 Task: In the  document floraandfauna.txt, select heading and apply ' Italics' Use the "find feature" to find mentioned word and apply Strikethrough in: 'Wildflowers '. Insert smartchip (Place) on bottom of the page New York Insert the mentioned footnote for 11th word with font style Arial and font size 8: The data was collected in 2022
Action: Mouse moved to (437, 256)
Screenshot: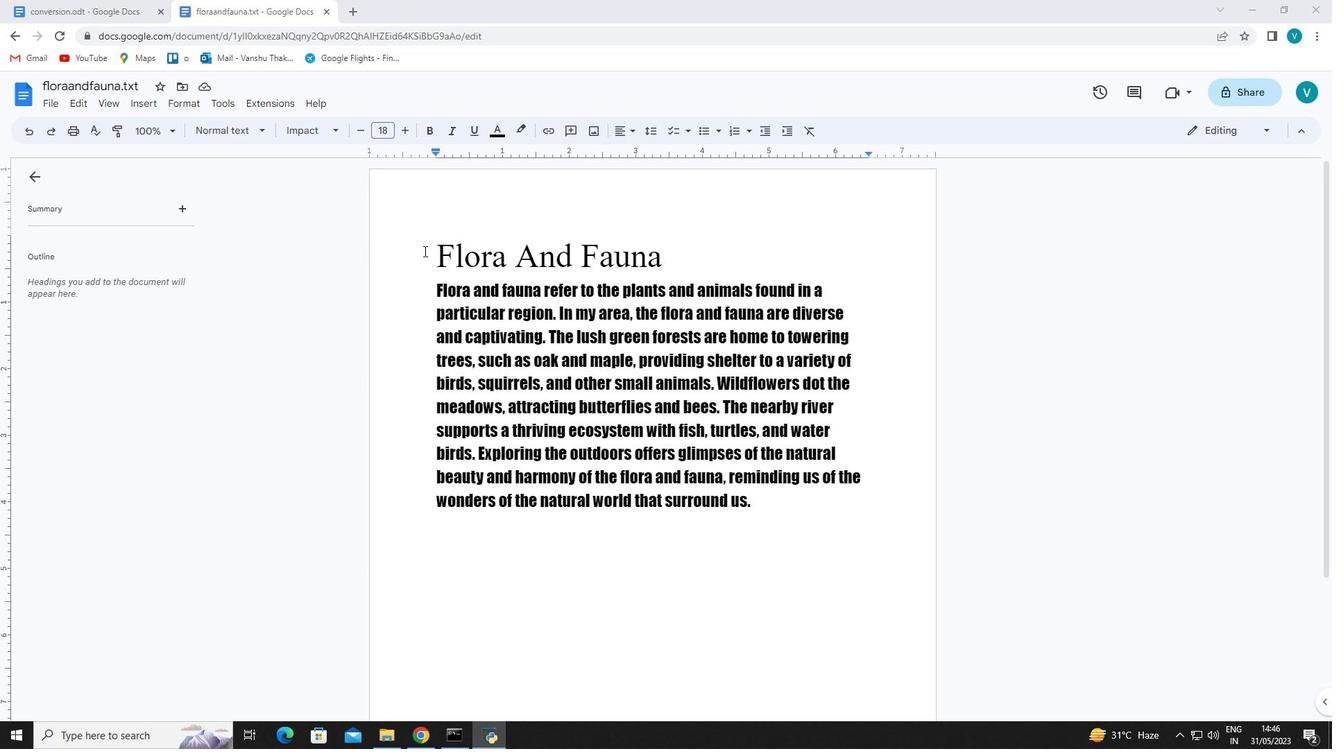 
Action: Mouse pressed left at (437, 256)
Screenshot: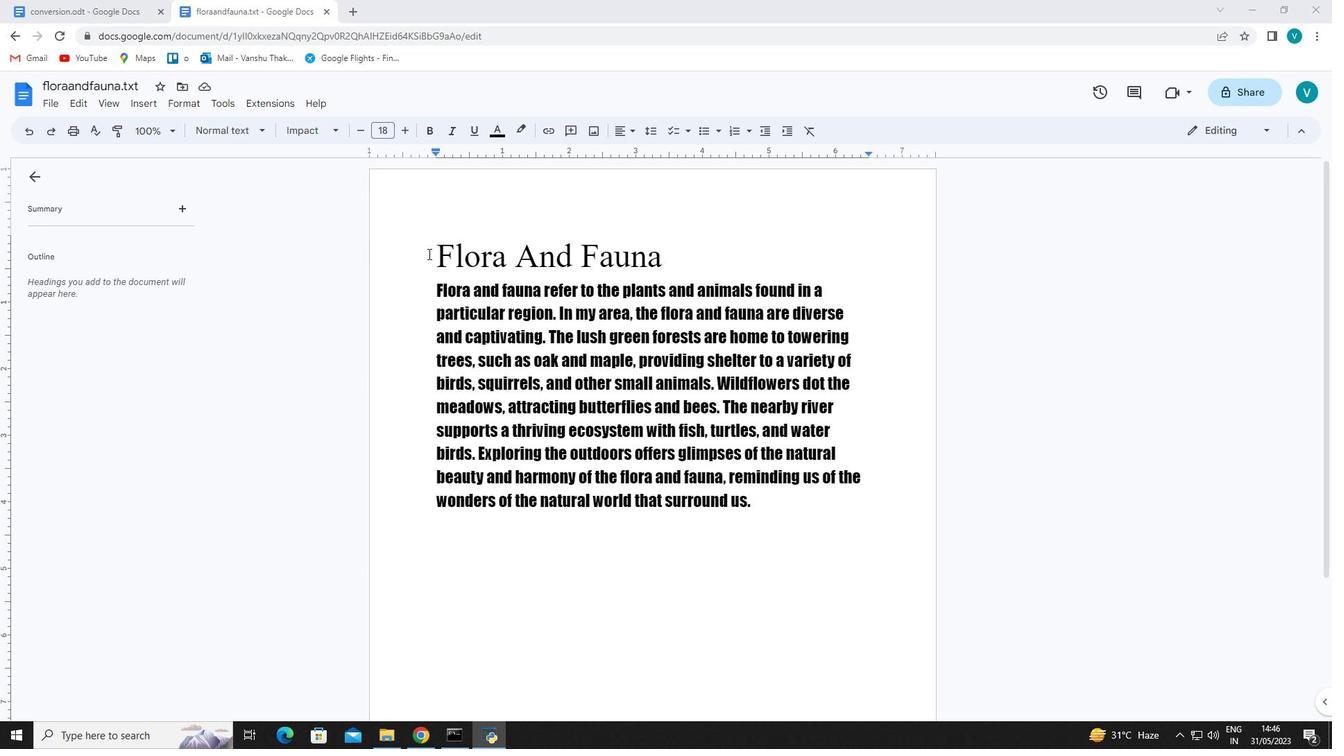 
Action: Mouse moved to (550, 259)
Screenshot: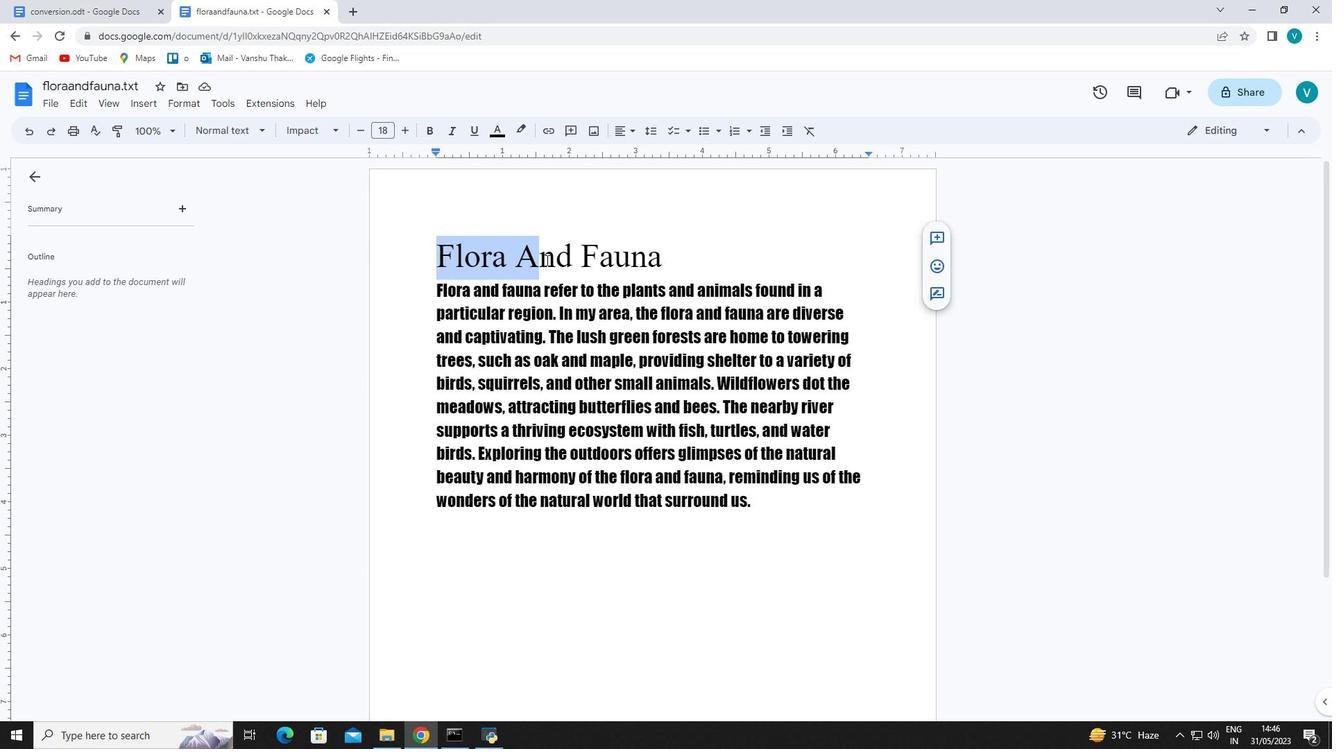 
Action: Mouse pressed left at (550, 259)
Screenshot: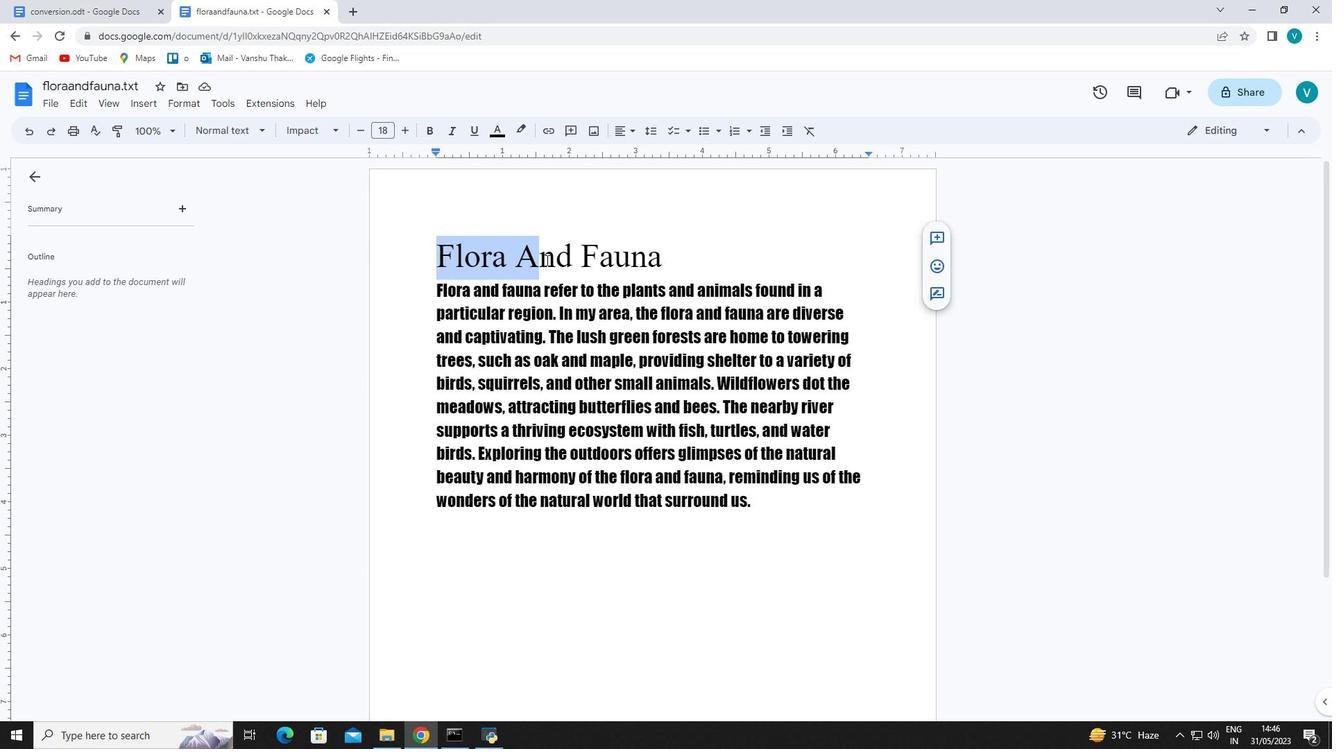 
Action: Mouse moved to (567, 256)
Screenshot: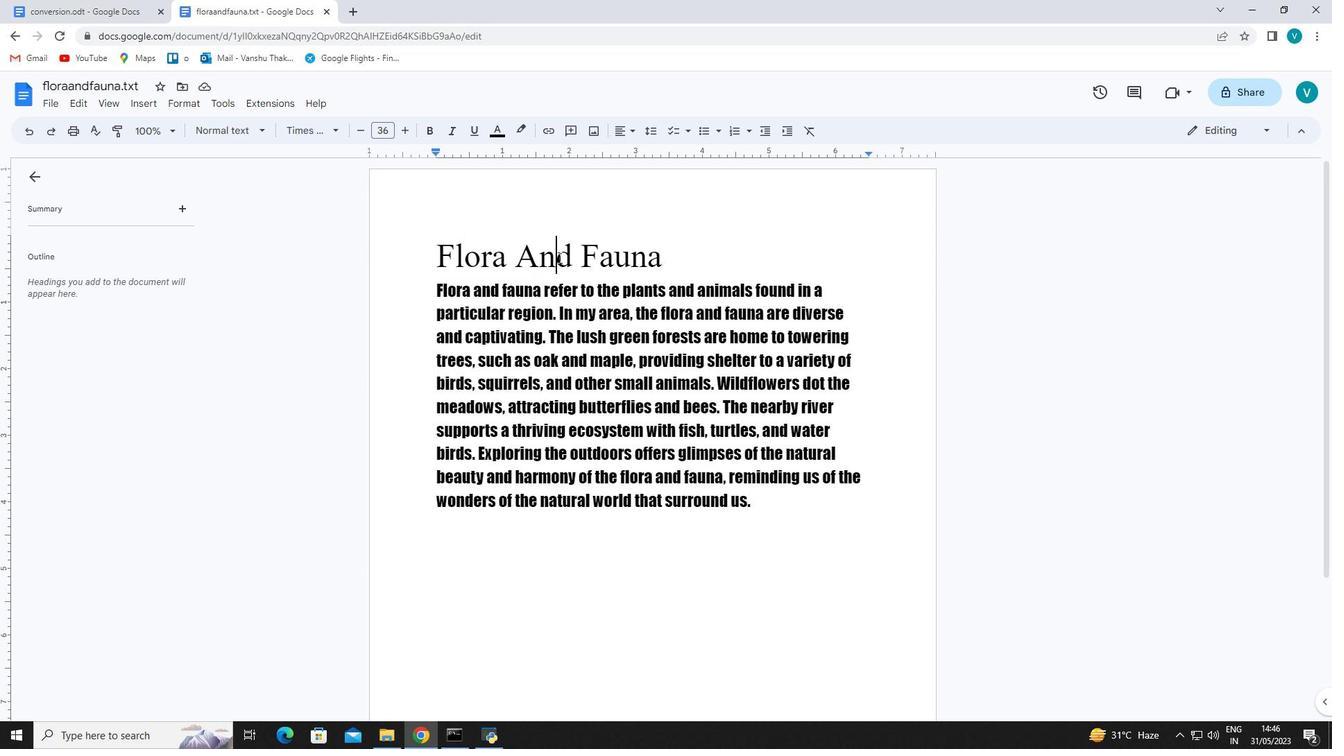 
Action: Mouse pressed left at (567, 256)
Screenshot: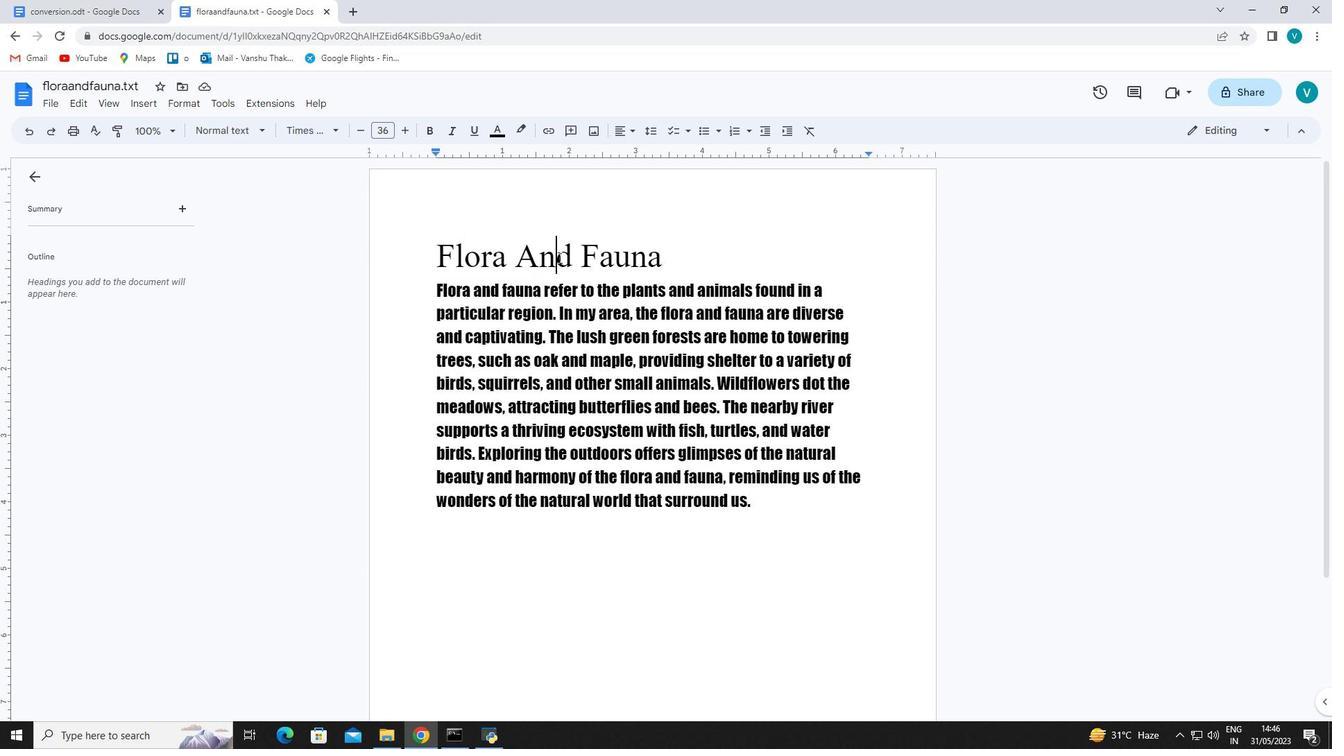 
Action: Mouse moved to (435, 246)
Screenshot: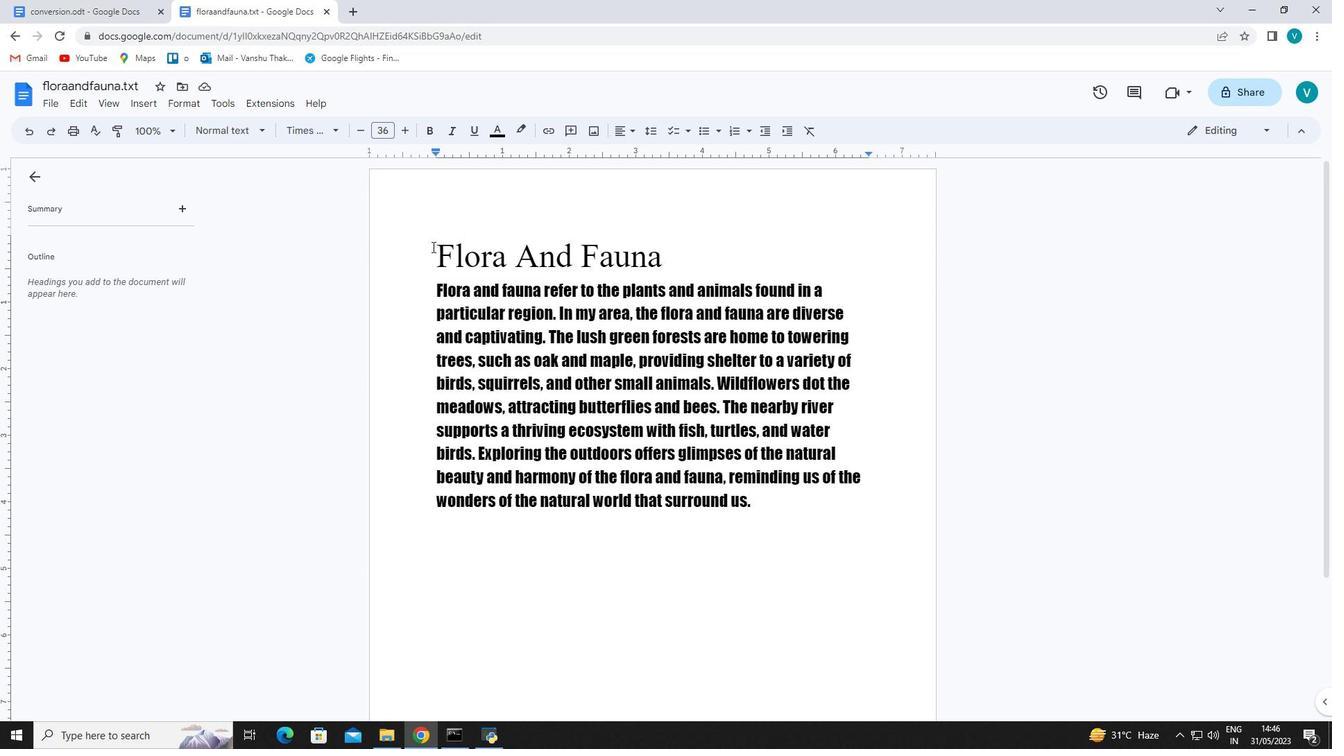 
Action: Mouse pressed left at (435, 246)
Screenshot: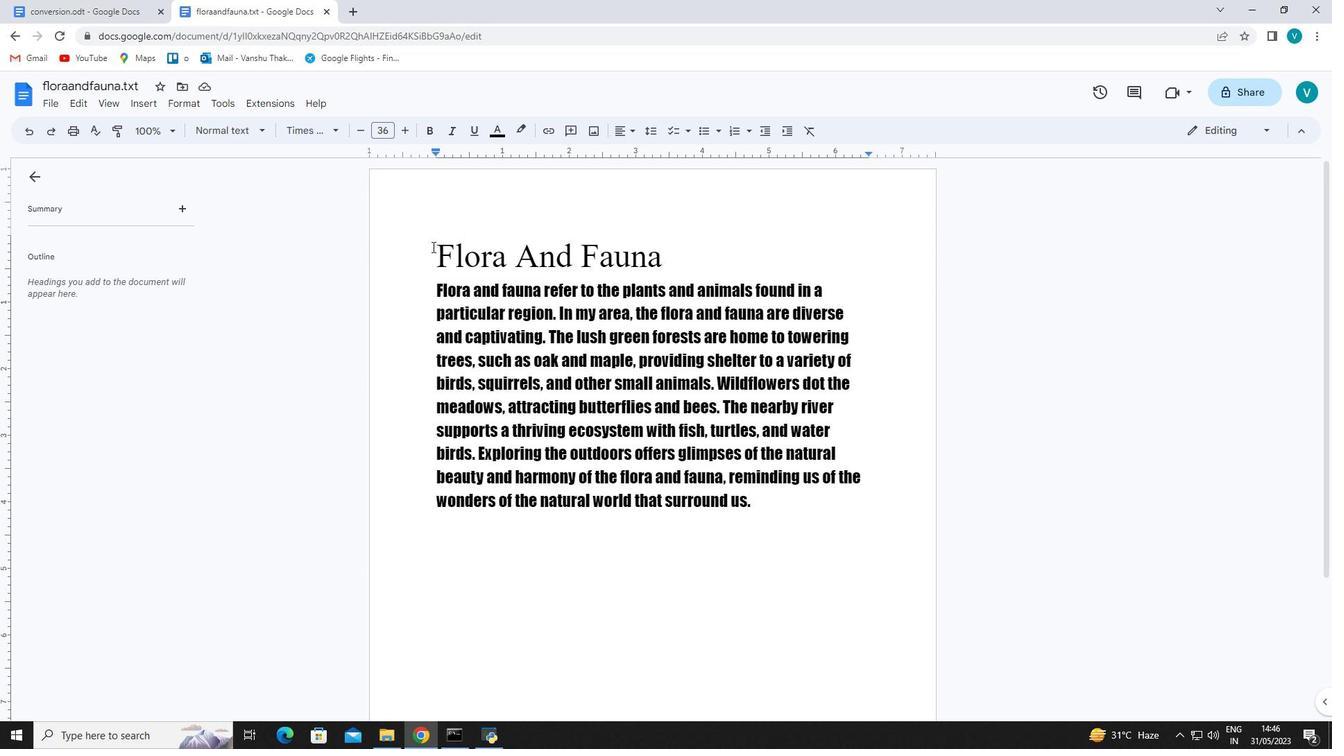 
Action: Mouse moved to (452, 130)
Screenshot: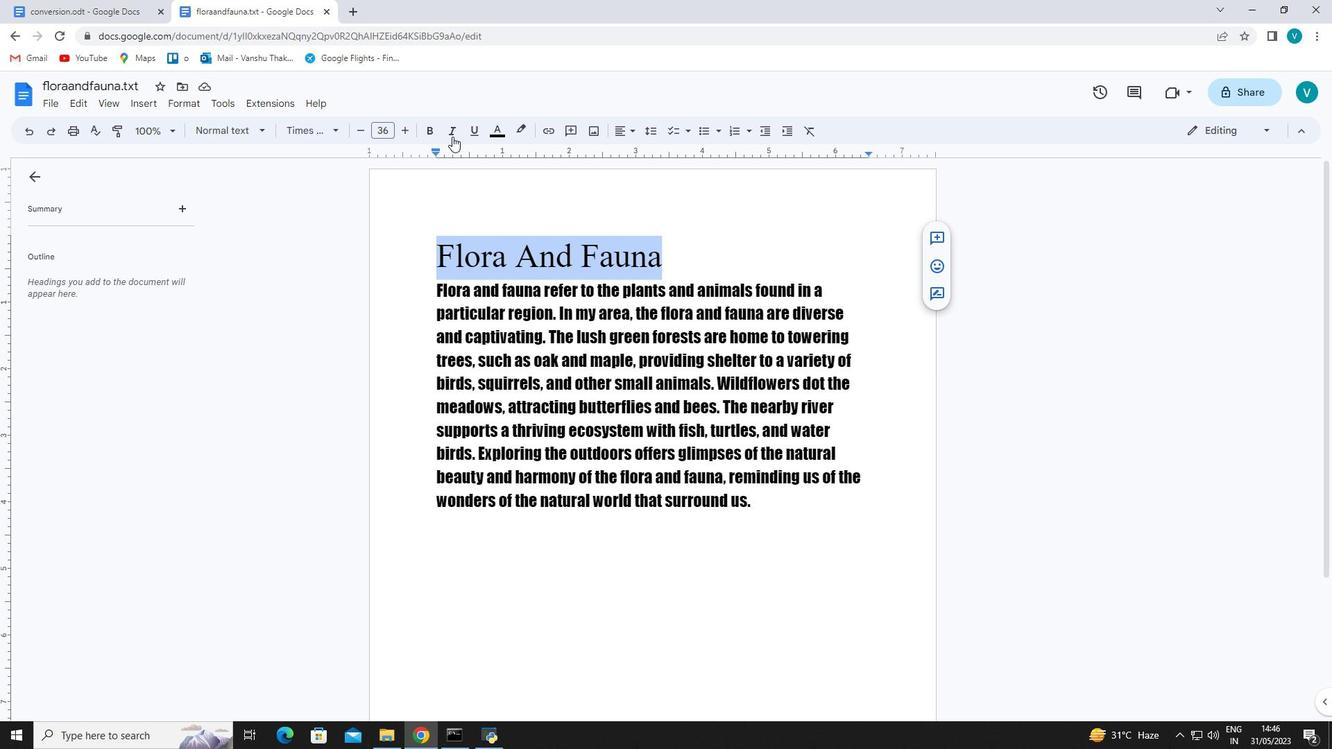 
Action: Mouse pressed left at (452, 130)
Screenshot: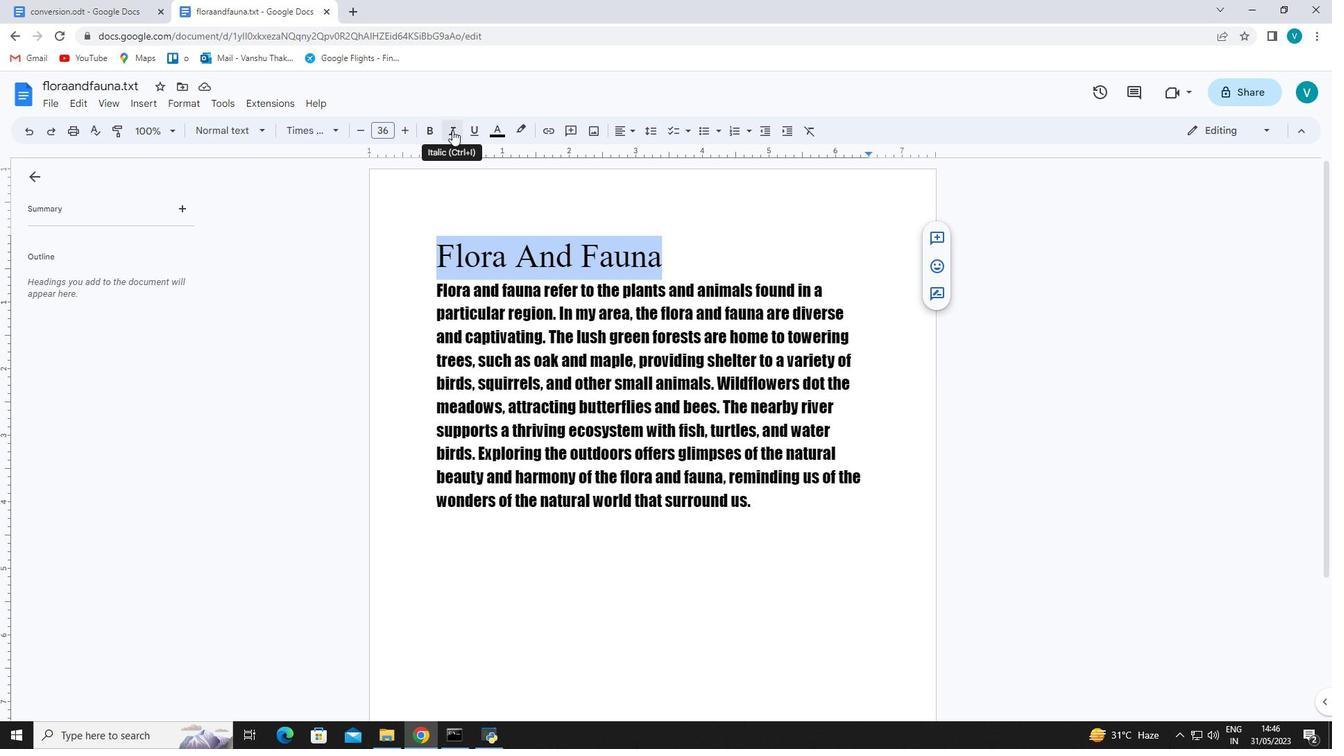 
Action: Mouse moved to (234, 104)
Screenshot: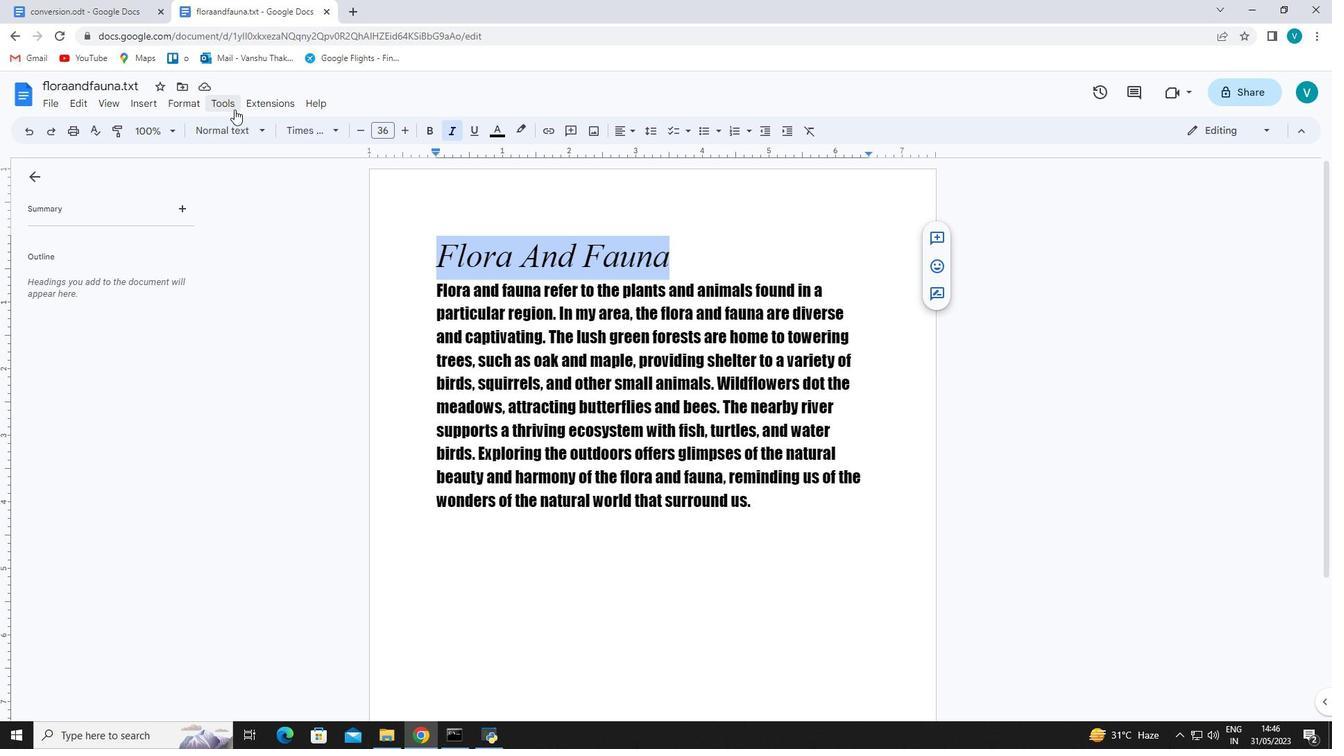 
Action: Mouse pressed left at (234, 104)
Screenshot: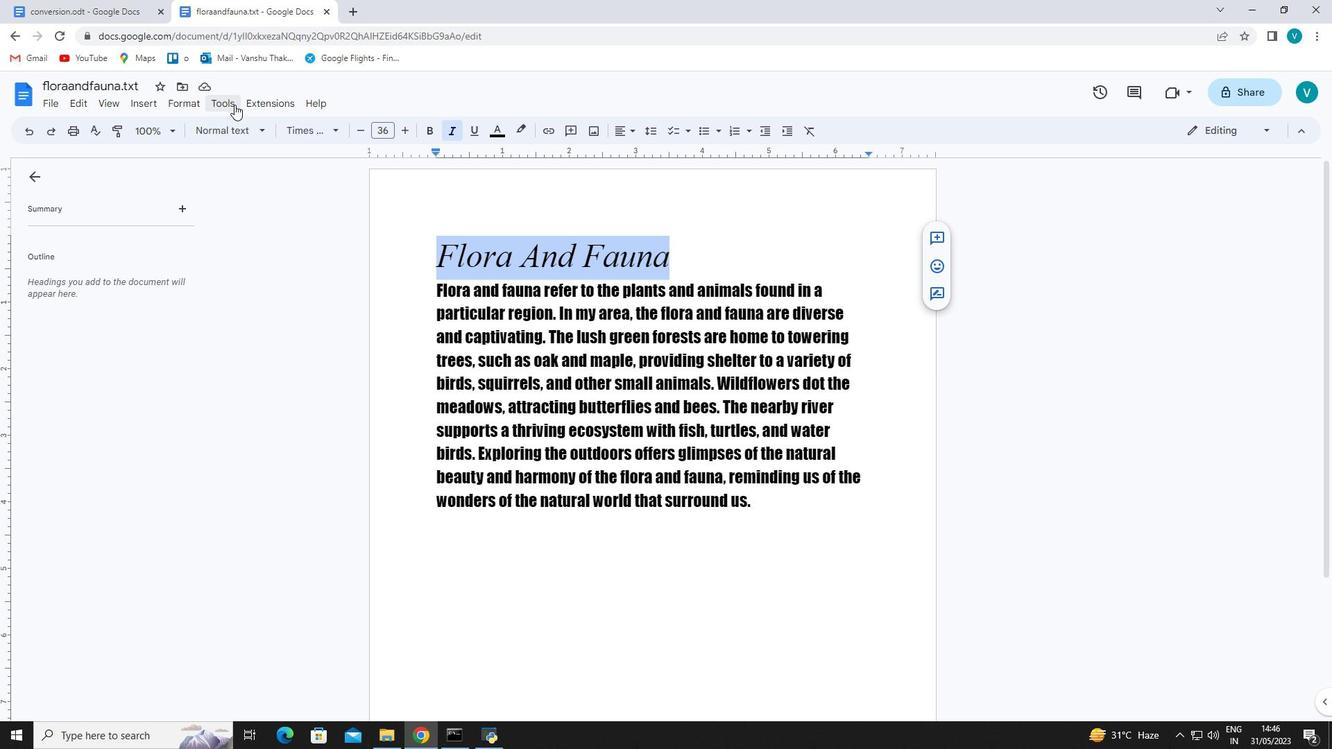 
Action: Mouse moved to (417, 242)
Screenshot: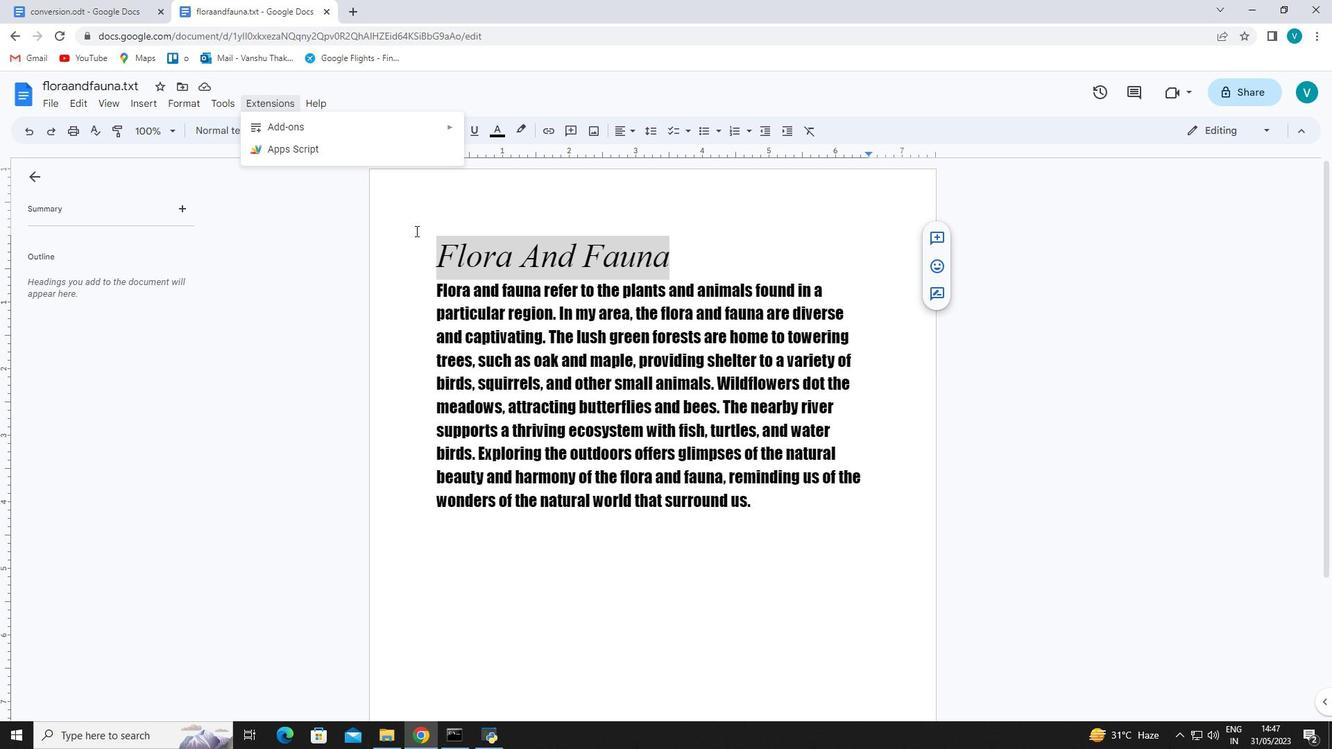 
Action: Mouse pressed left at (417, 242)
Screenshot: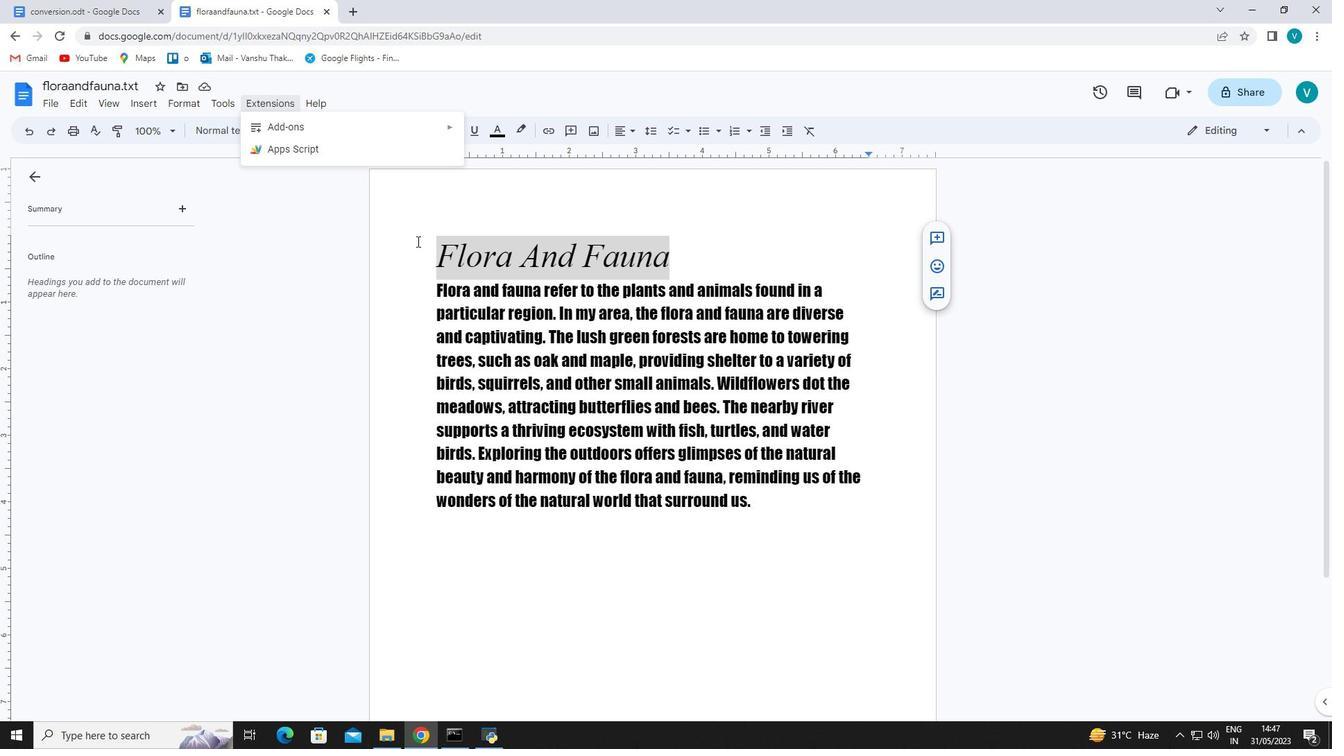 
Action: Mouse moved to (374, 367)
Screenshot: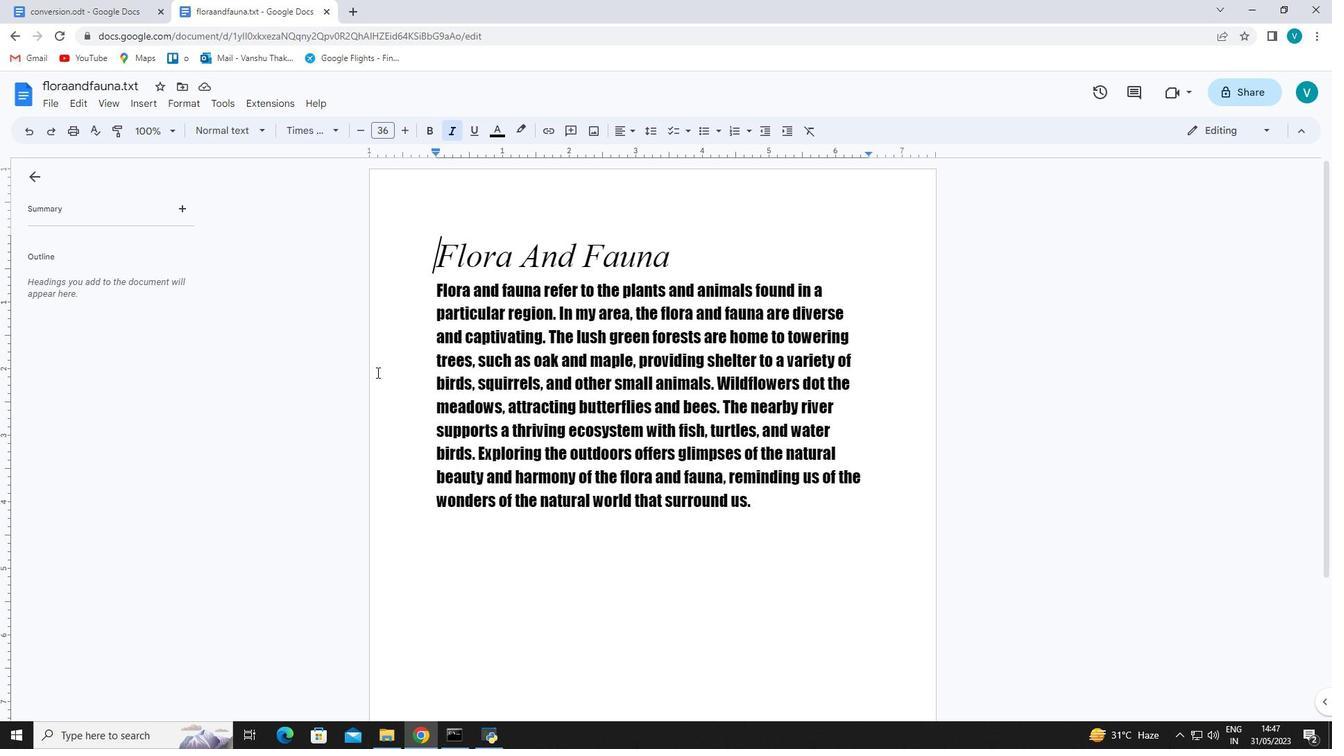 
Action: Key pressed ctrl+F
Screenshot: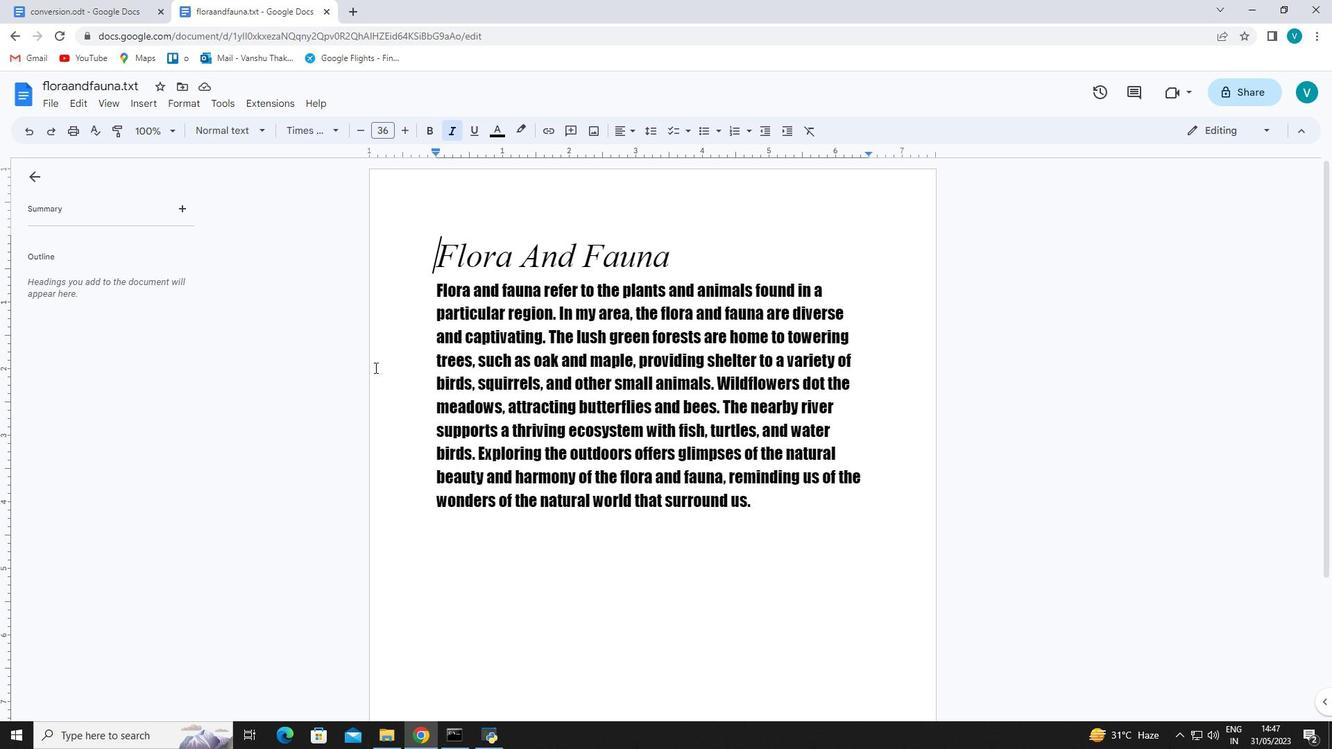 
Action: Mouse moved to (1147, 177)
Screenshot: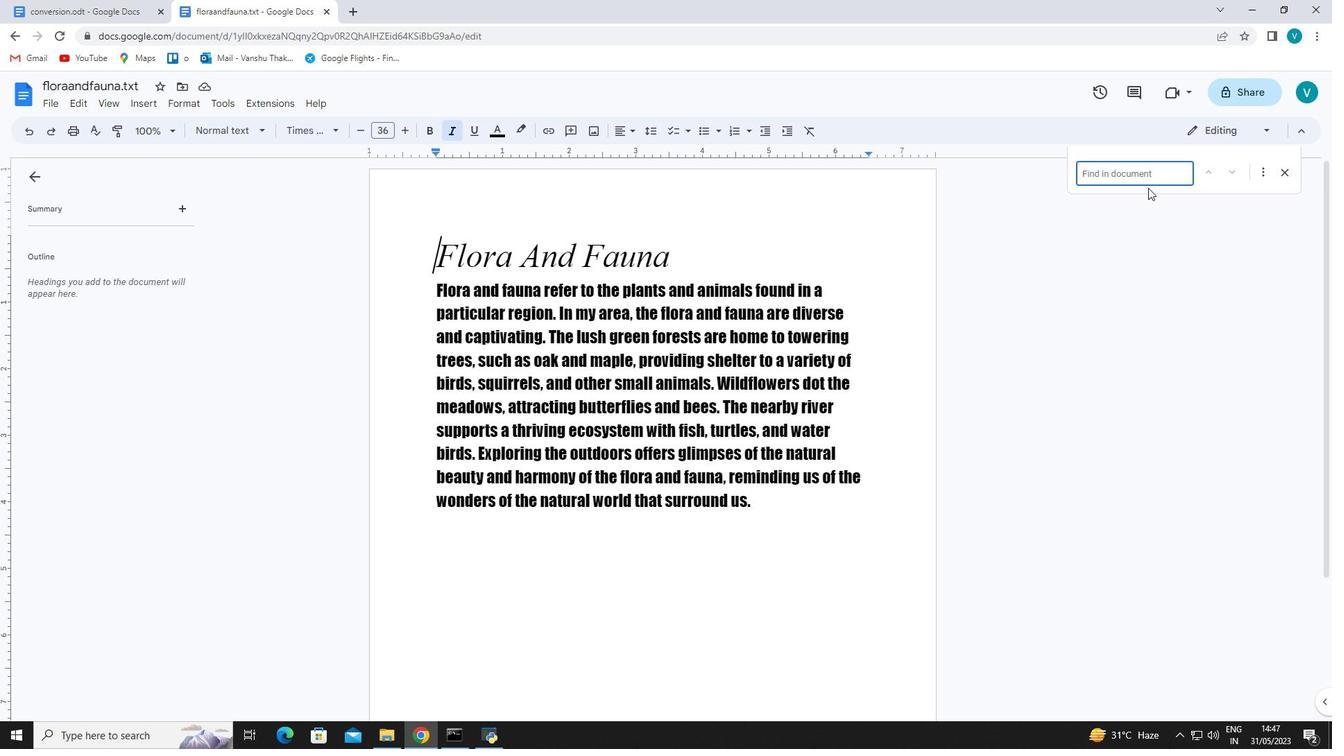 
Action: Mouse pressed left at (1147, 177)
Screenshot: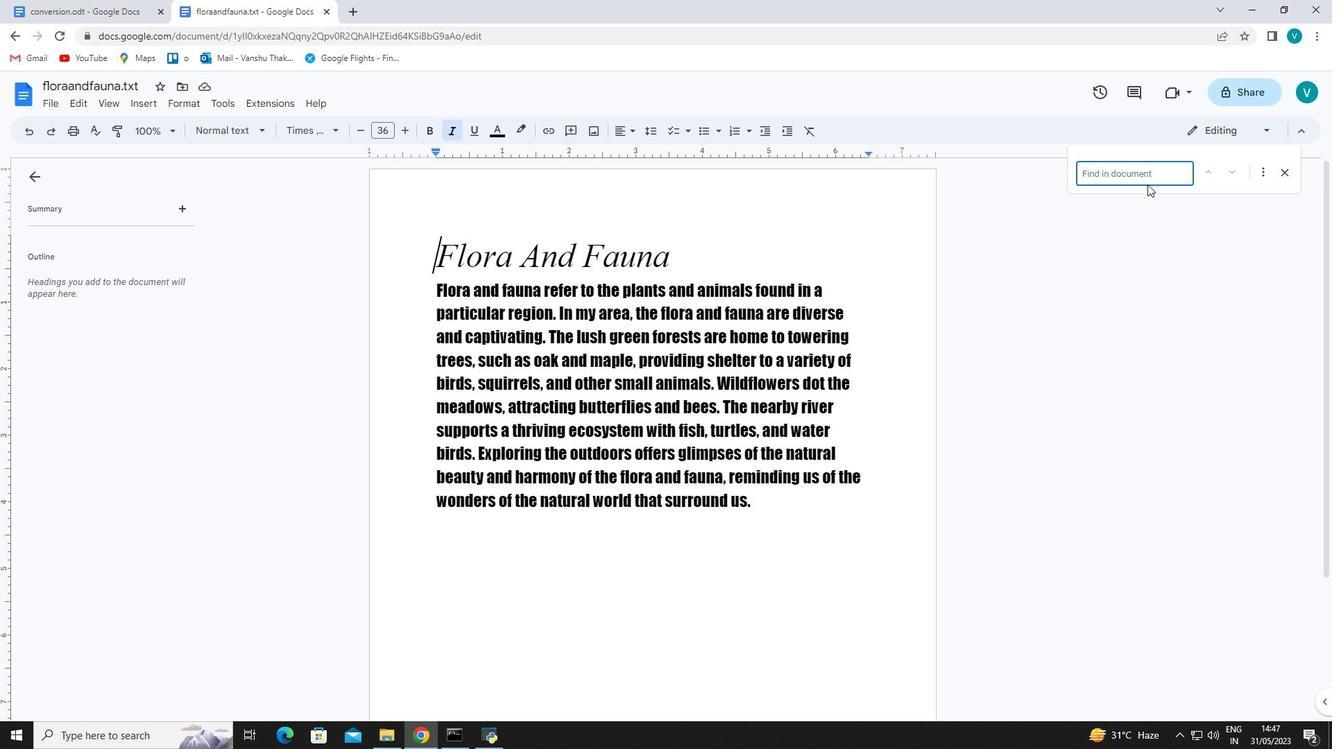 
Action: Mouse moved to (932, 54)
Screenshot: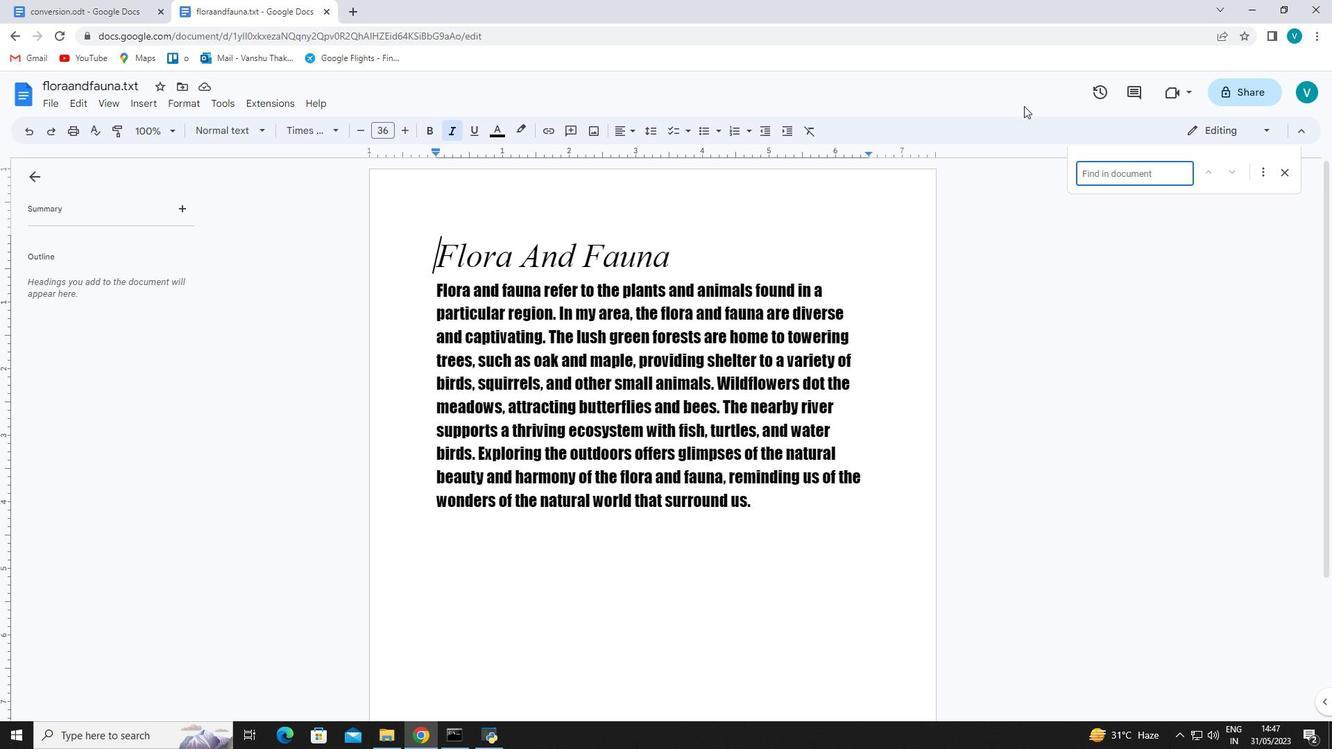 
Action: Key pressed <Key.shift><Key.shift><Key.shift>Wildflowers<Key.enter>
Screenshot: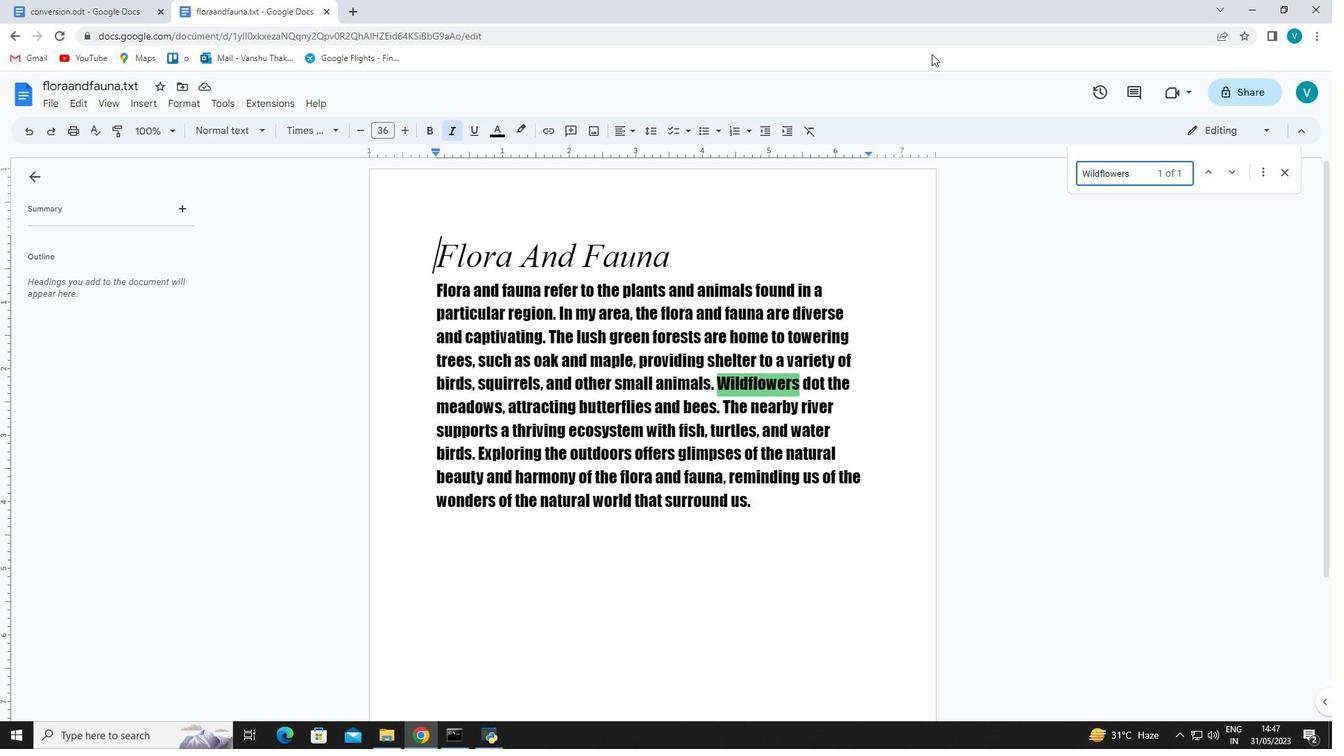
Action: Mouse moved to (183, 99)
Screenshot: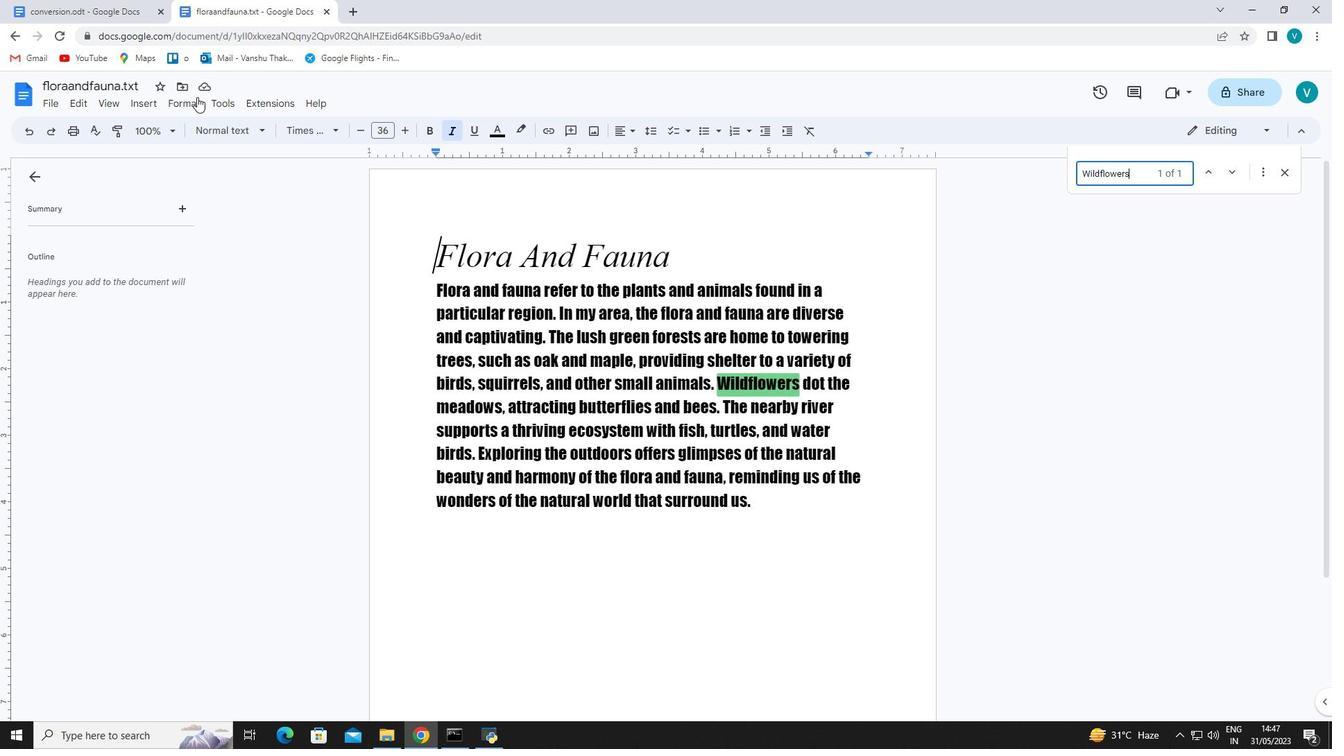 
Action: Mouse pressed left at (183, 99)
Screenshot: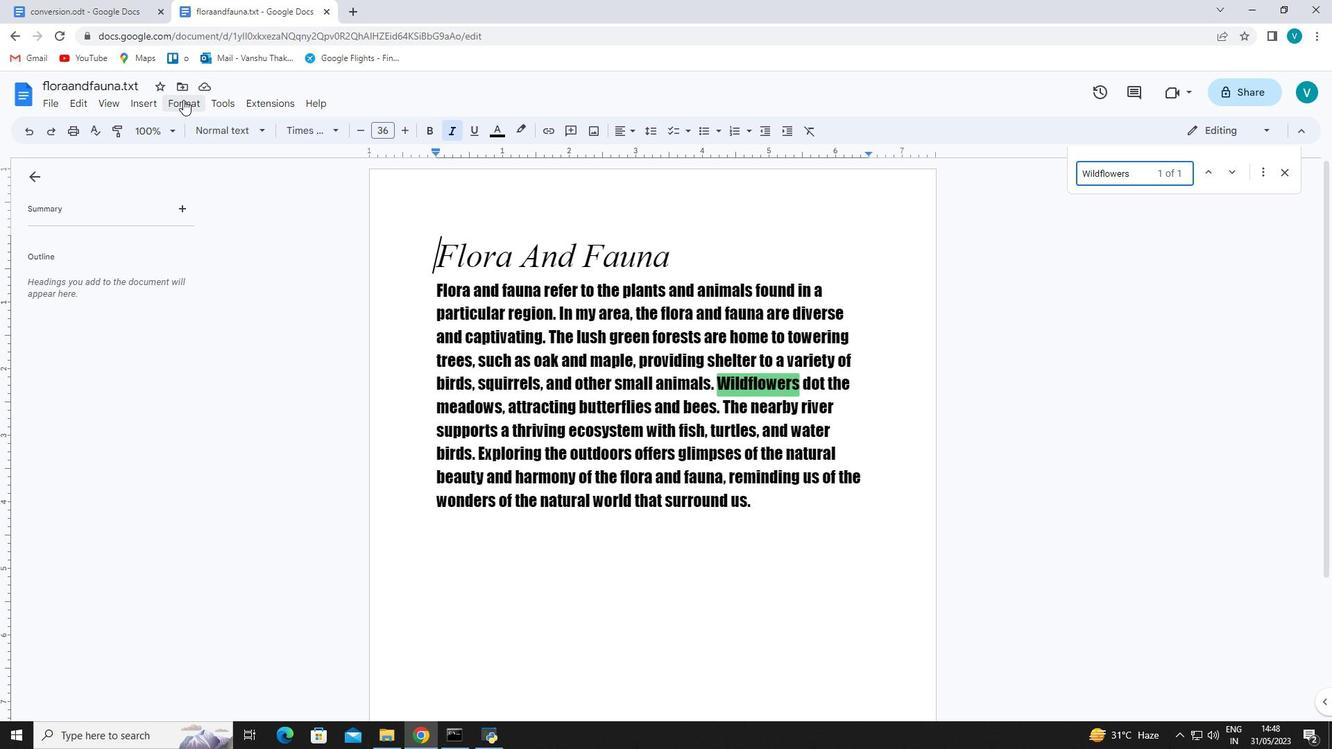 
Action: Mouse moved to (460, 193)
Screenshot: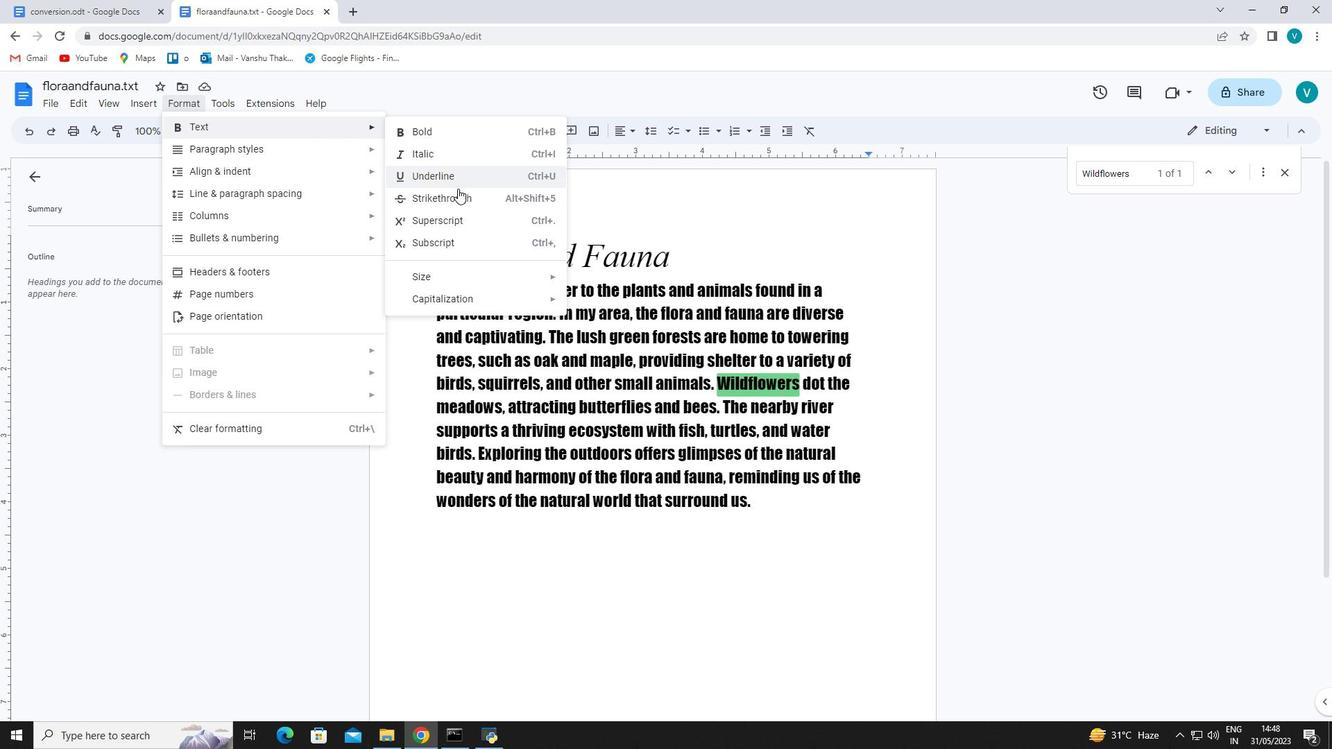 
Action: Mouse pressed left at (460, 193)
Screenshot: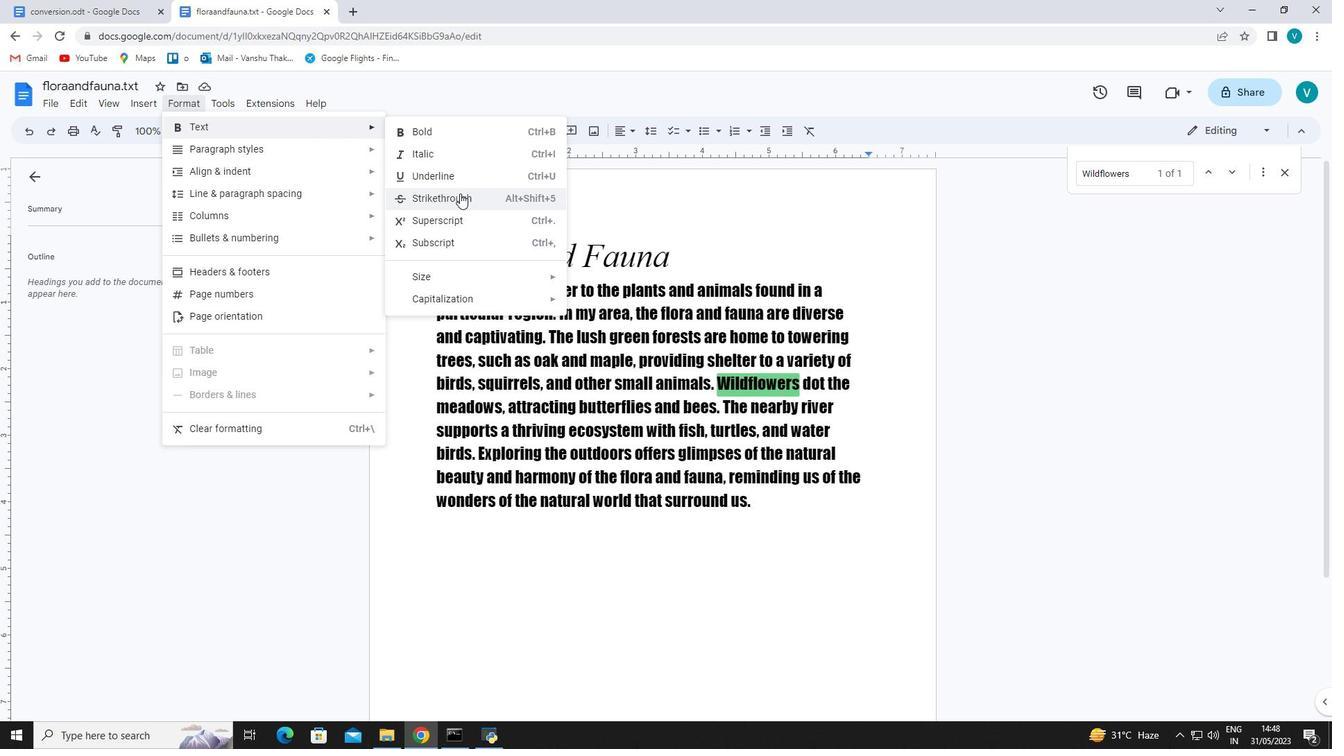 
Action: Mouse moved to (156, 109)
Screenshot: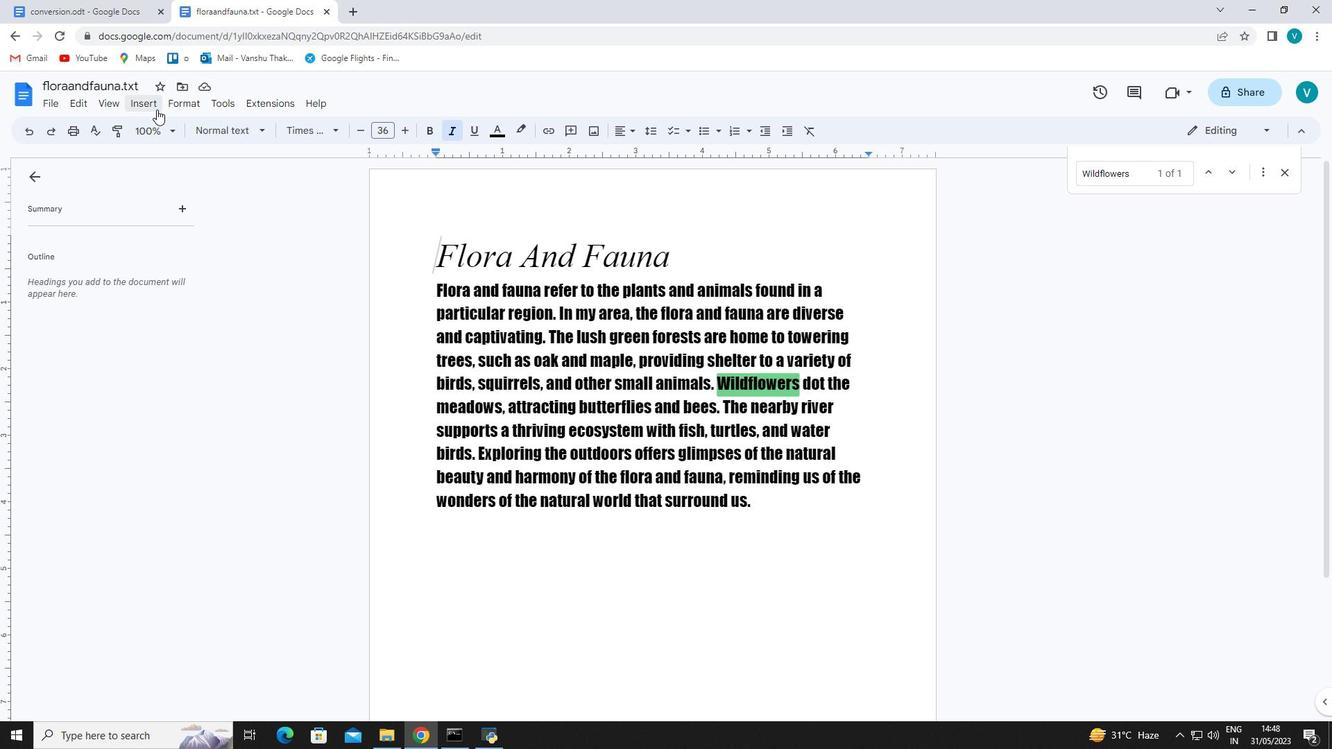 
Action: Mouse pressed left at (156, 109)
Screenshot: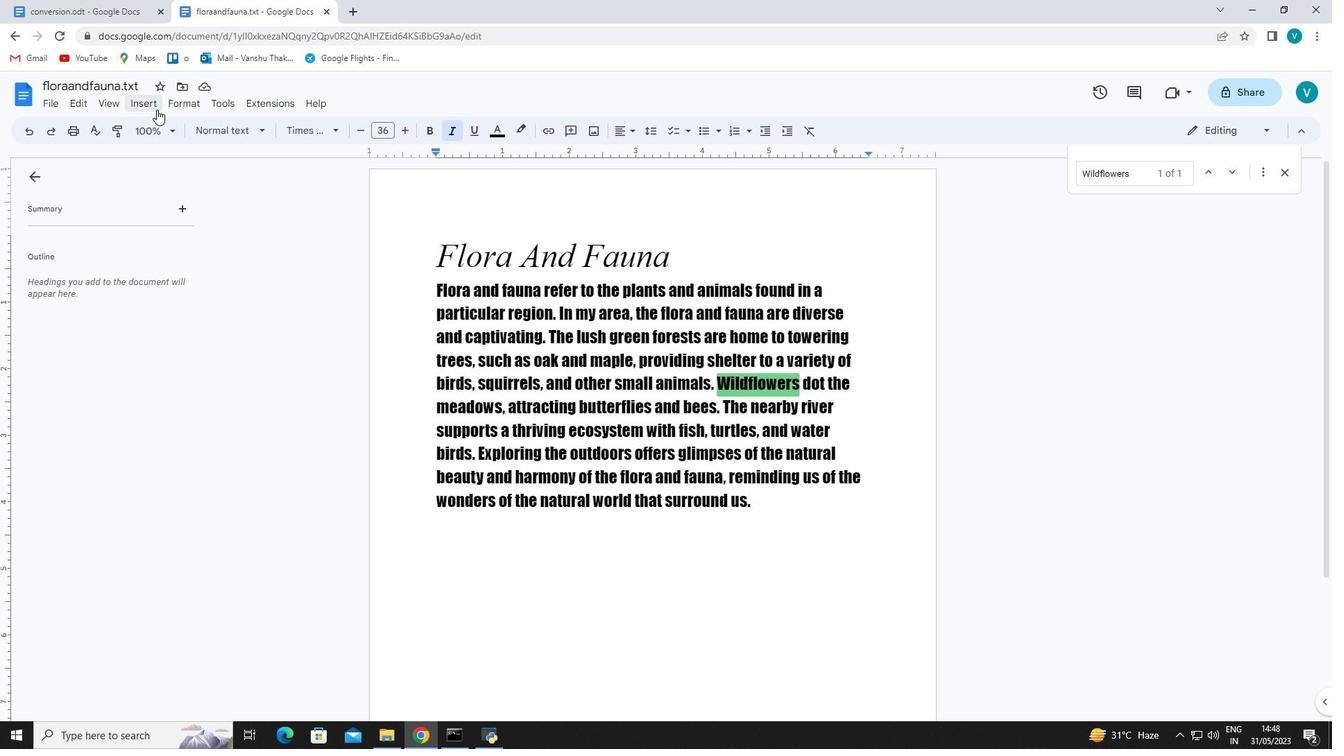 
Action: Mouse moved to (782, 516)
Screenshot: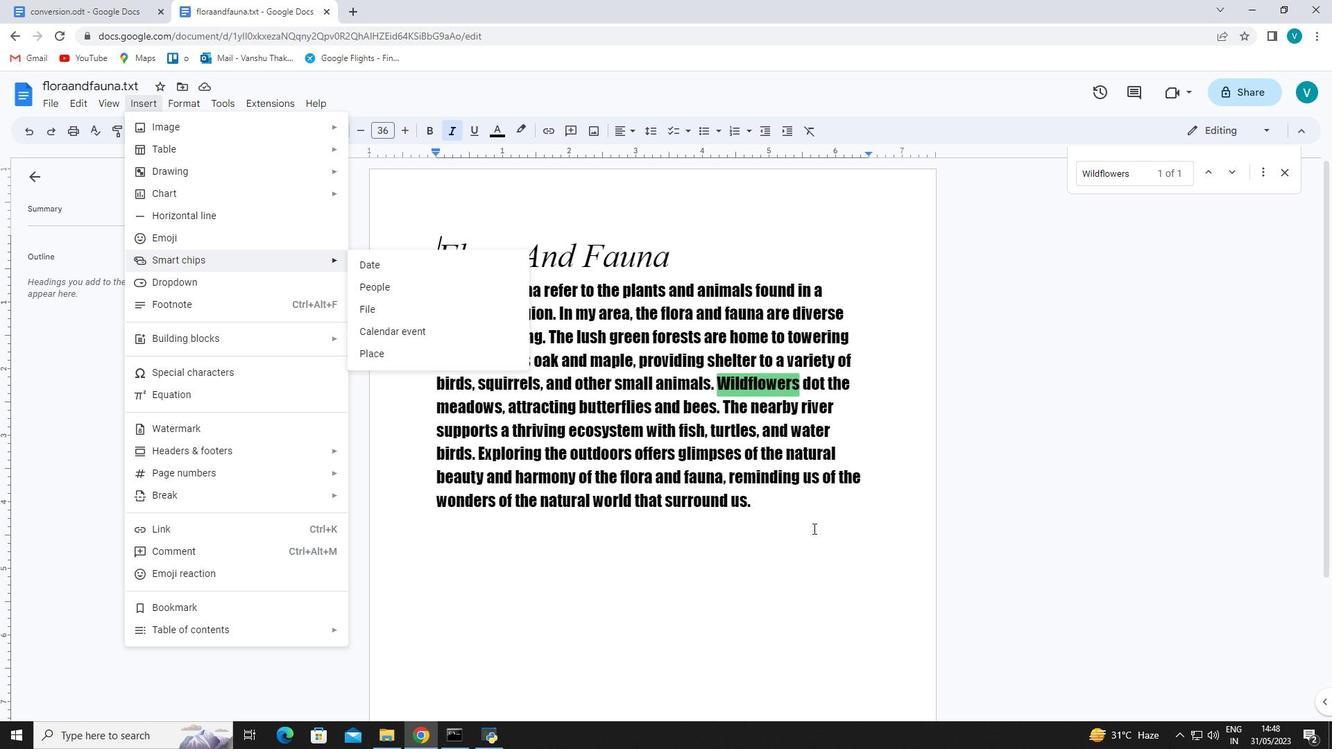 
Action: Mouse pressed left at (782, 516)
Screenshot: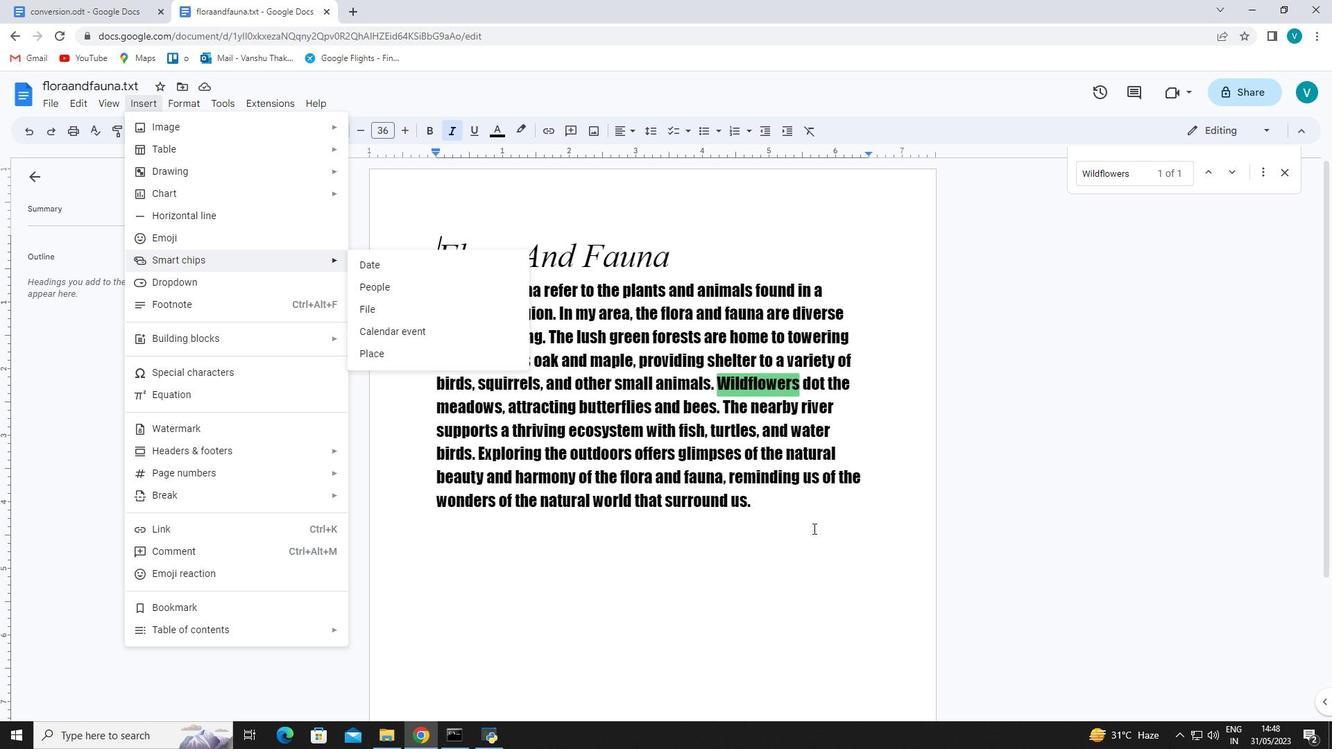 
Action: Mouse moved to (458, 327)
Screenshot: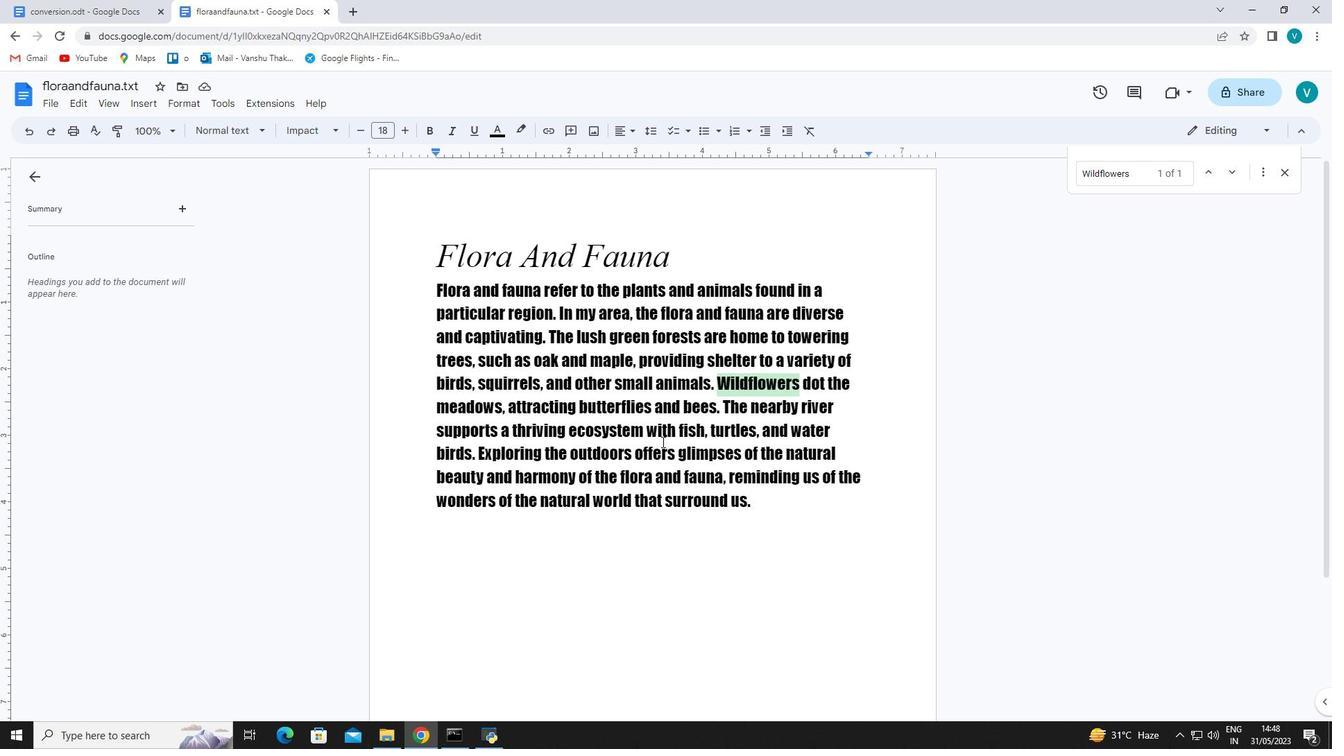 
Action: Key pressed <Key.enter><Key.enter><Key.enter><Key.enter><Key.enter><Key.enter>
Screenshot: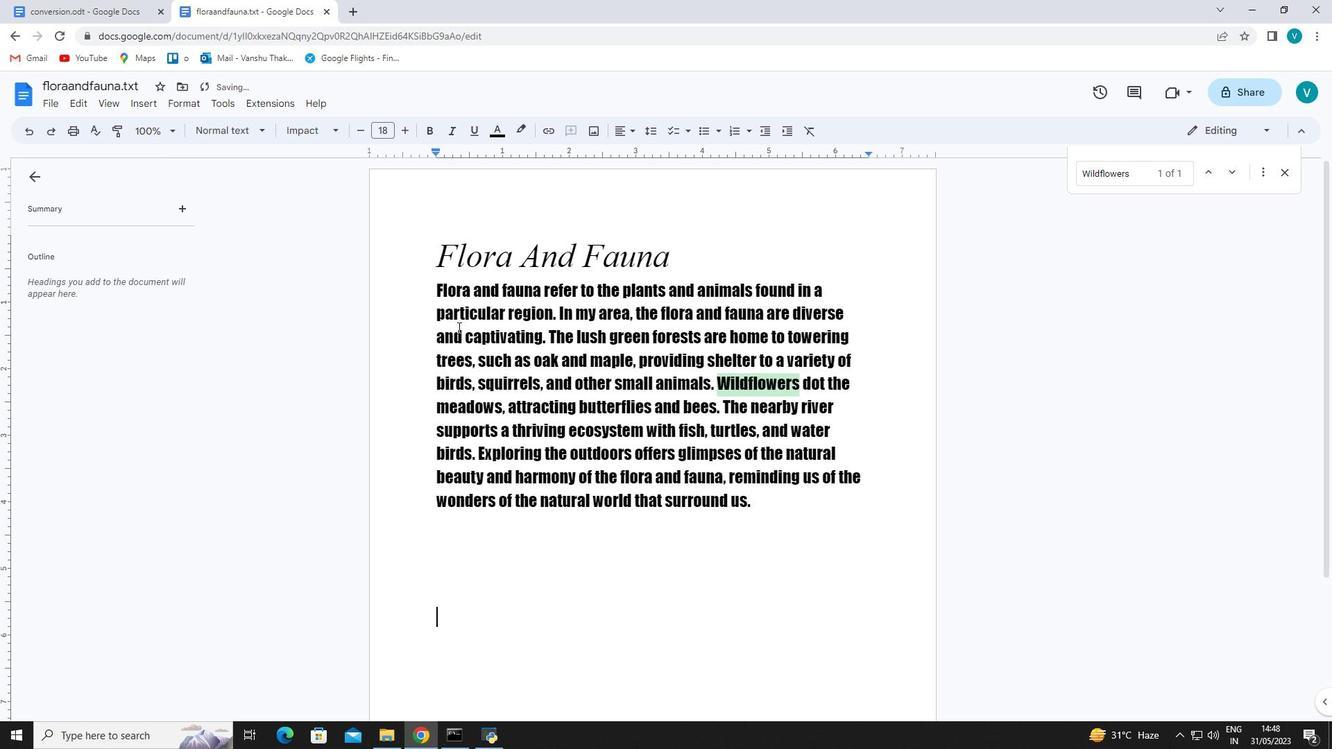 
Action: Mouse moved to (473, 327)
Screenshot: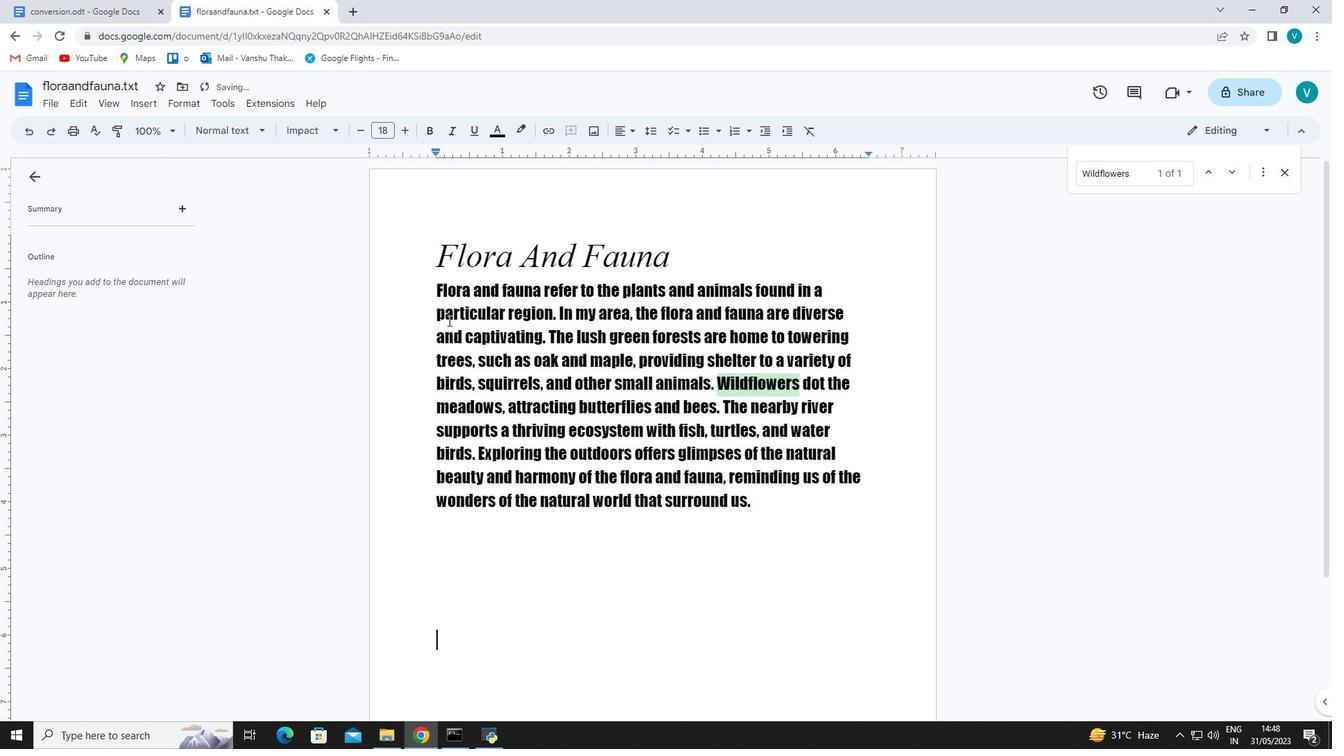 
Action: Mouse scrolled (473, 326) with delta (0, 0)
Screenshot: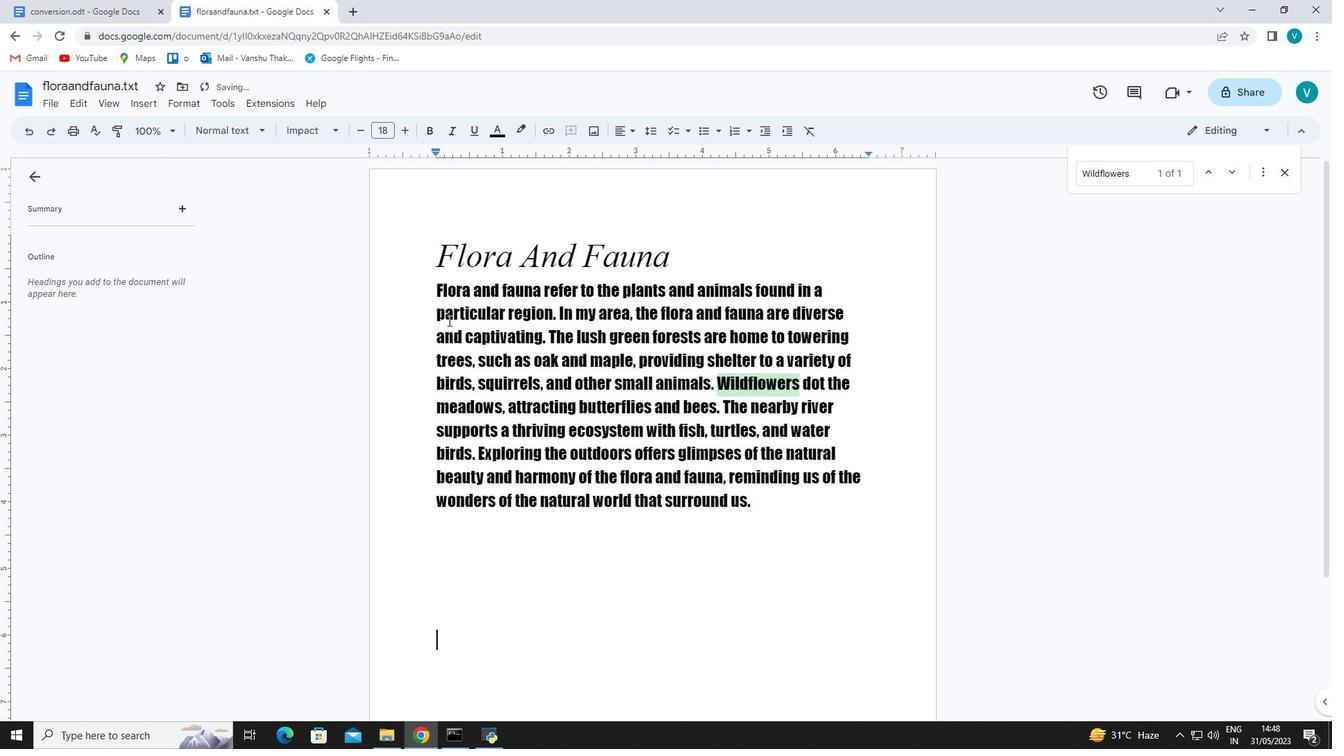 
Action: Mouse scrolled (473, 326) with delta (0, 0)
Screenshot: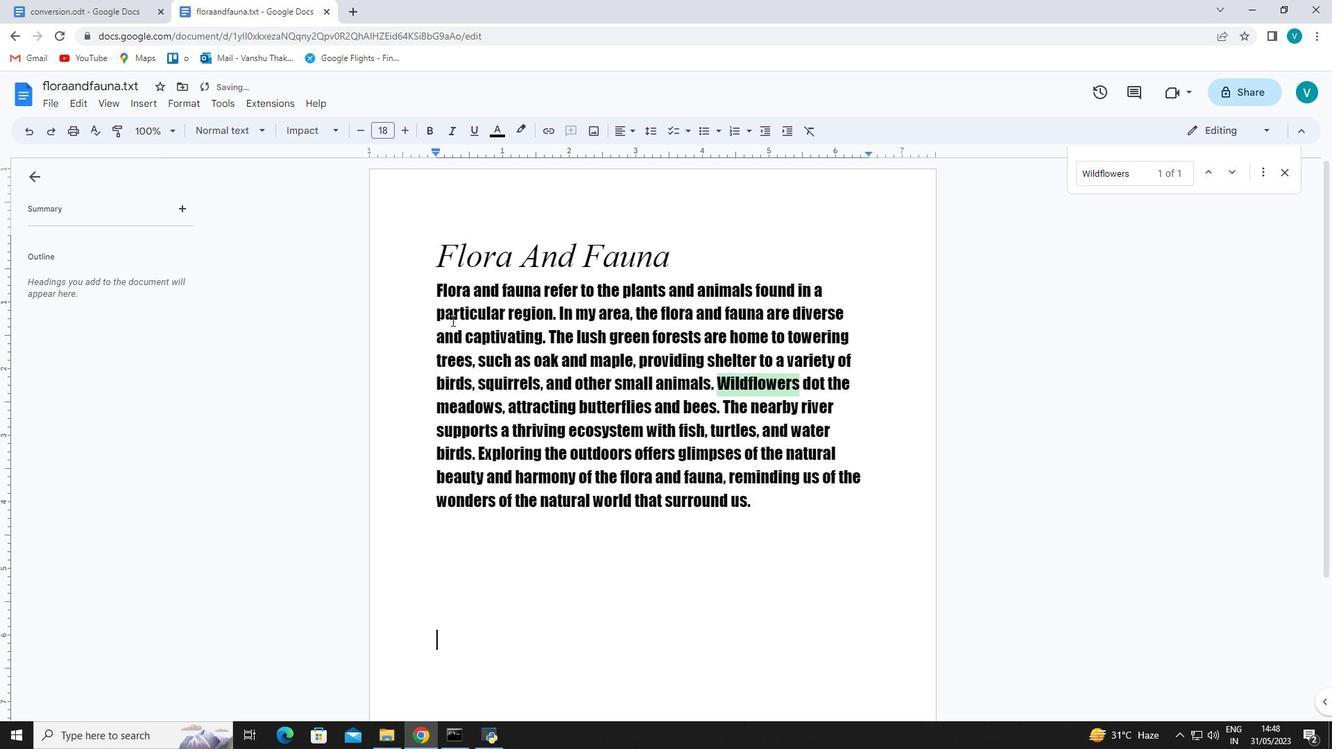 
Action: Mouse scrolled (473, 326) with delta (0, 0)
Screenshot: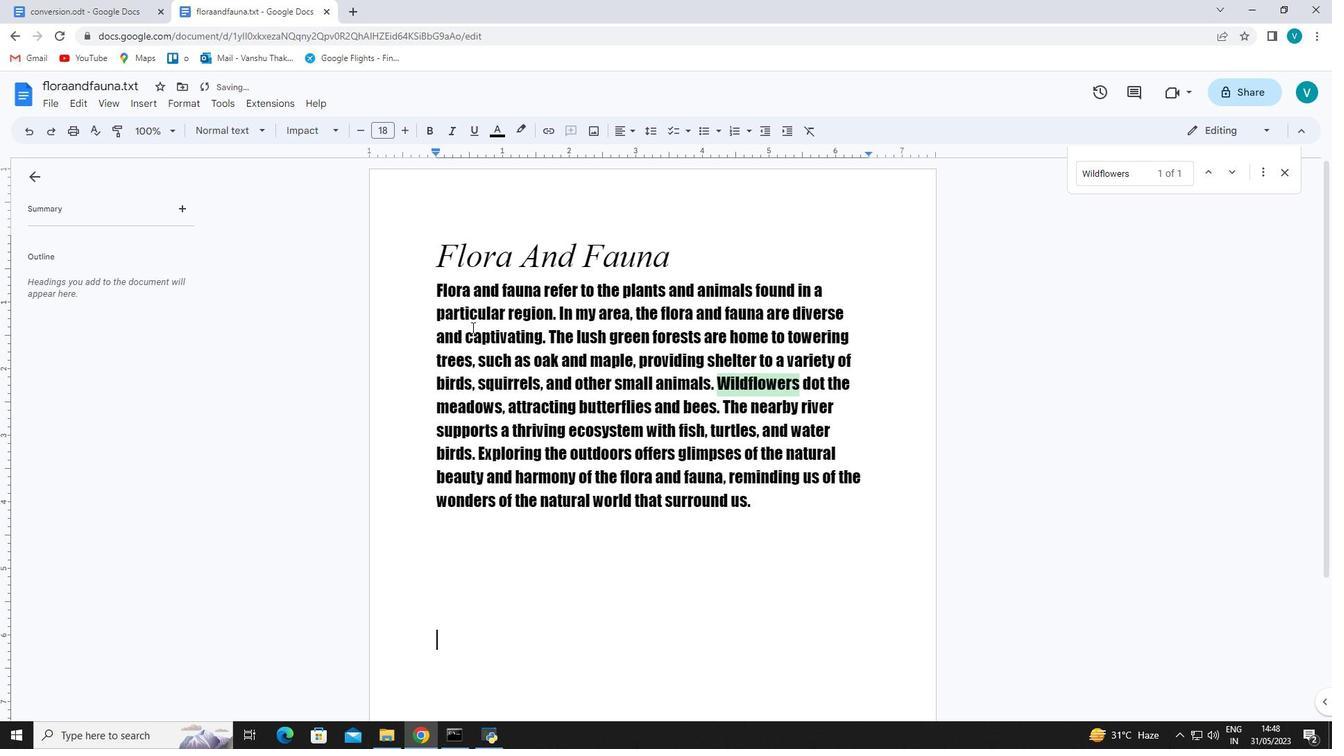 
Action: Mouse scrolled (473, 326) with delta (0, 0)
Screenshot: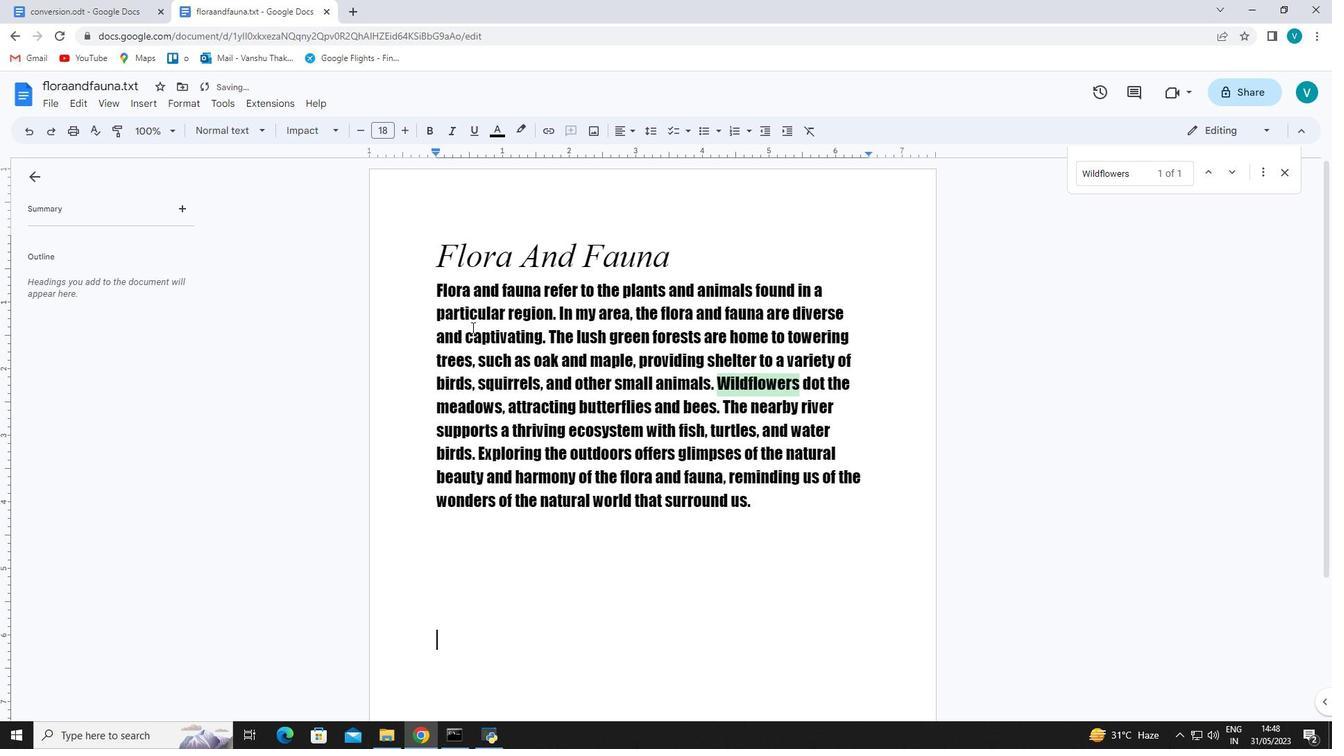 
Action: Mouse moved to (480, 333)
Screenshot: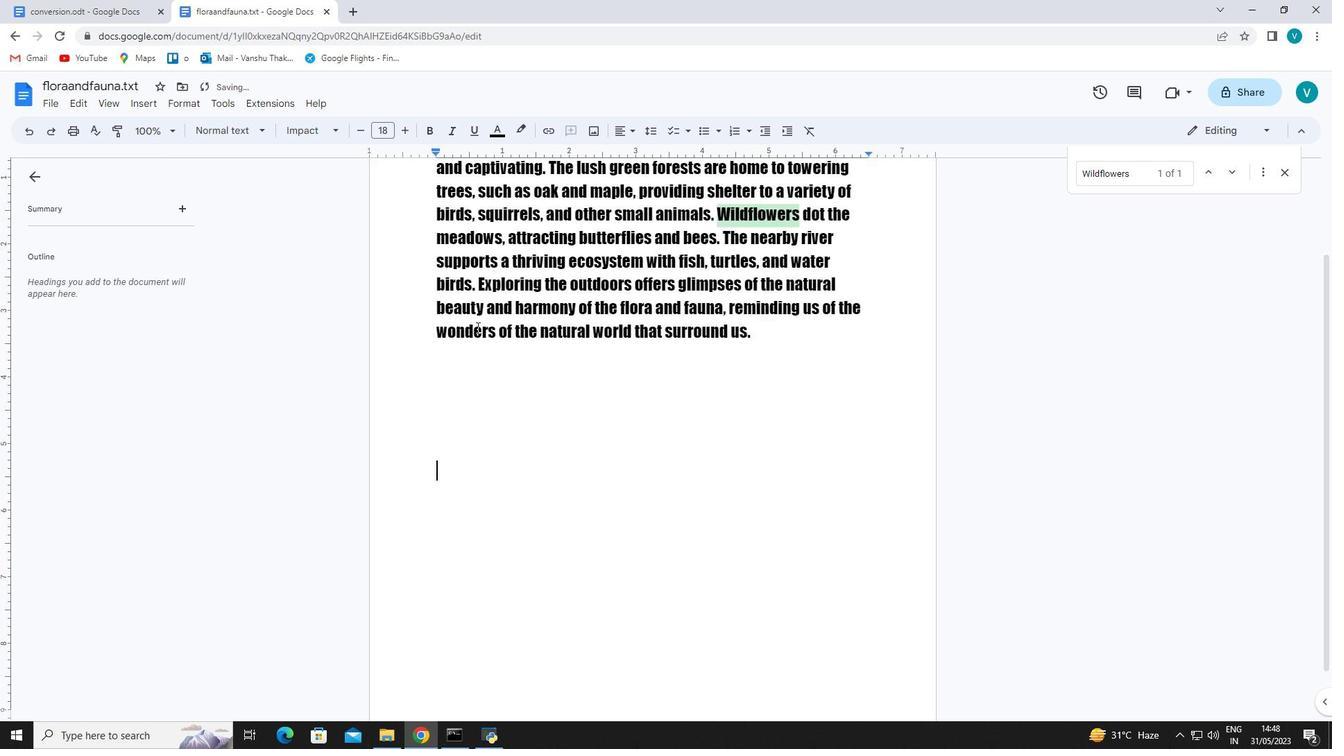 
Action: Mouse scrolled (477, 326) with delta (0, 0)
Screenshot: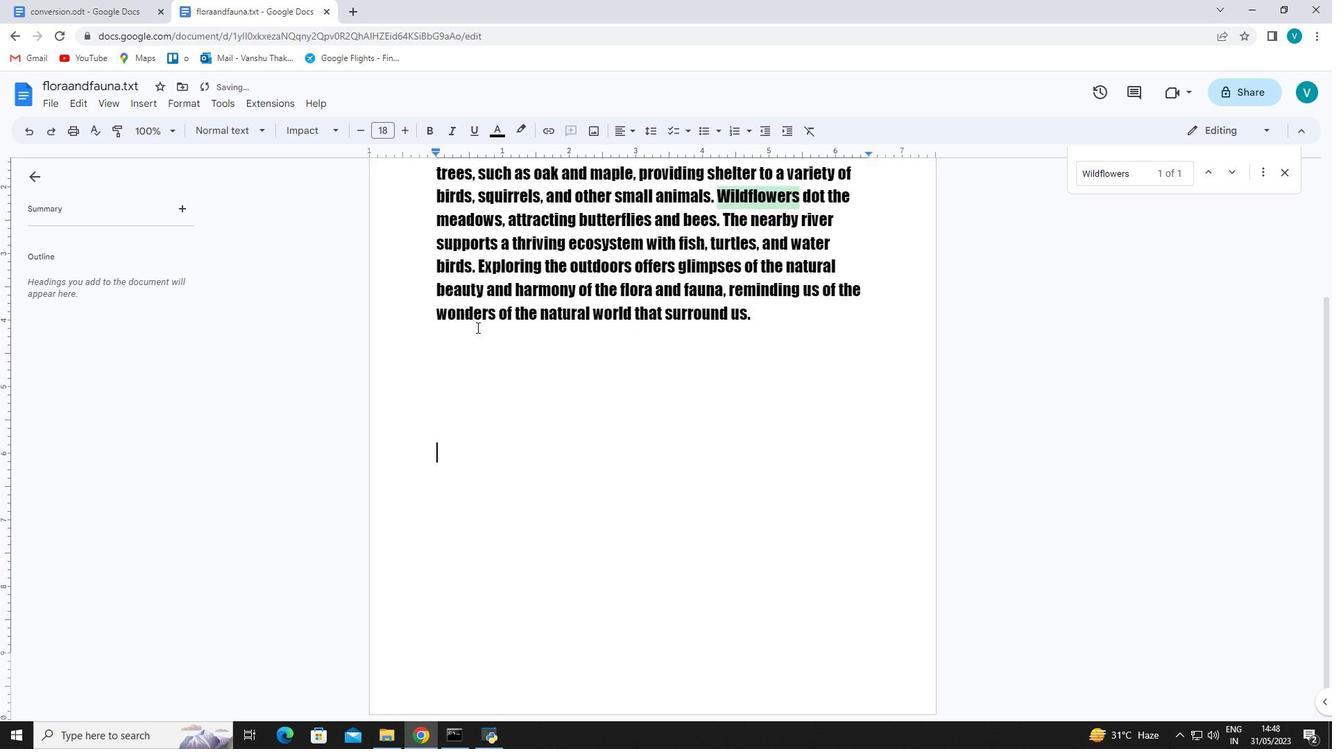 
Action: Mouse moved to (483, 344)
Screenshot: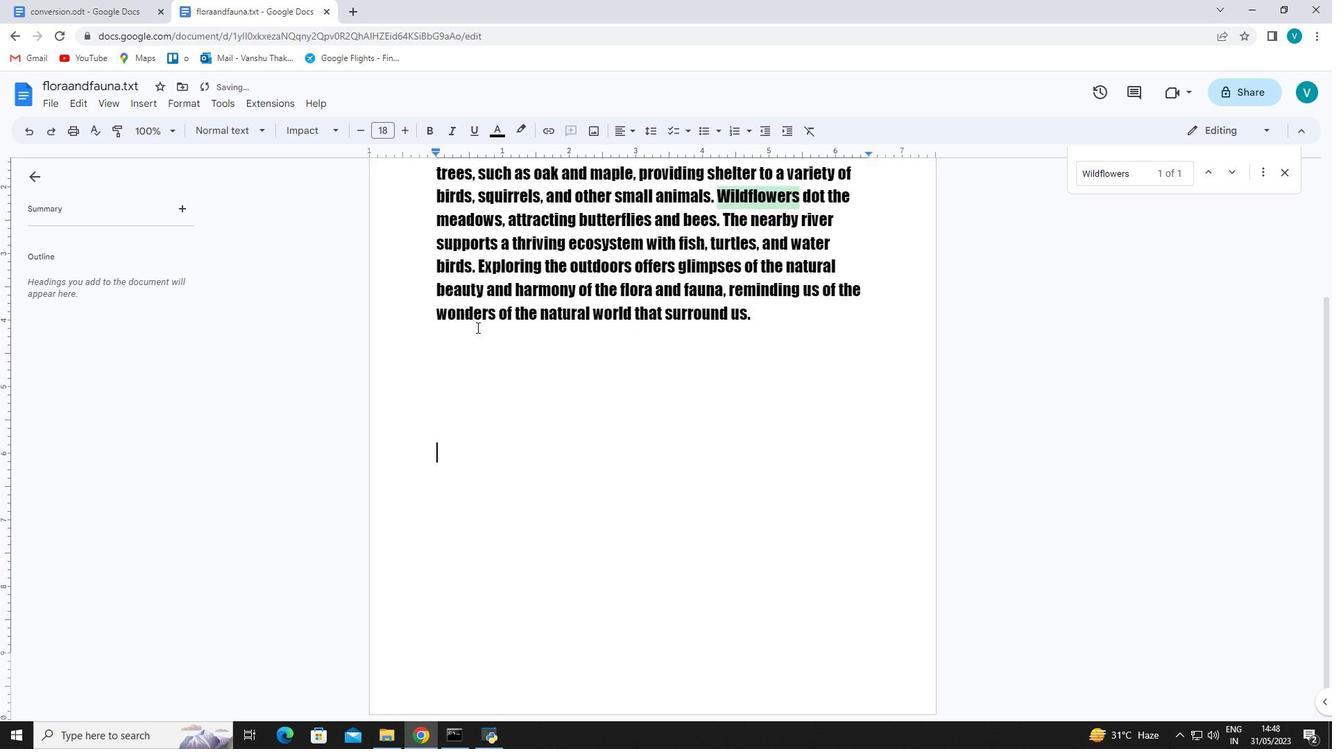 
Action: Mouse scrolled (480, 335) with delta (0, 0)
Screenshot: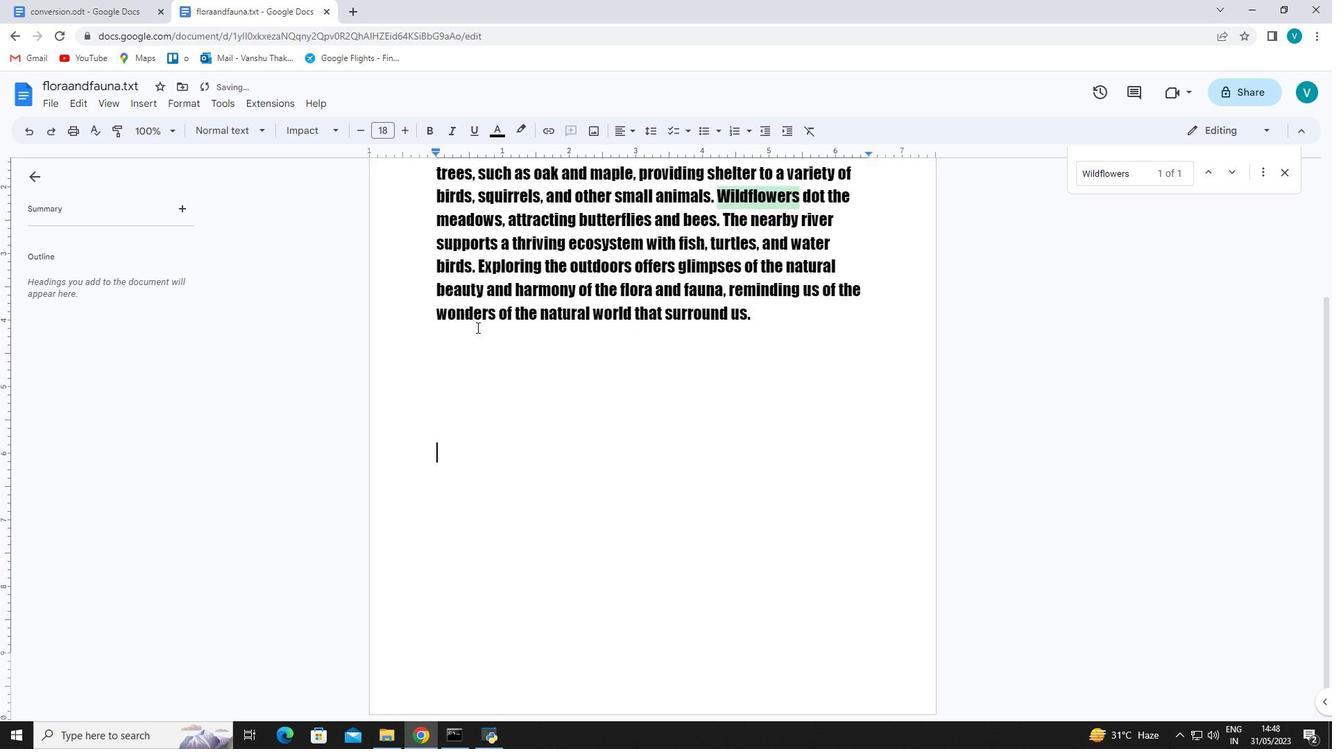 
Action: Mouse moved to (484, 347)
Screenshot: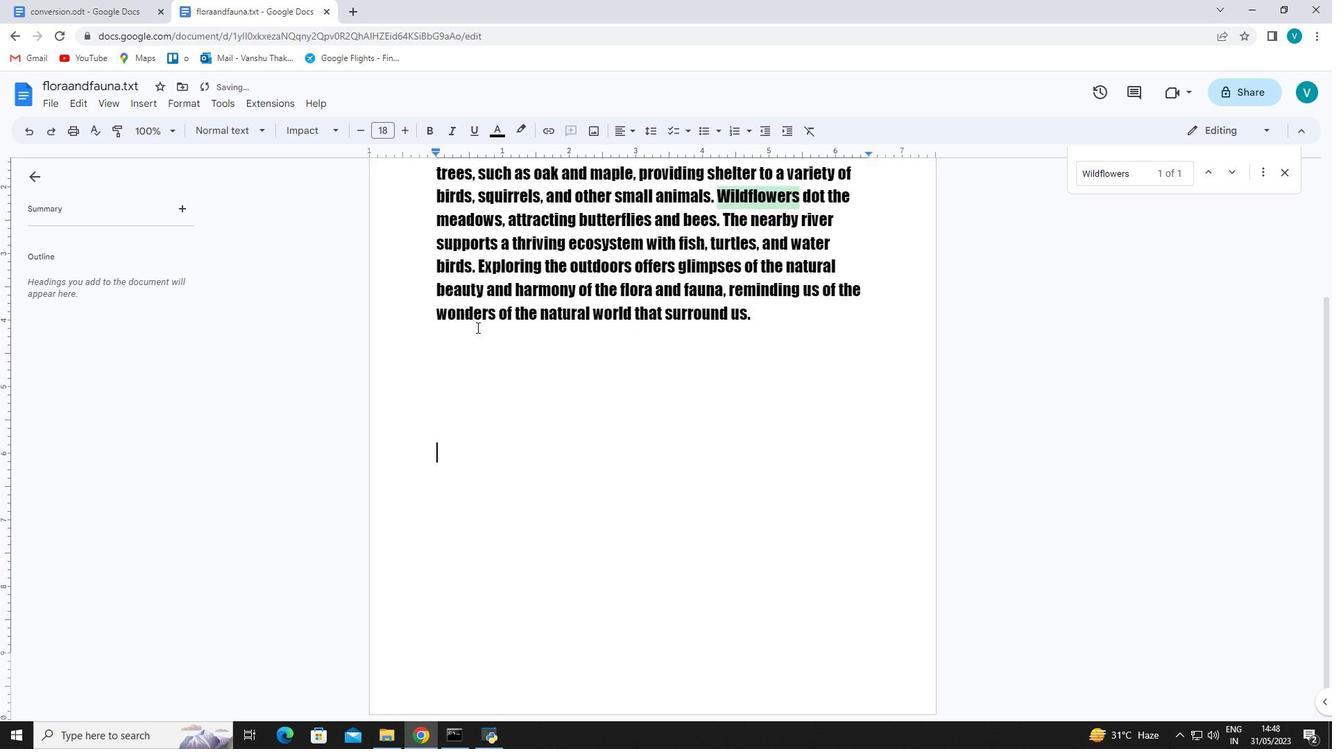
Action: Mouse scrolled (484, 346) with delta (0, 0)
Screenshot: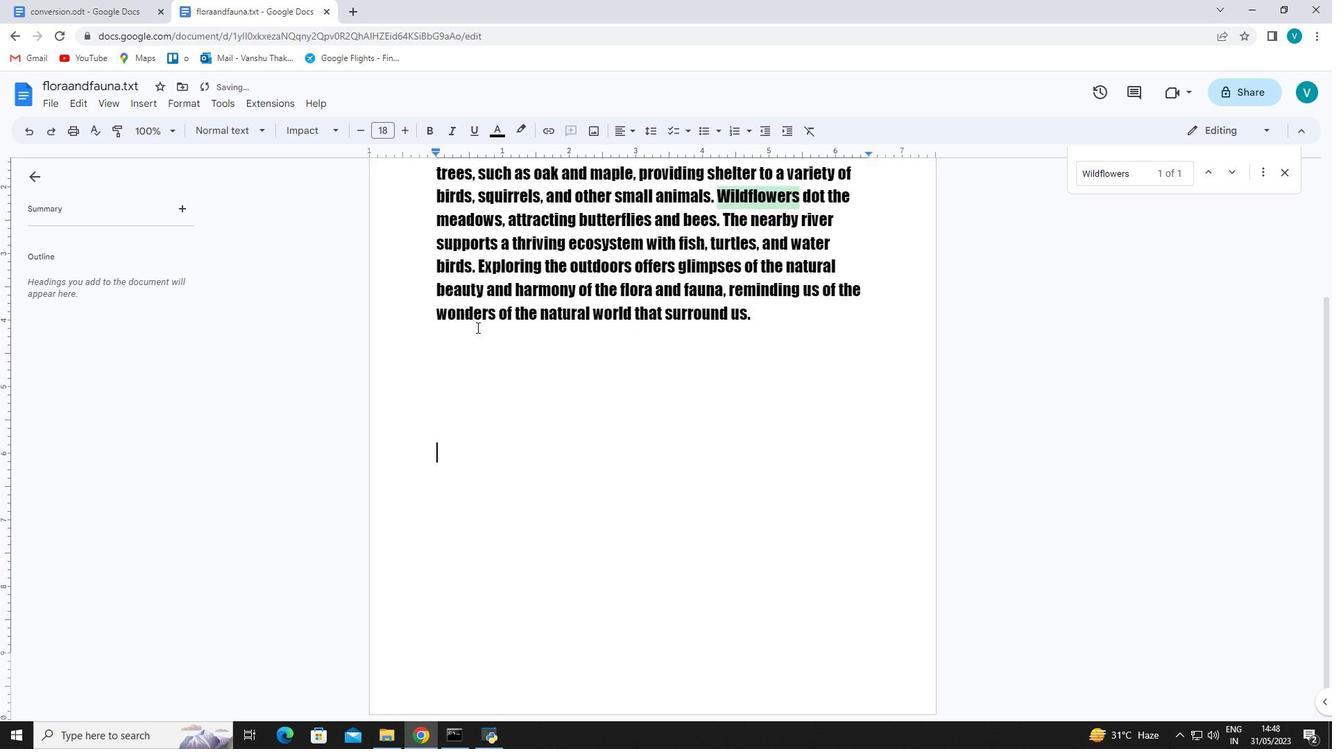 
Action: Mouse moved to (484, 349)
Screenshot: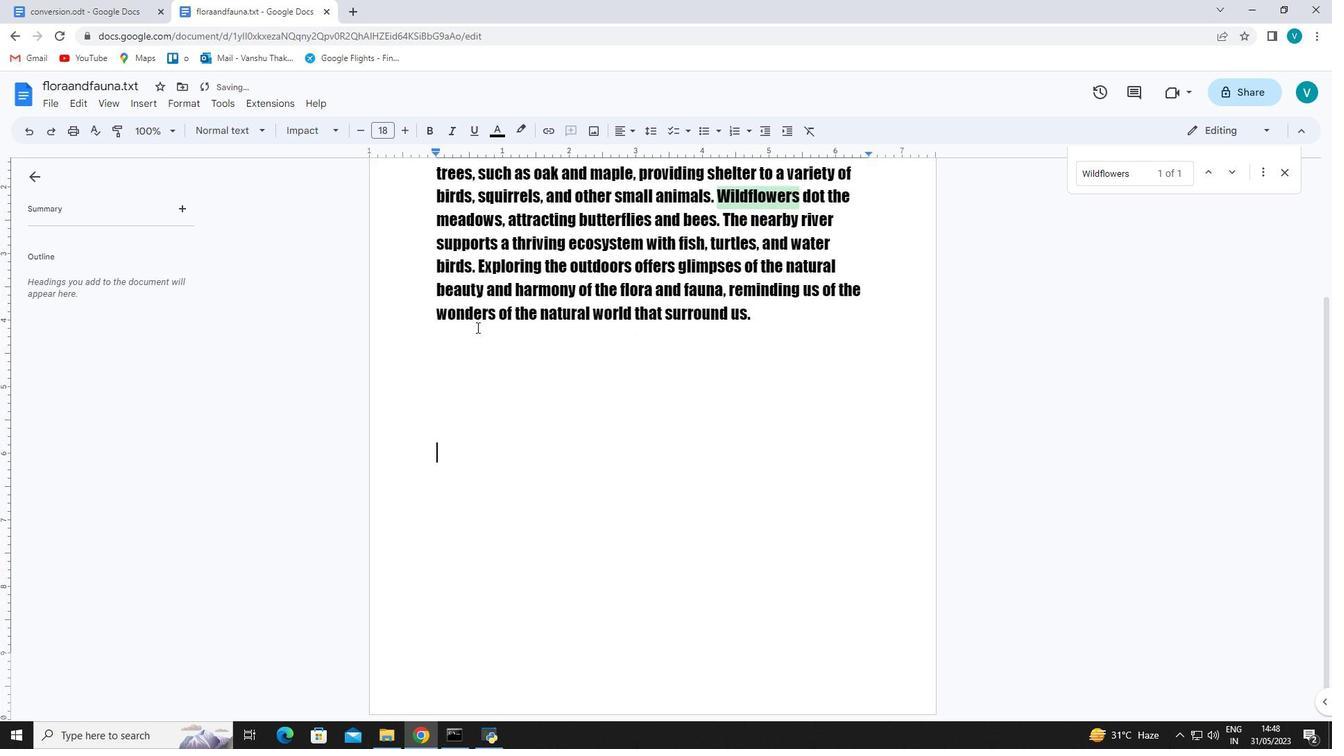 
Action: Mouse scrolled (484, 348) with delta (0, 0)
Screenshot: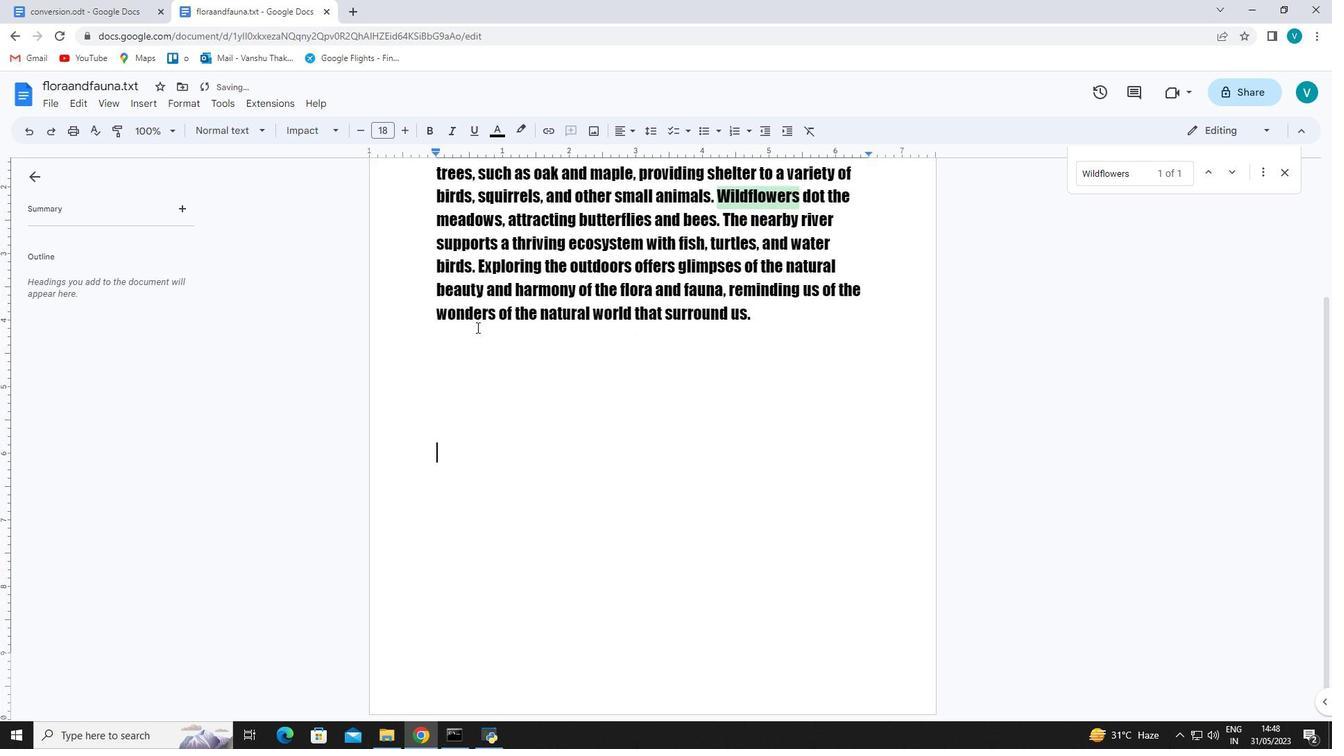 
Action: Mouse moved to (489, 376)
Screenshot: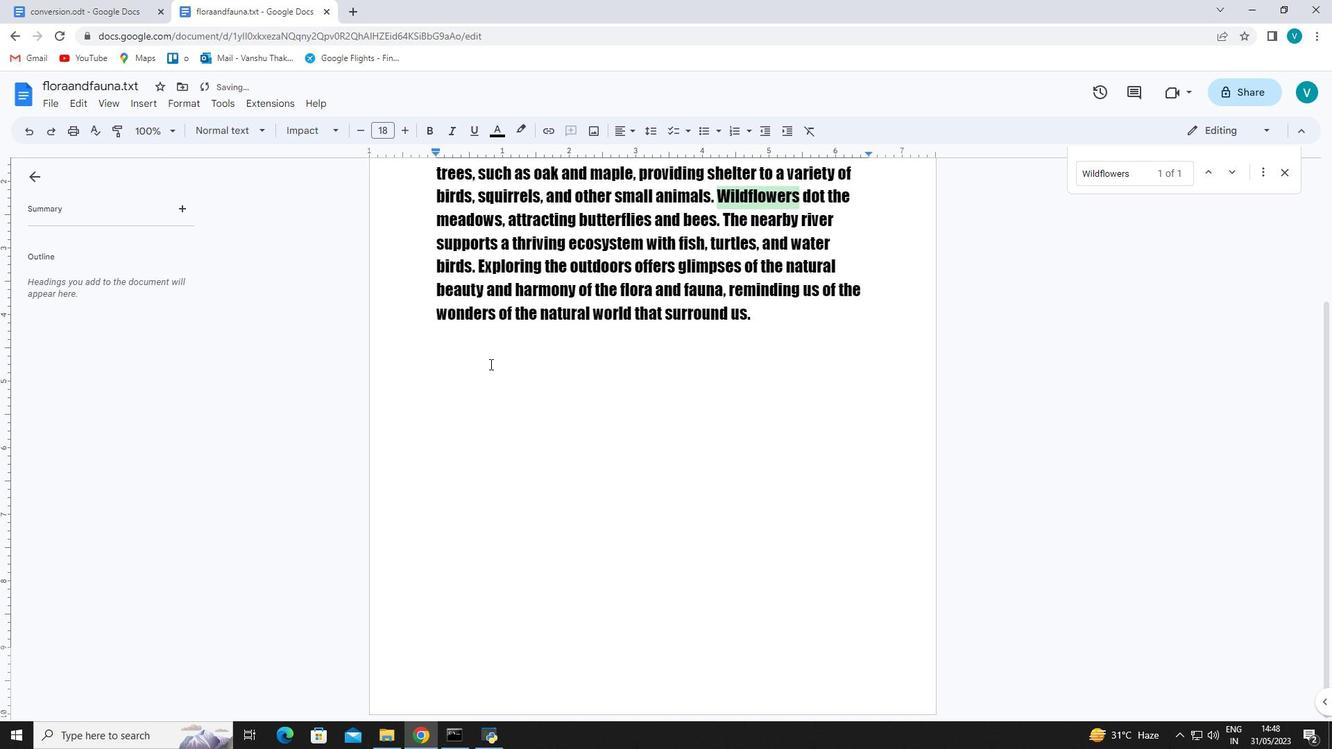 
Action: Mouse scrolled (489, 375) with delta (0, 0)
Screenshot: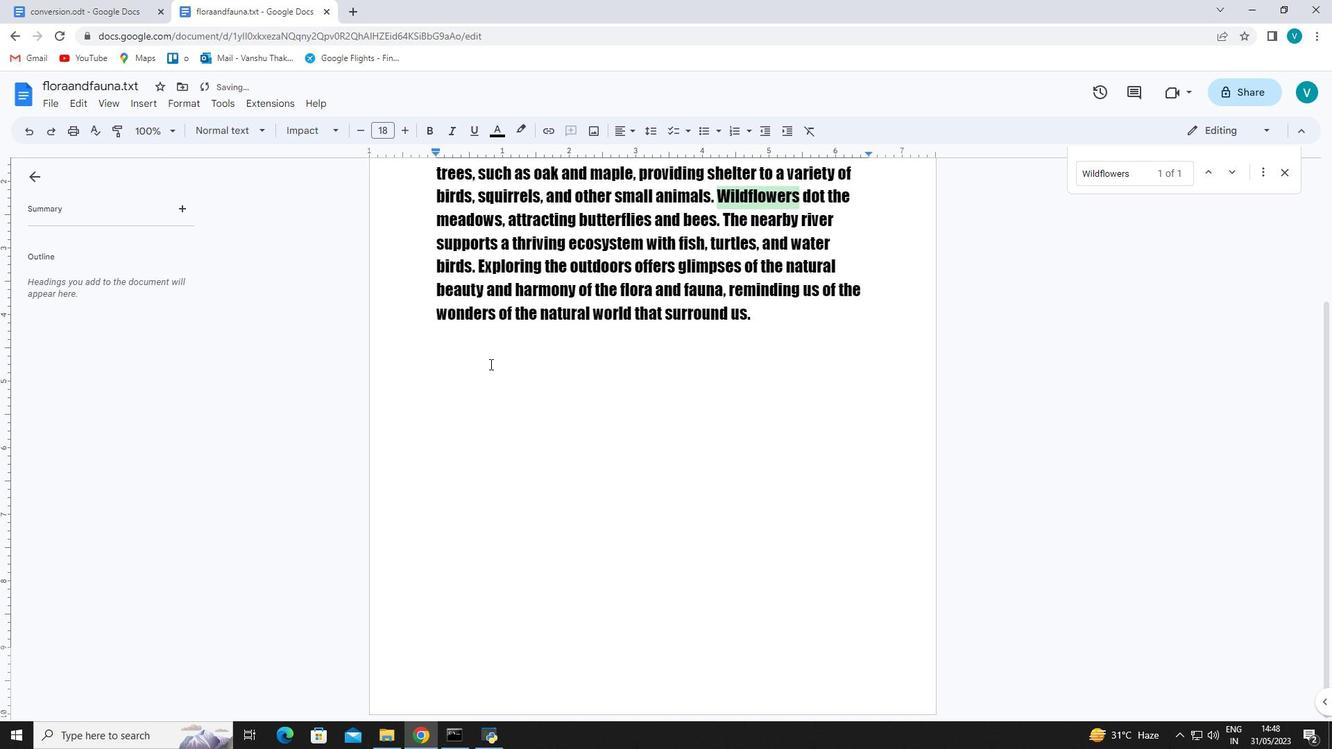 
Action: Mouse scrolled (489, 375) with delta (0, 0)
Screenshot: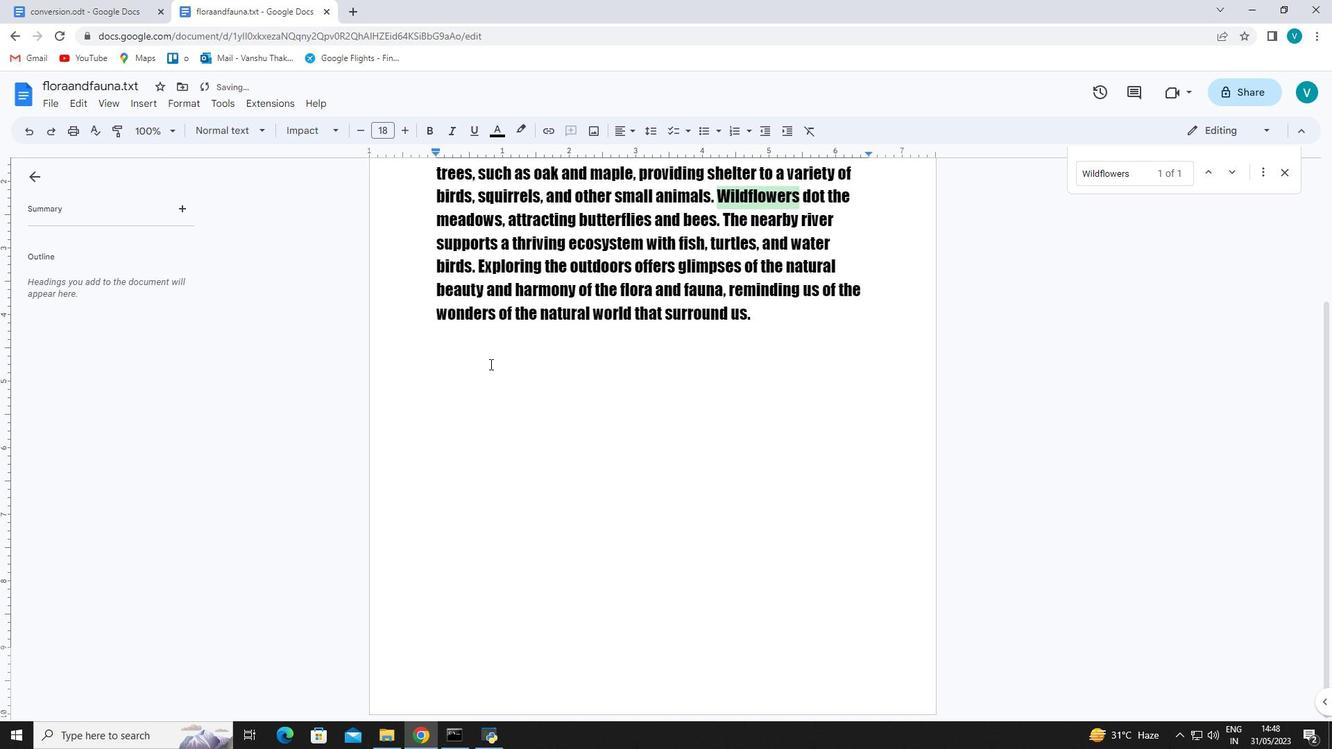 
Action: Mouse moved to (489, 376)
Screenshot: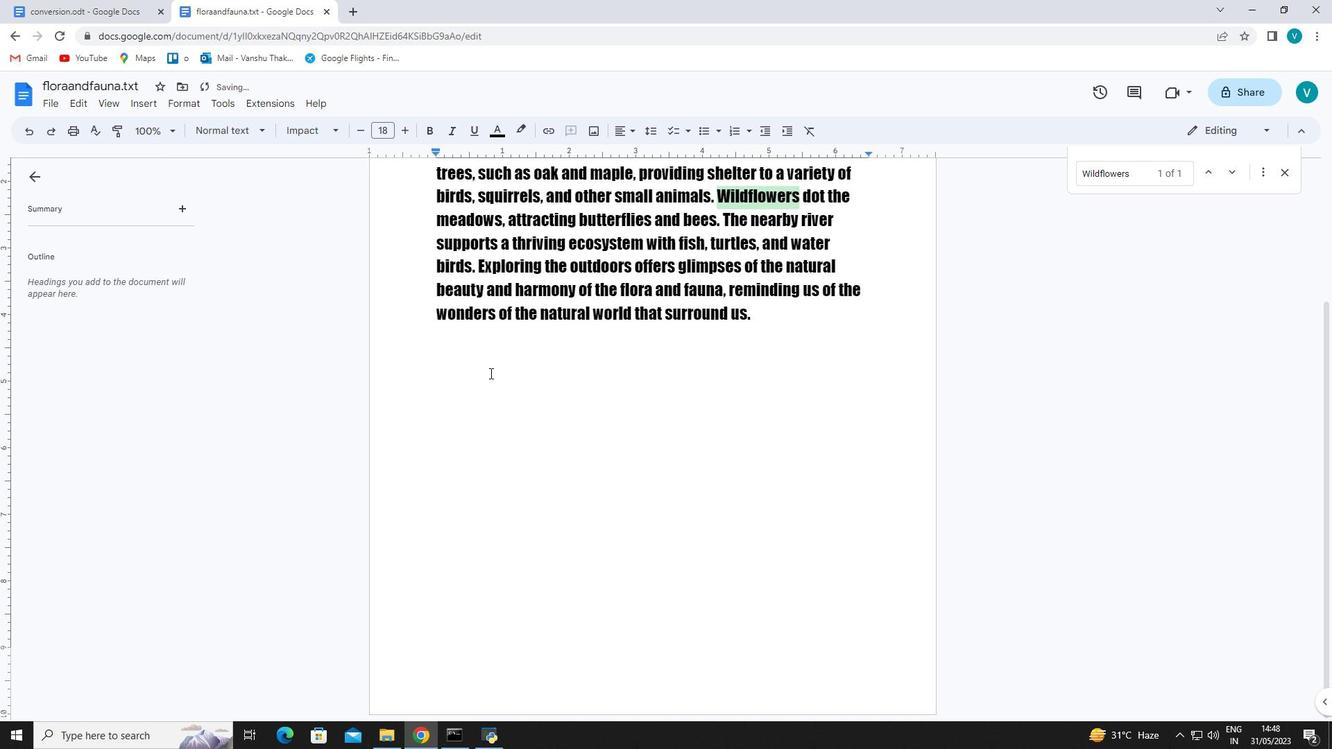 
Action: Mouse scrolled (489, 375) with delta (0, 0)
Screenshot: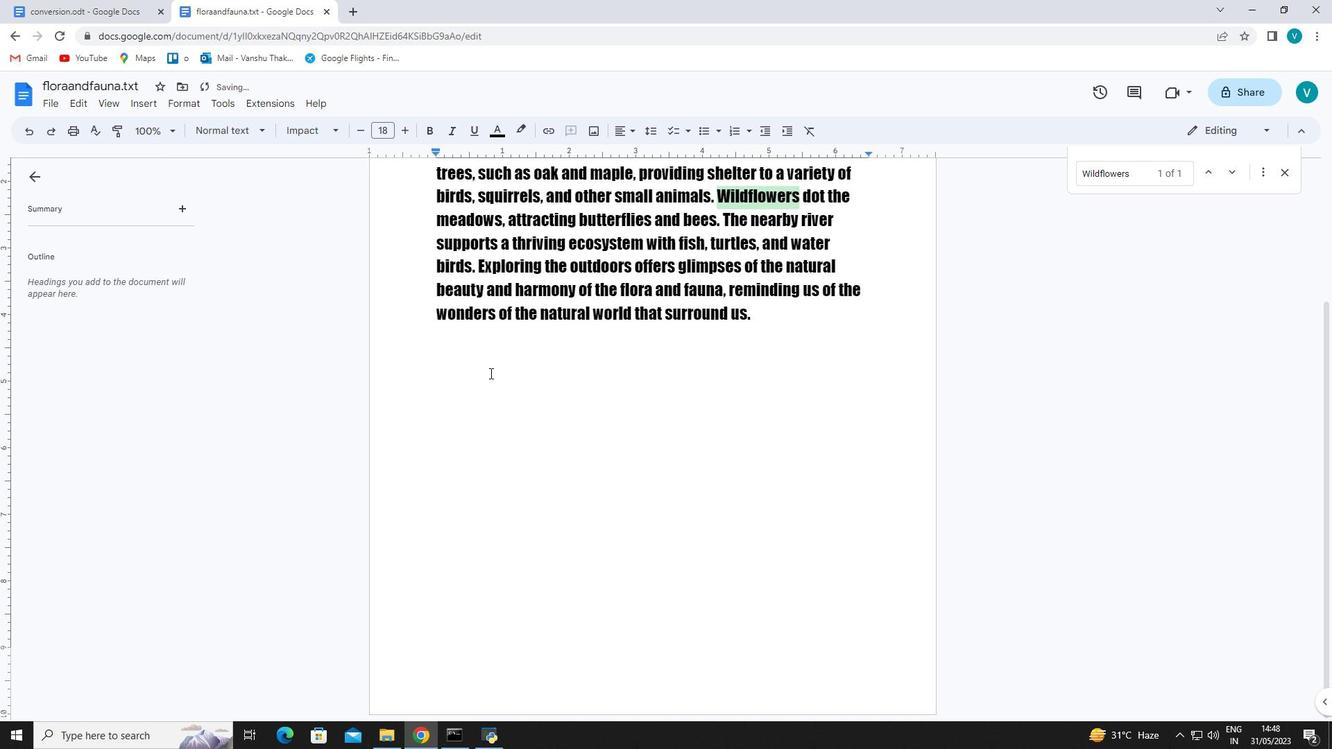 
Action: Mouse moved to (490, 377)
Screenshot: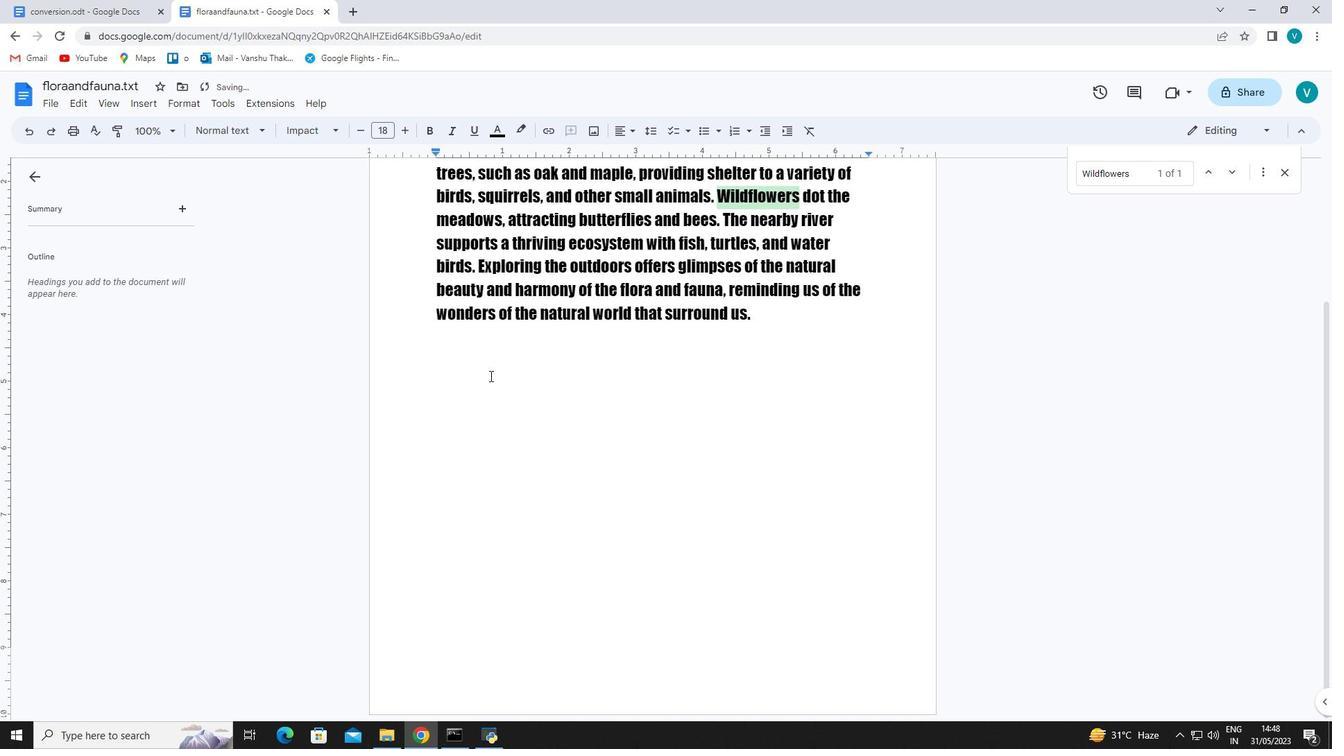 
Action: Mouse scrolled (490, 376) with delta (0, 0)
Screenshot: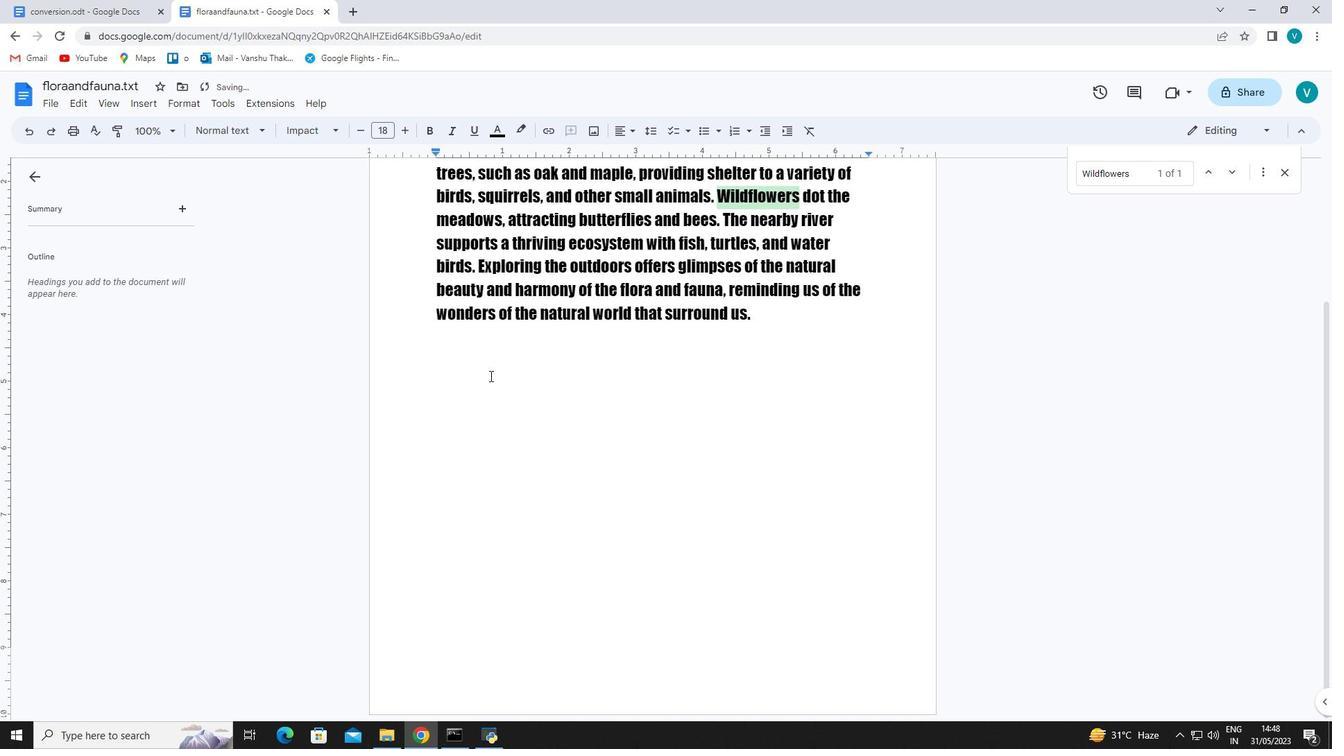 
Action: Key pressed <Key.enter><Key.enter><Key.enter><Key.enter><Key.enter><Key.enter><Key.enter><Key.enter>
Screenshot: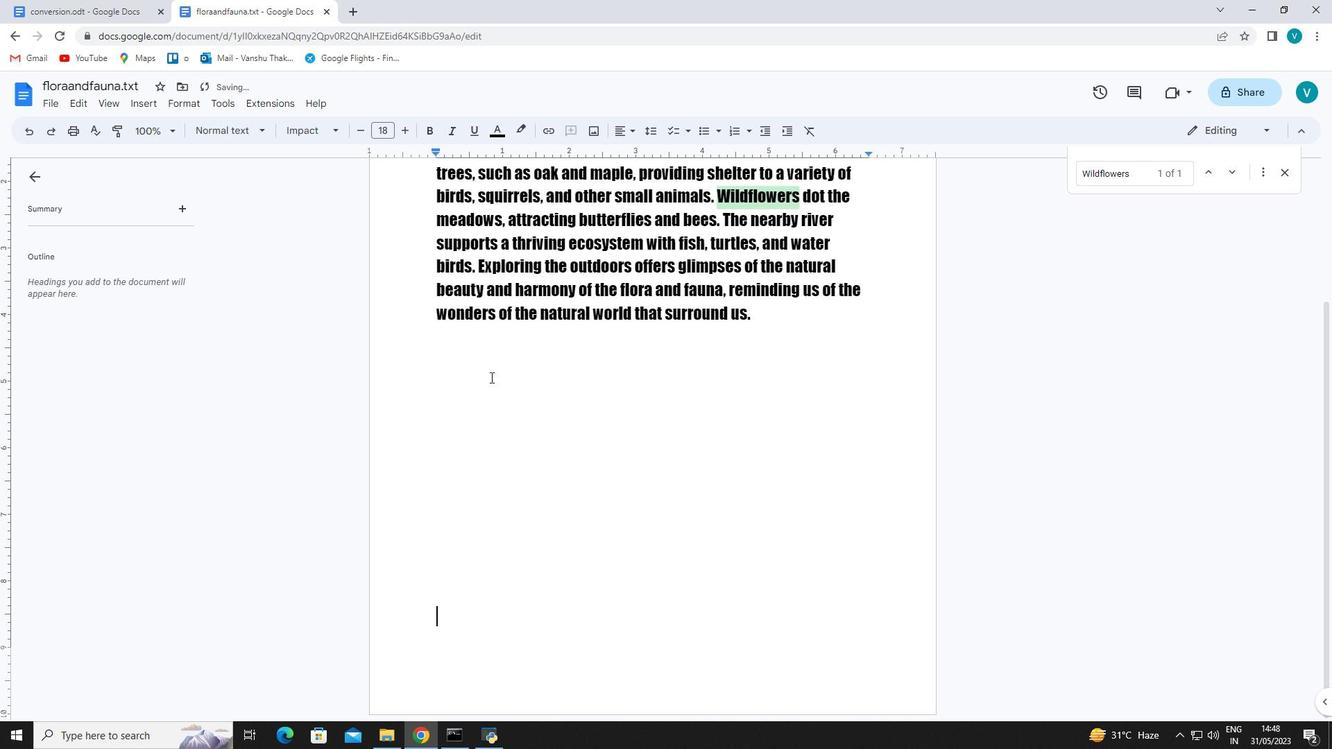 
Action: Mouse moved to (491, 377)
Screenshot: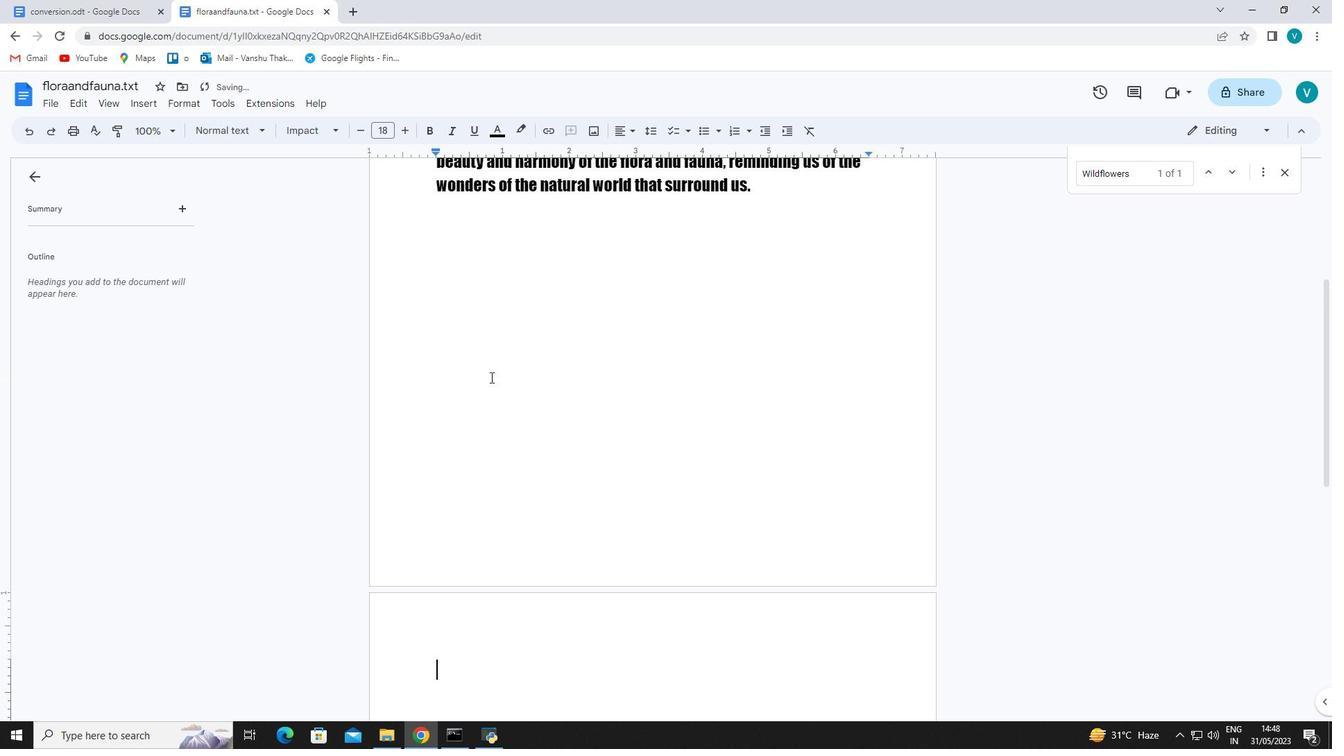 
Action: Key pressed <Key.backspace>
Screenshot: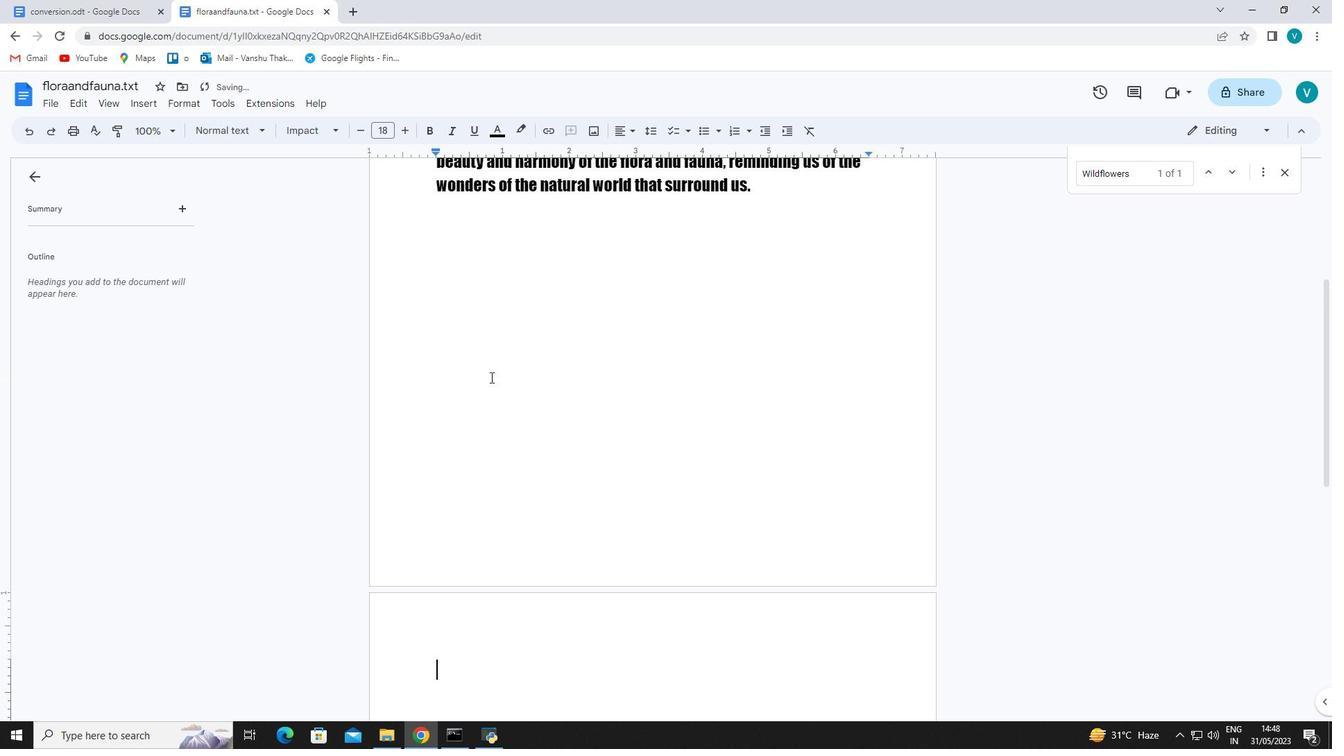 
Action: Mouse moved to (170, 102)
Screenshot: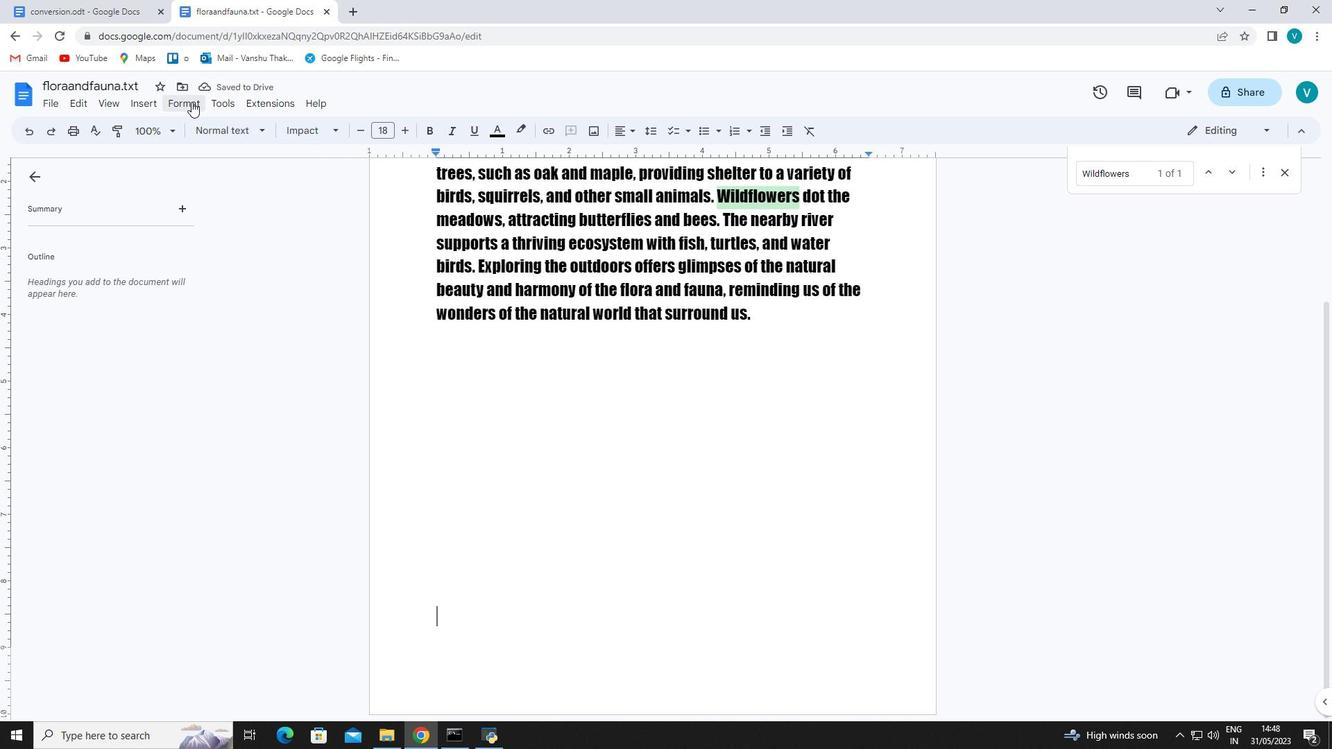 
Action: Mouse pressed left at (170, 102)
Screenshot: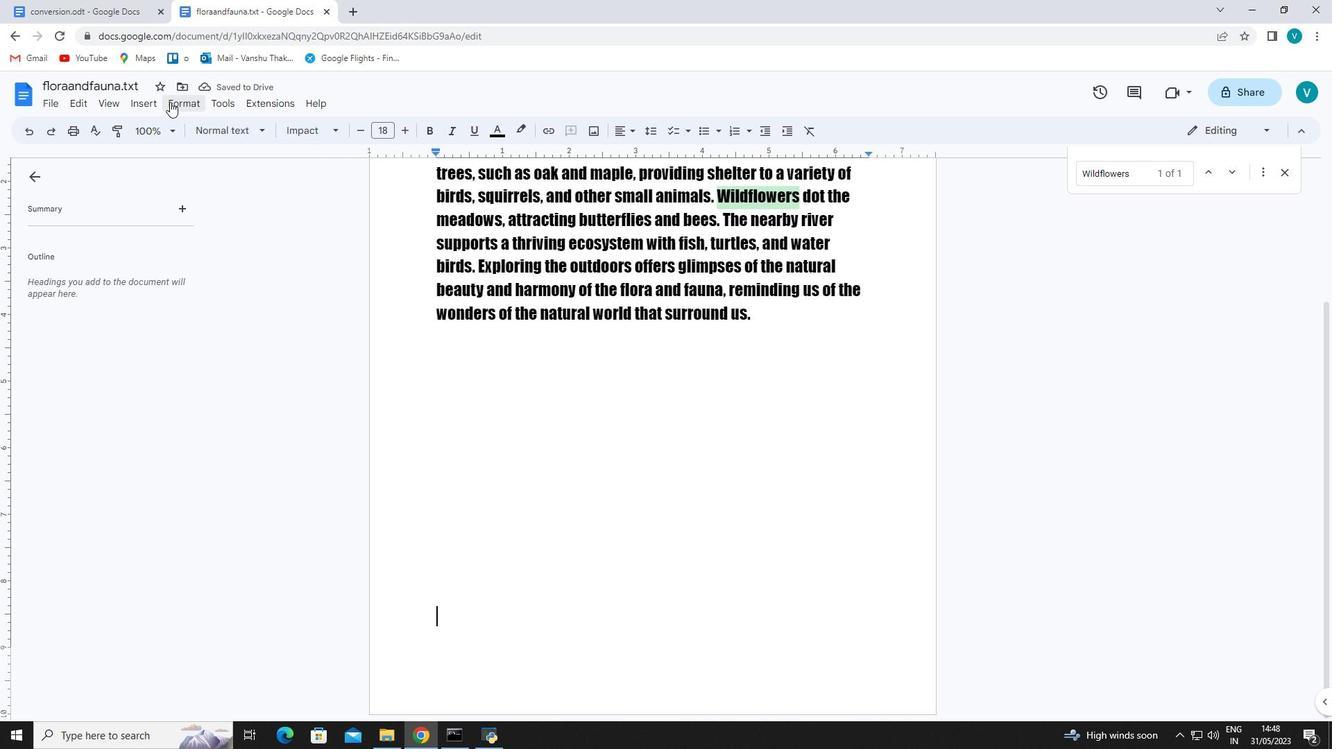 
Action: Mouse moved to (410, 196)
Screenshot: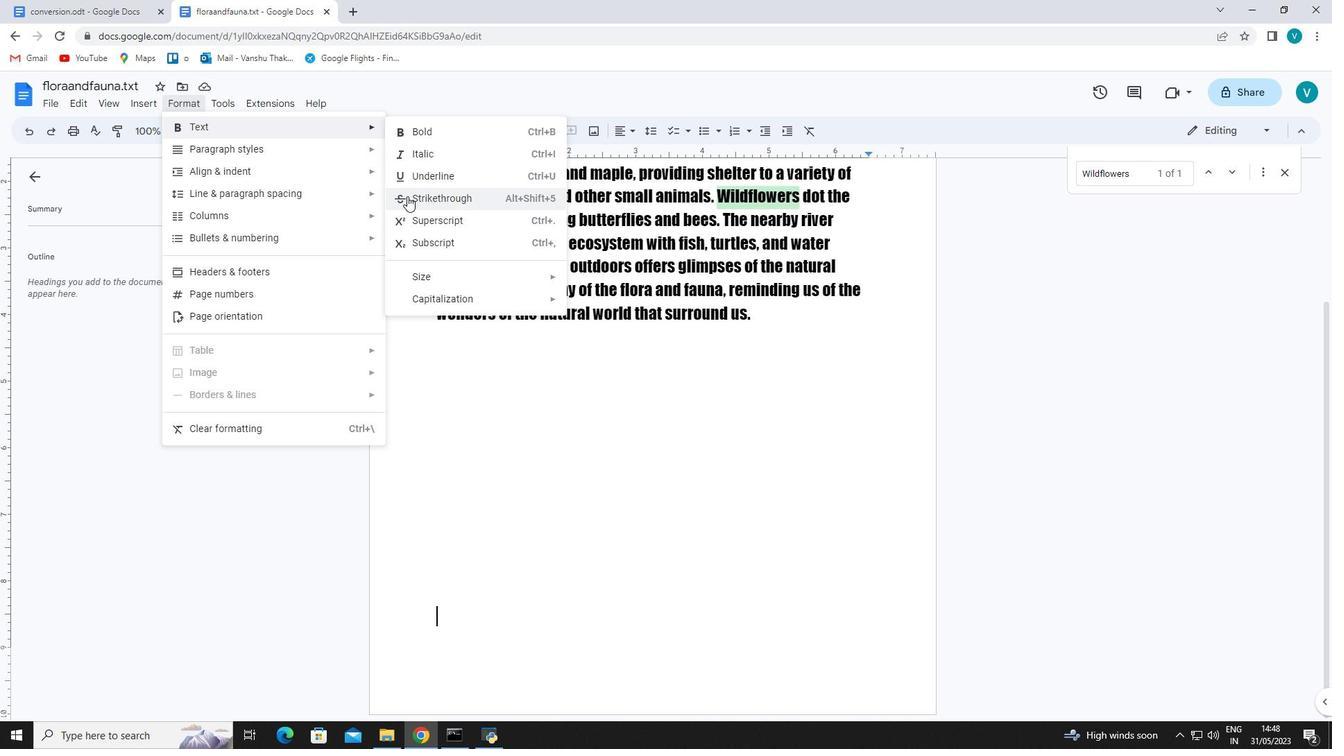 
Action: Mouse pressed left at (410, 196)
Screenshot: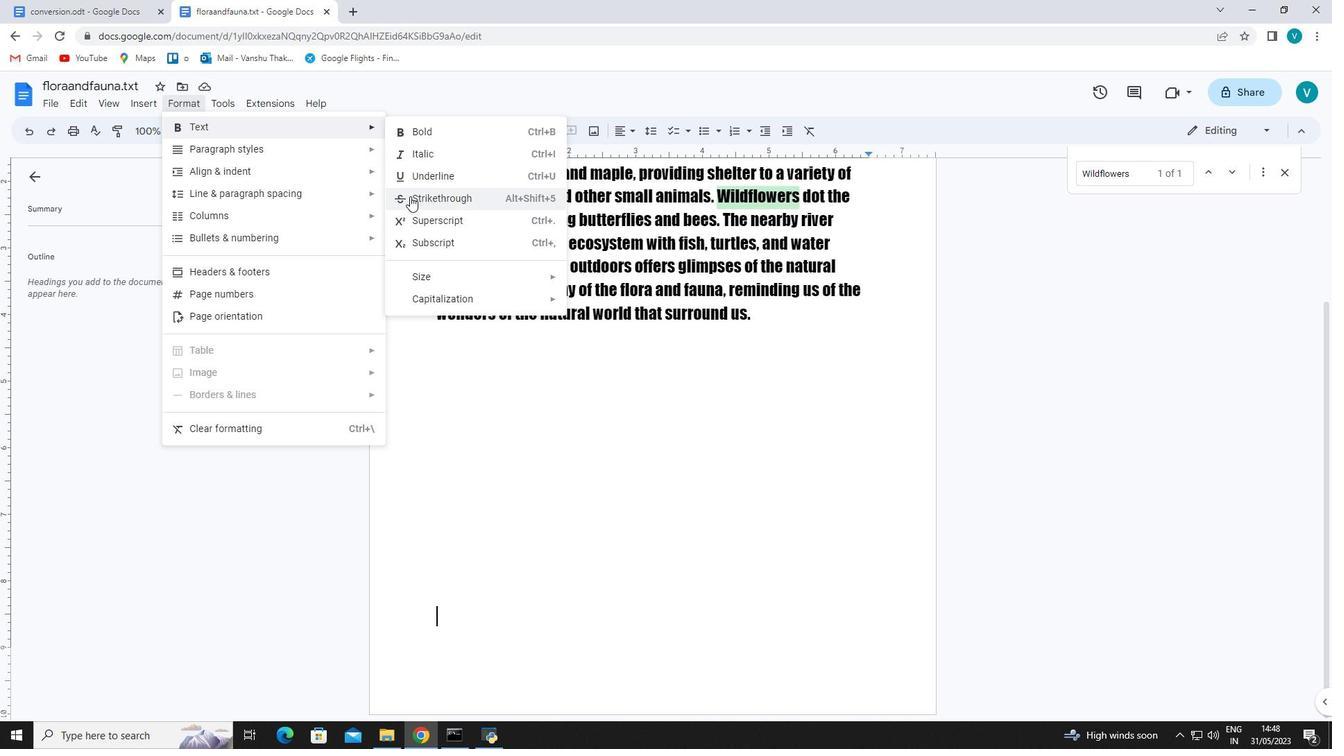 
Action: Mouse moved to (183, 104)
Screenshot: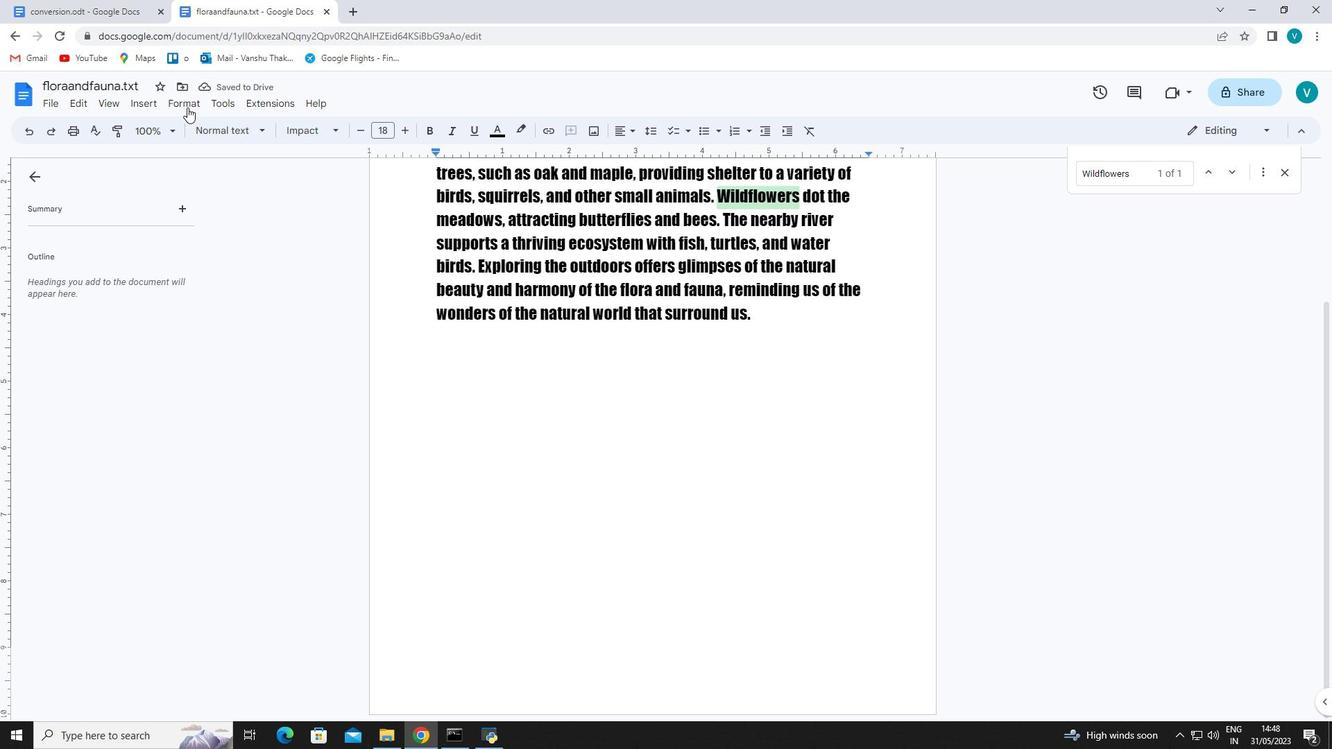 
Action: Mouse pressed left at (183, 104)
Screenshot: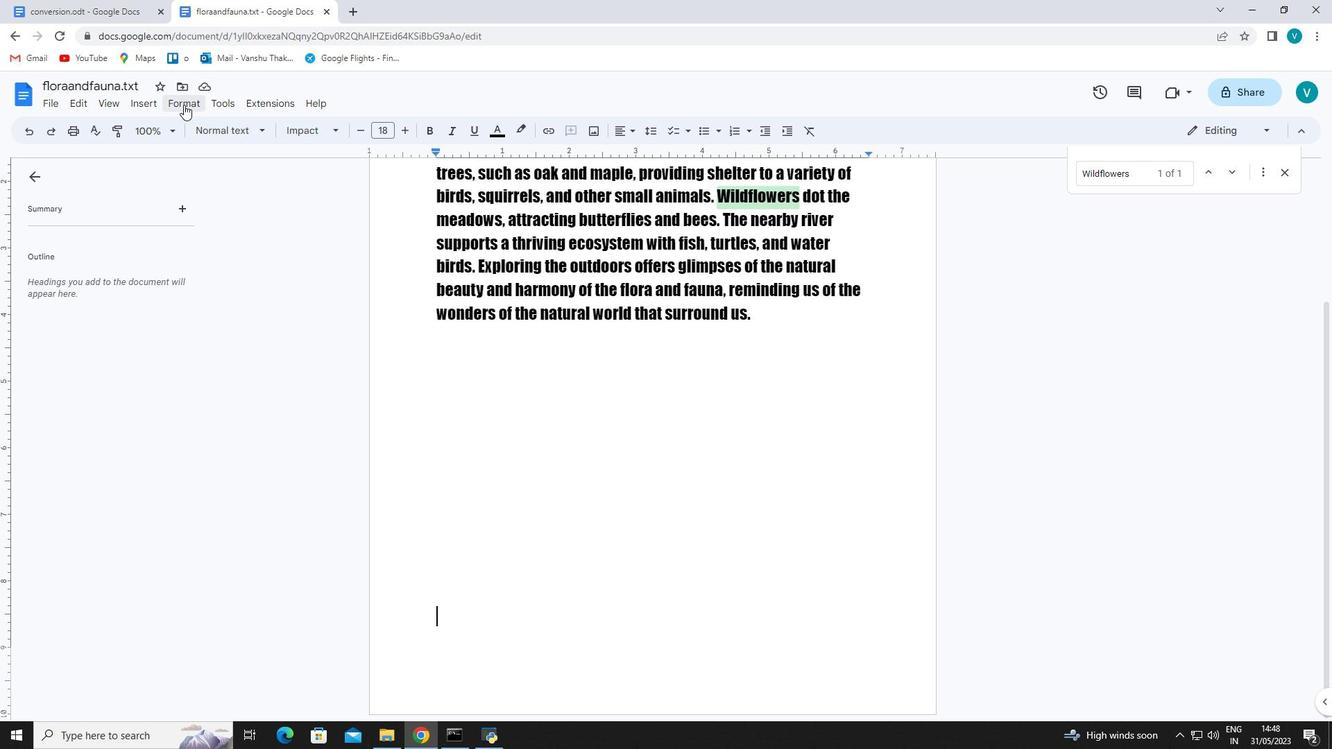 
Action: Mouse moved to (375, 352)
Screenshot: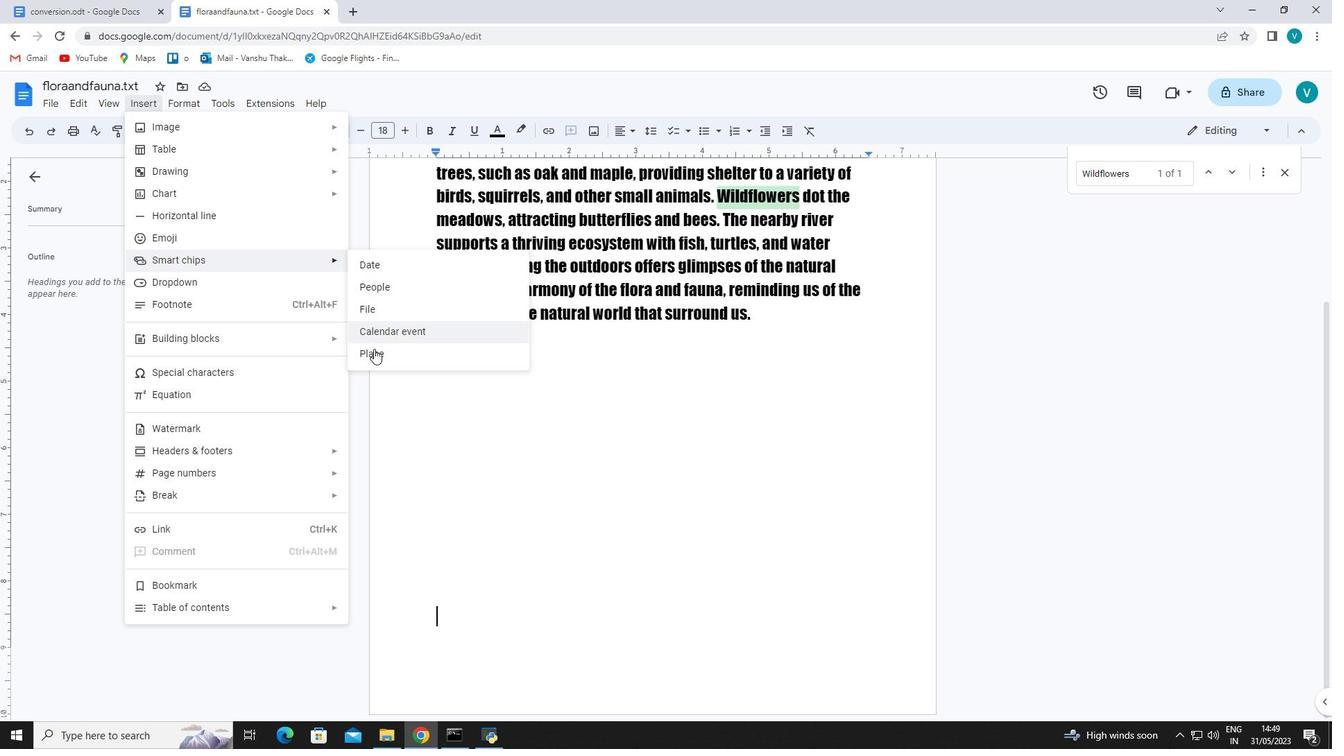 
Action: Mouse pressed left at (375, 352)
Screenshot: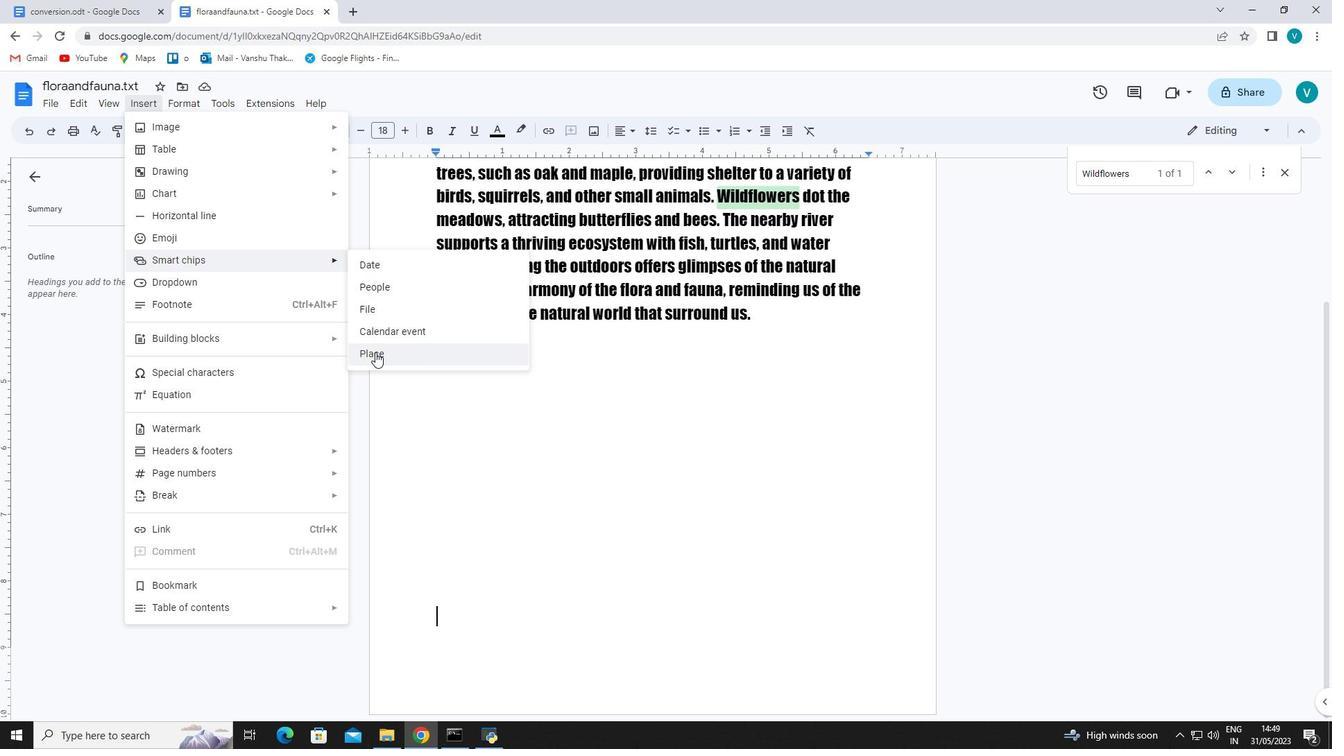 
Action: Mouse moved to (270, 394)
Screenshot: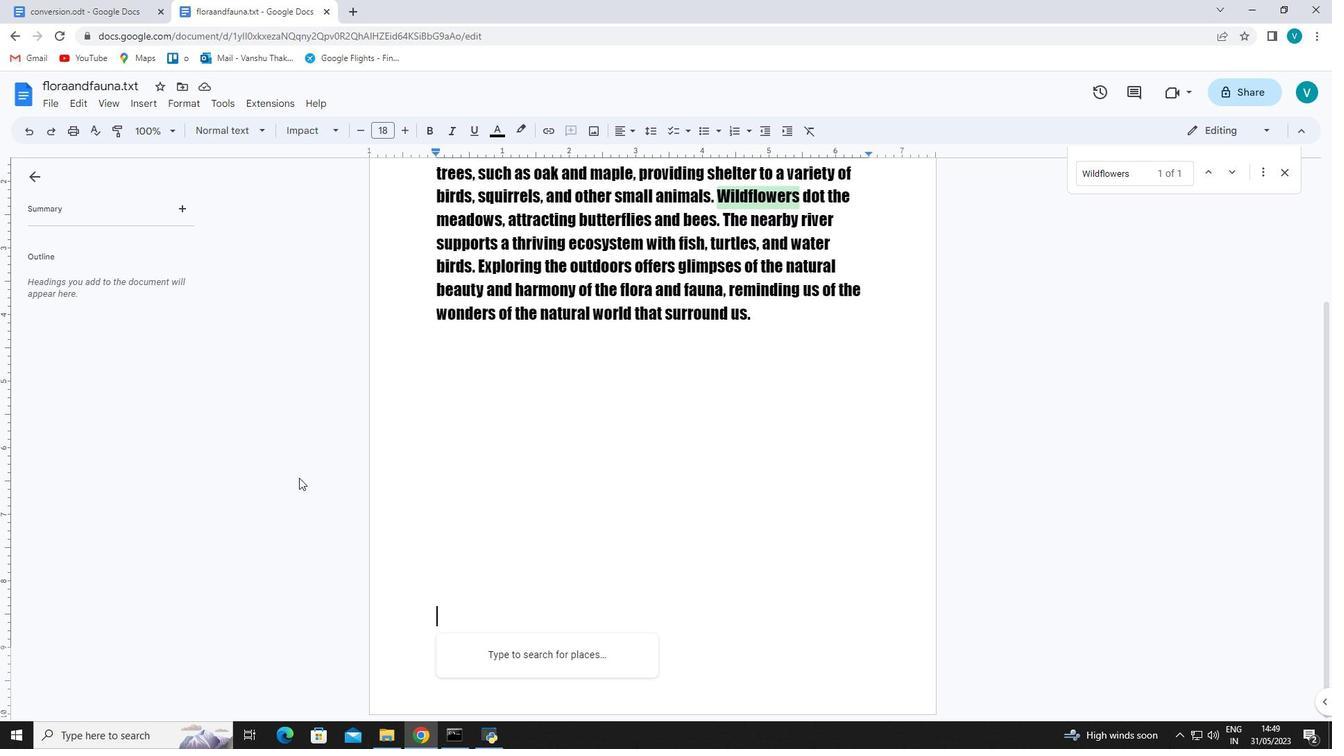 
Action: Key pressed <Key.shift>New
Screenshot: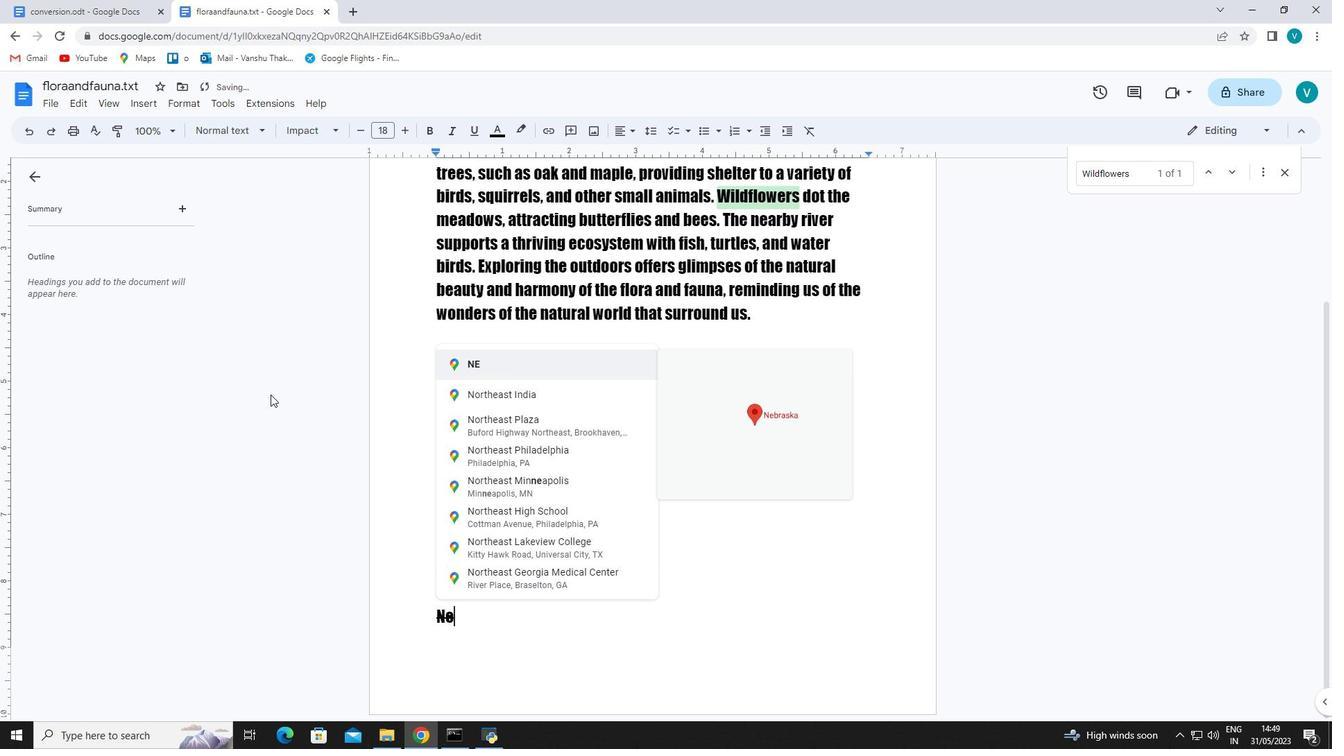
Action: Mouse moved to (497, 365)
Screenshot: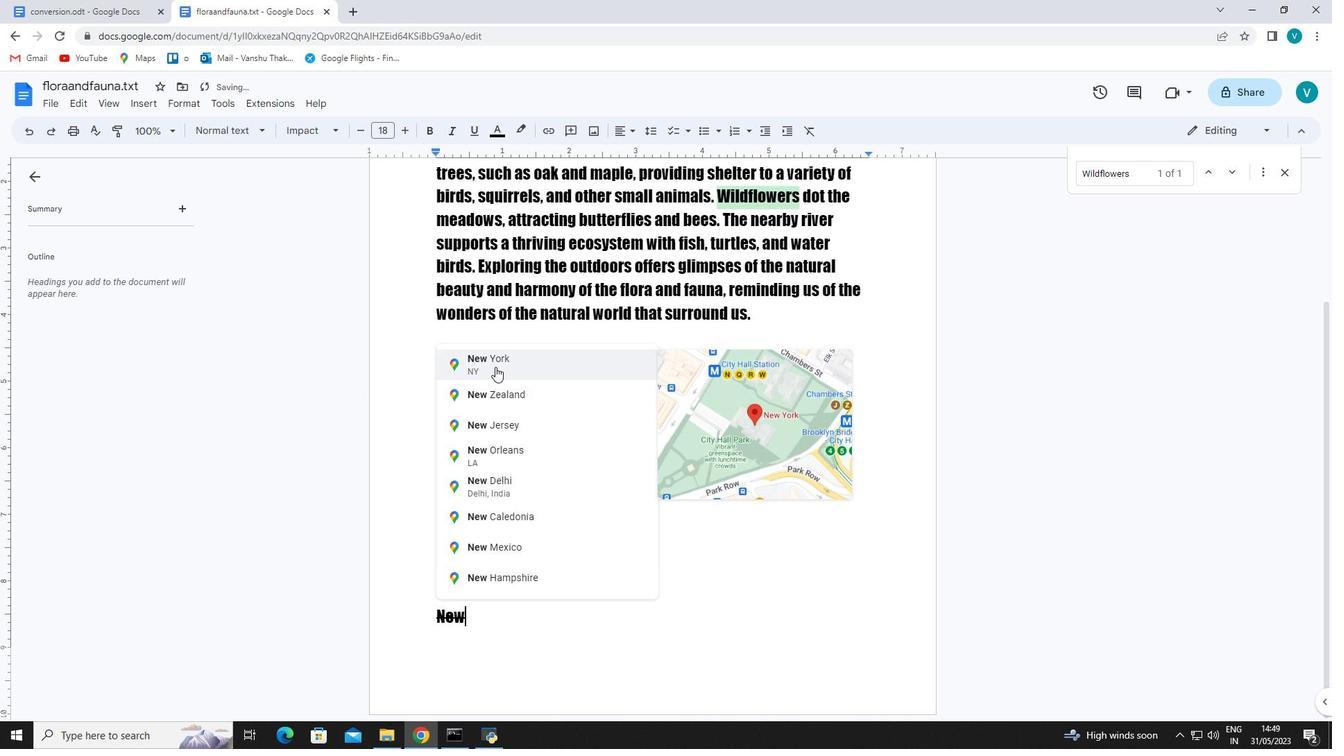 
Action: Mouse pressed left at (497, 365)
Screenshot: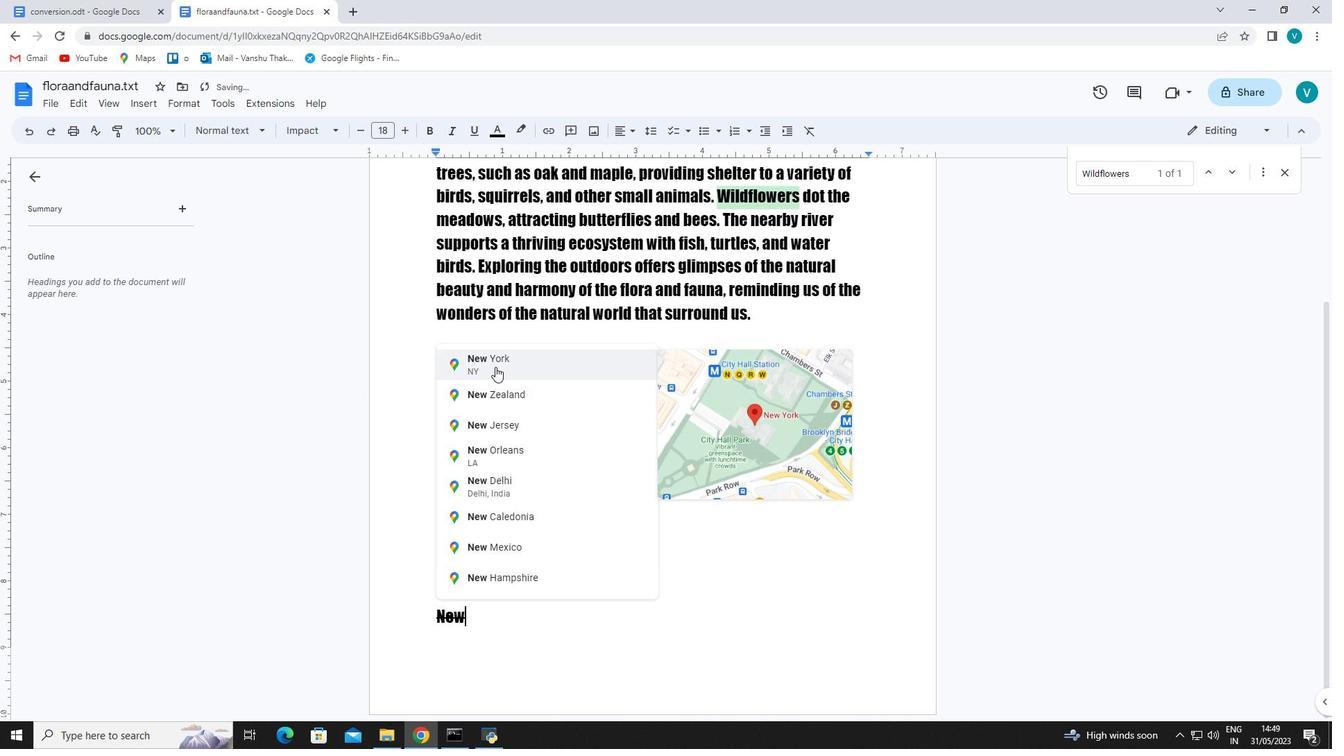 
Action: Mouse moved to (503, 358)
Screenshot: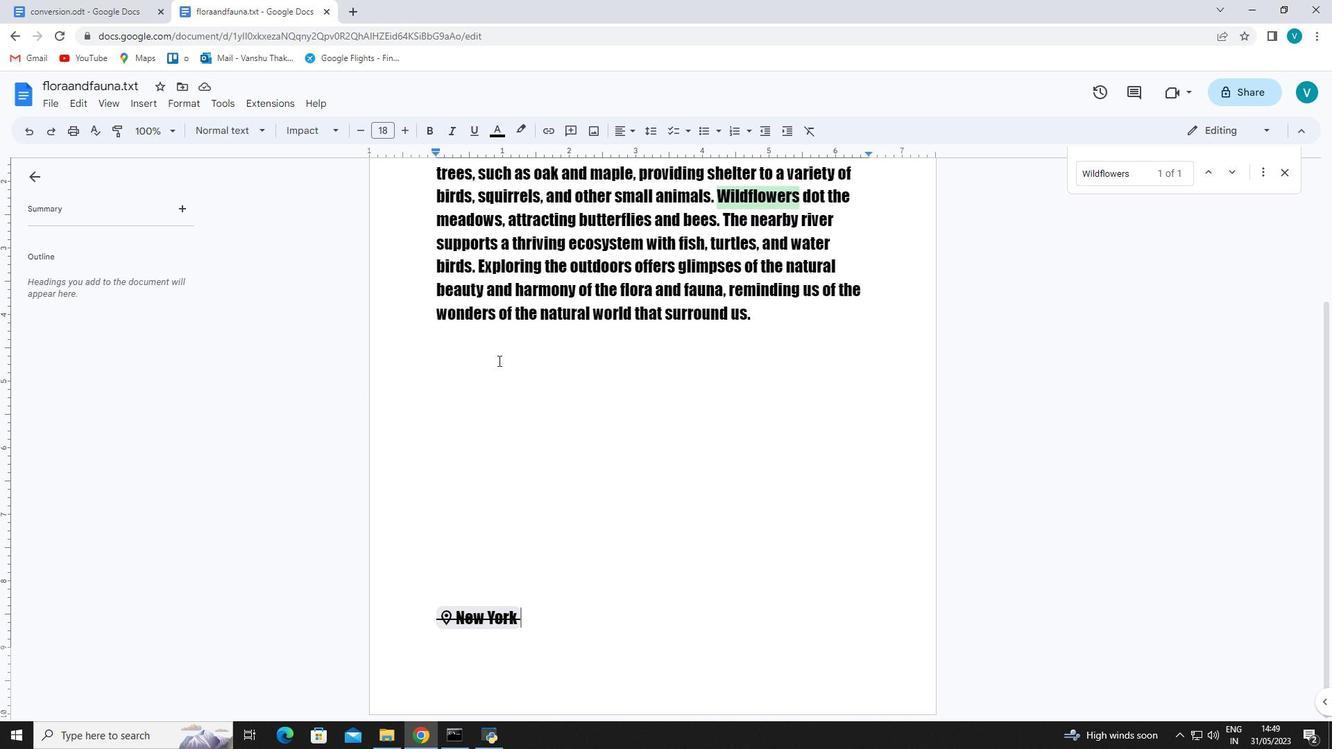 
Action: Mouse scrolled (503, 358) with delta (0, 0)
Screenshot: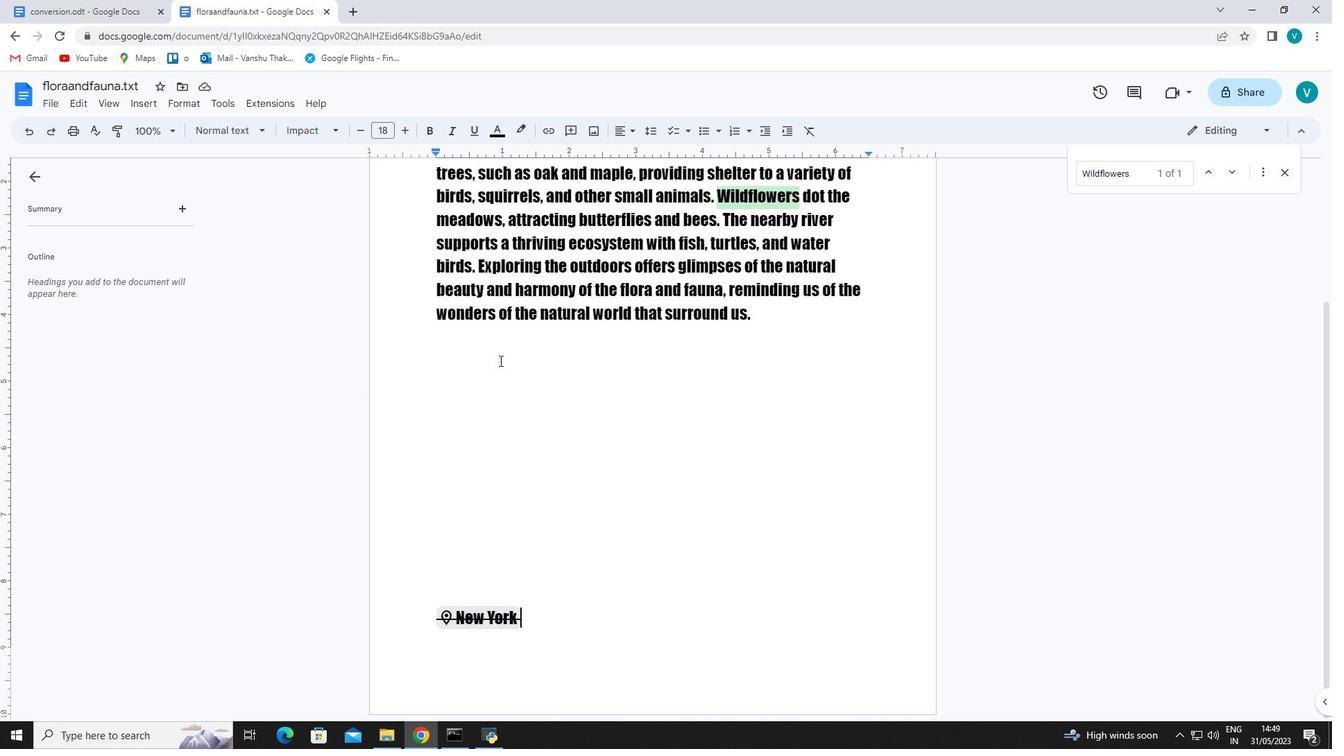 
Action: Mouse scrolled (503, 358) with delta (0, 0)
Screenshot: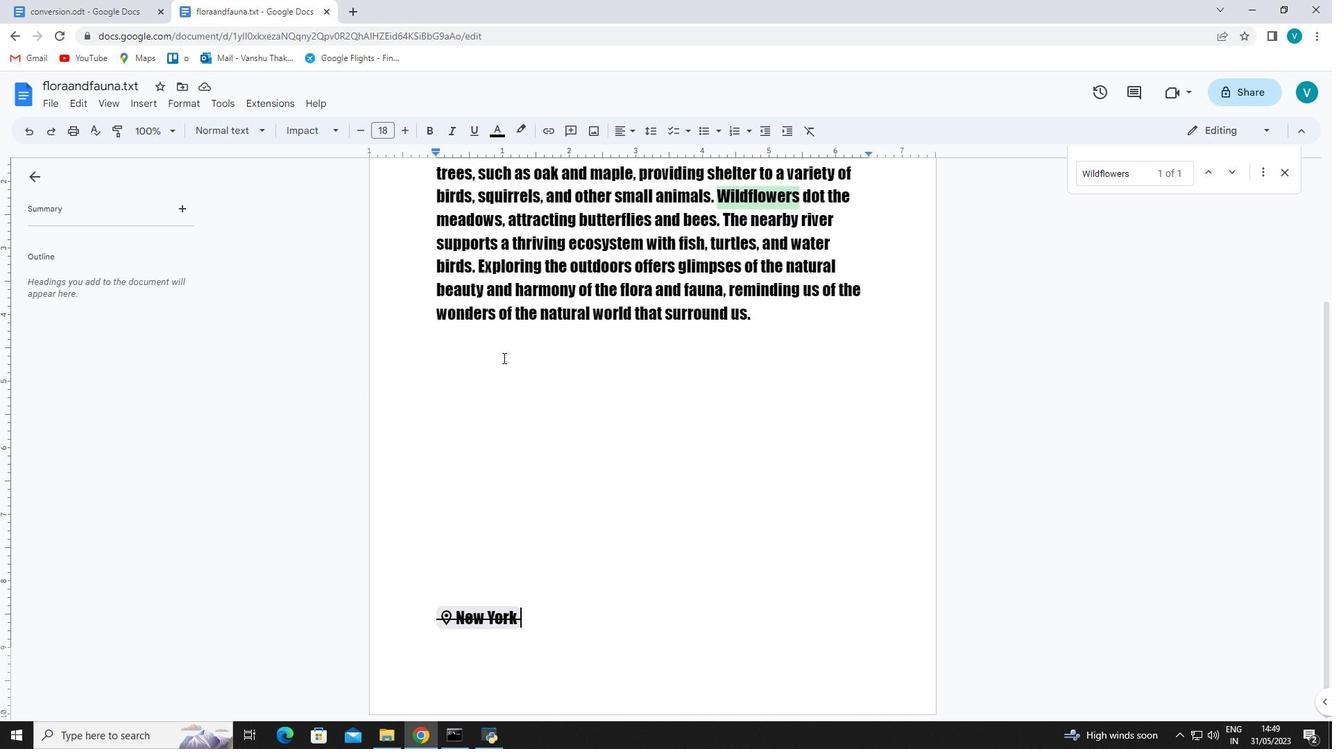 
Action: Mouse scrolled (503, 358) with delta (0, 0)
Screenshot: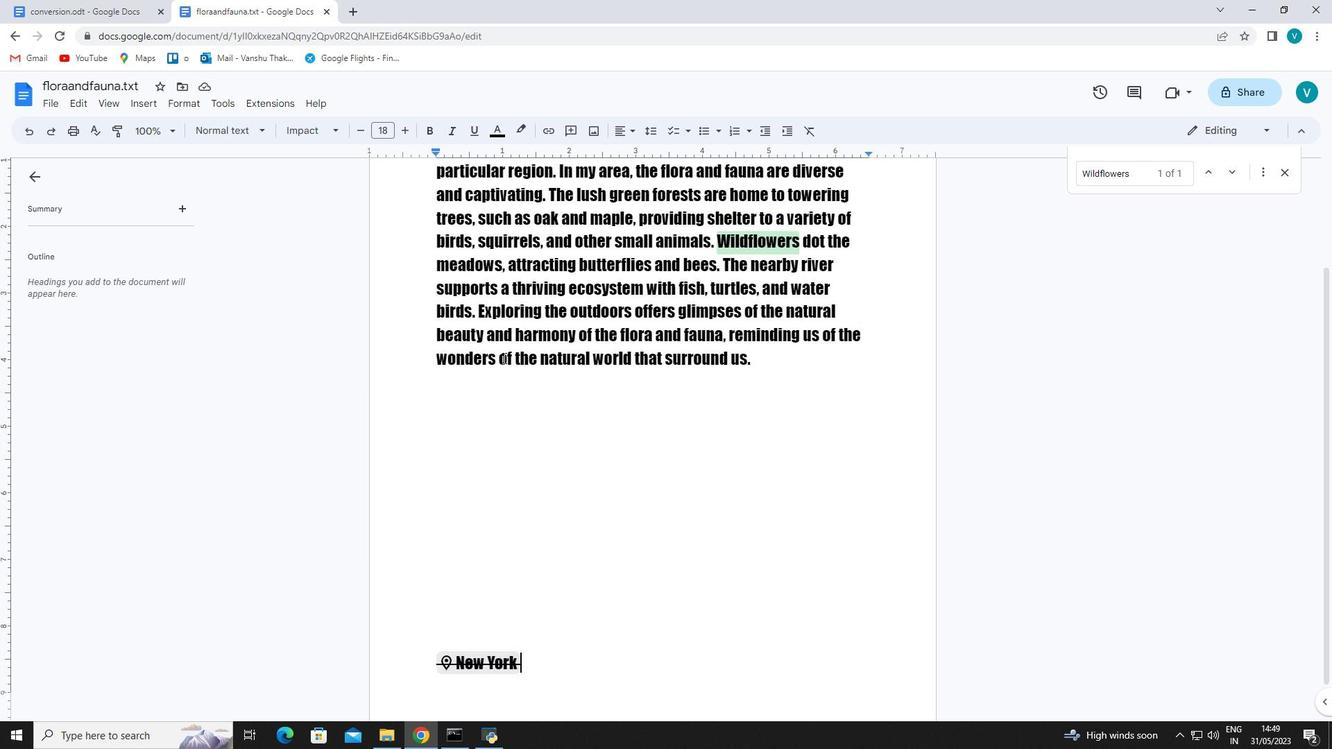 
Action: Mouse scrolled (503, 358) with delta (0, 0)
Screenshot: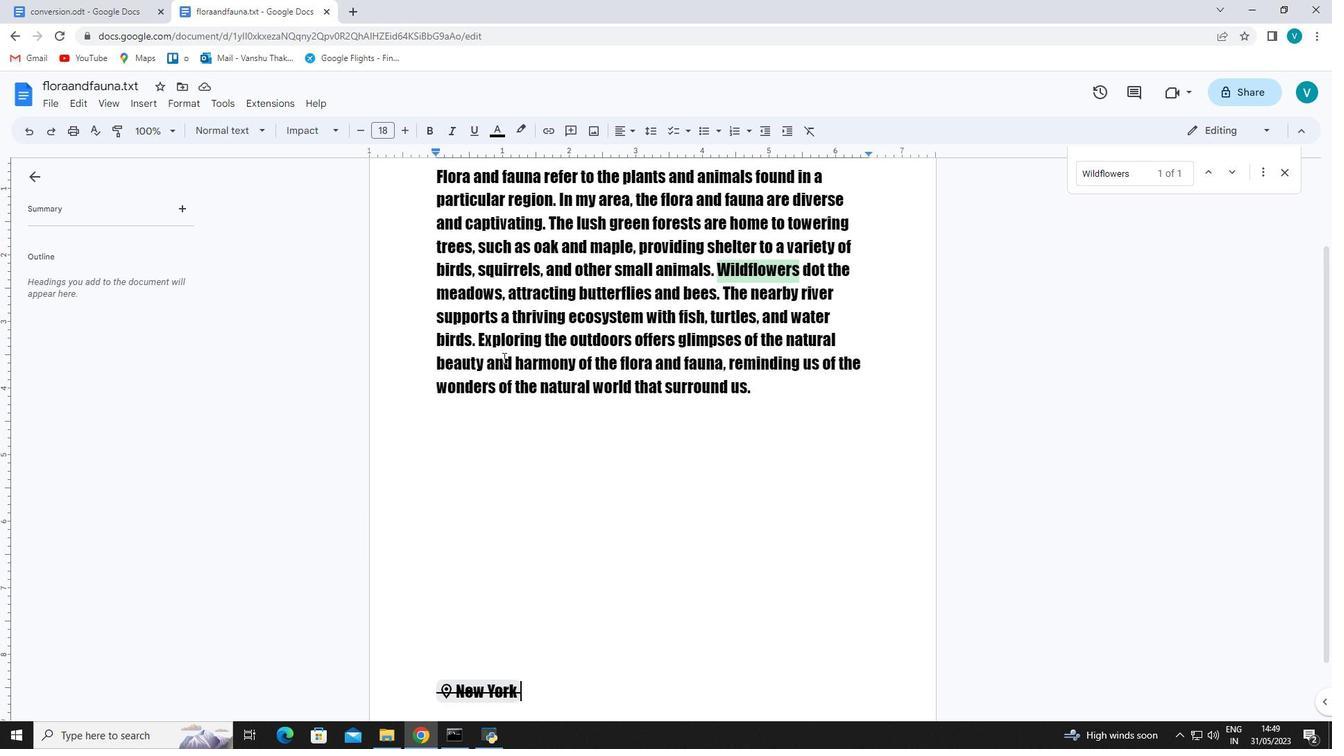 
Action: Mouse moved to (810, 288)
Screenshot: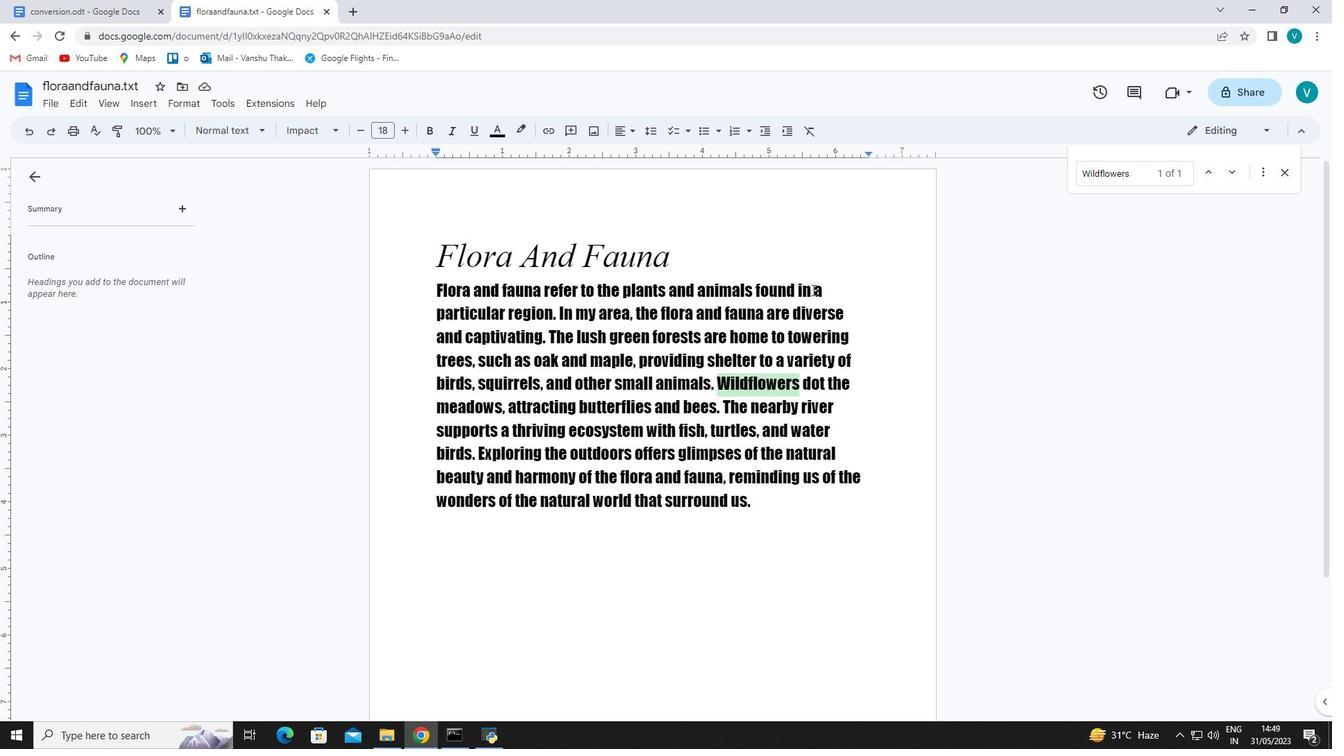 
Action: Mouse pressed left at (810, 288)
Screenshot: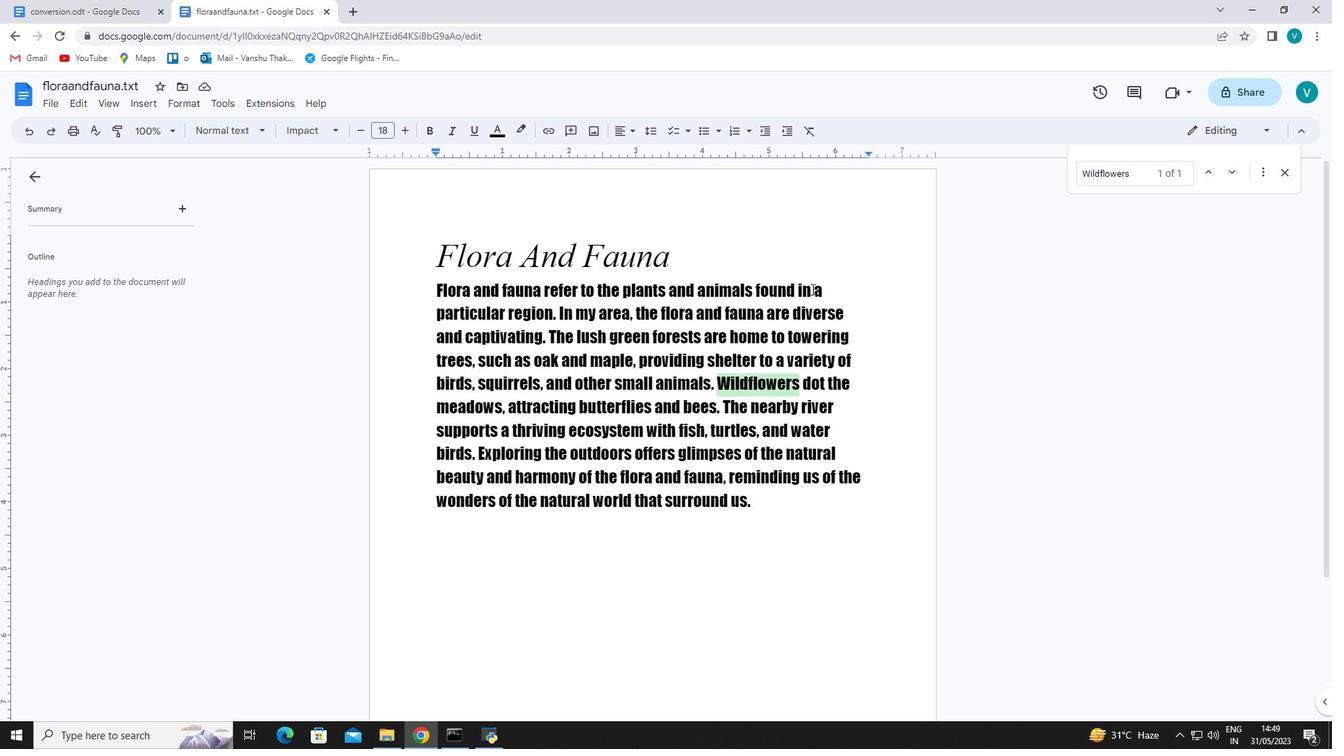 
Action: Mouse moved to (148, 104)
Screenshot: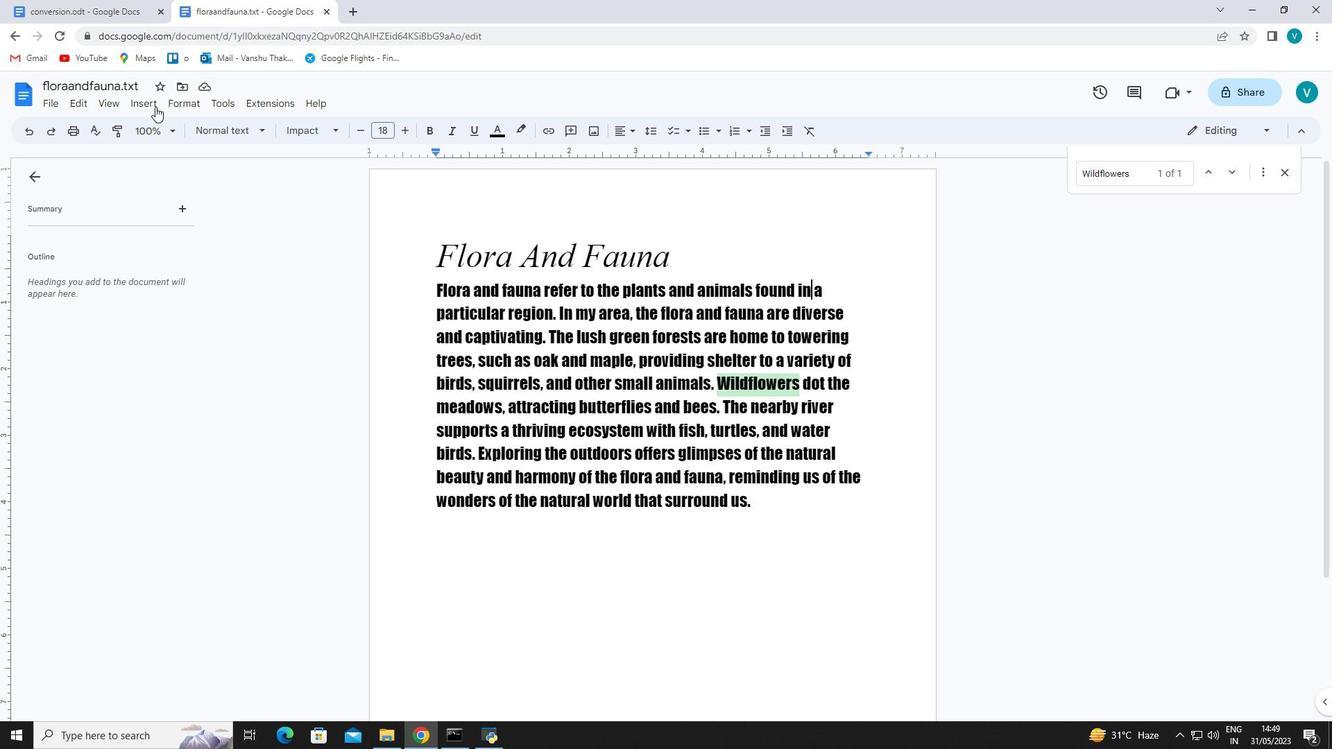 
Action: Mouse pressed left at (148, 104)
Screenshot: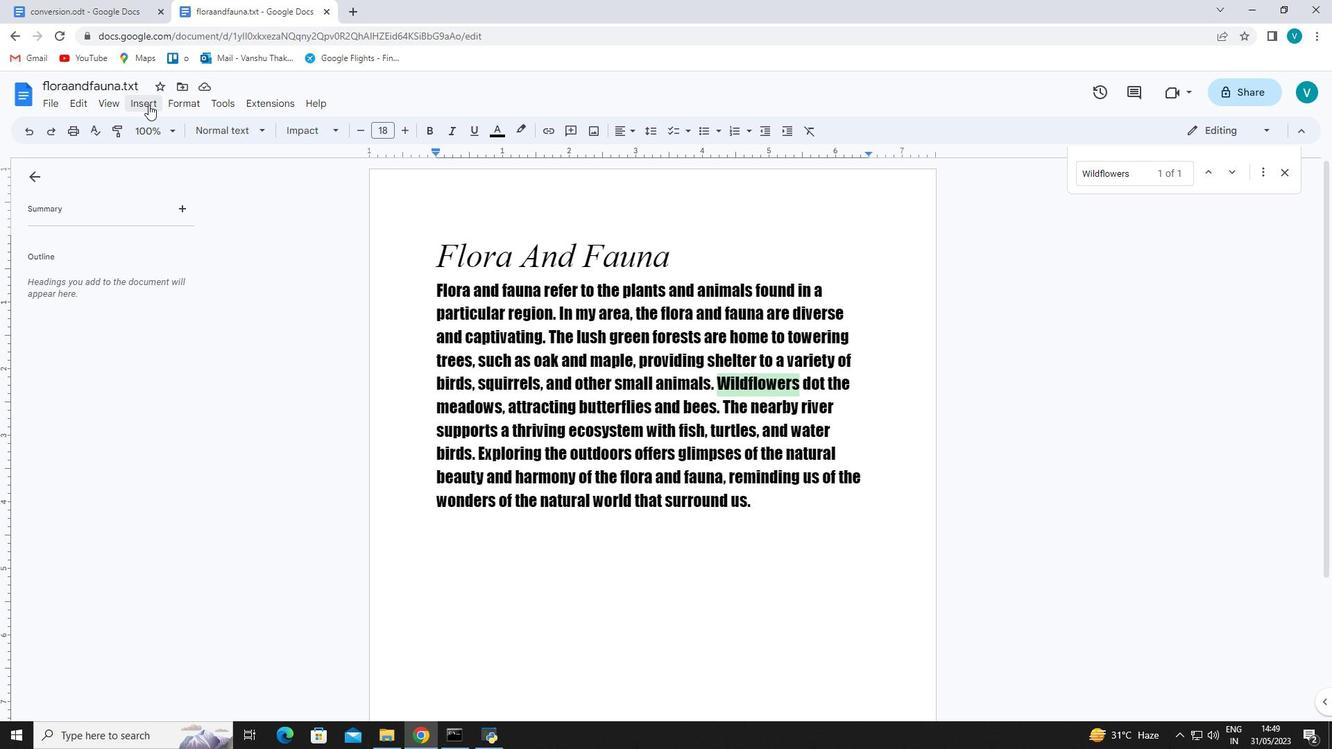 
Action: Mouse moved to (191, 300)
Screenshot: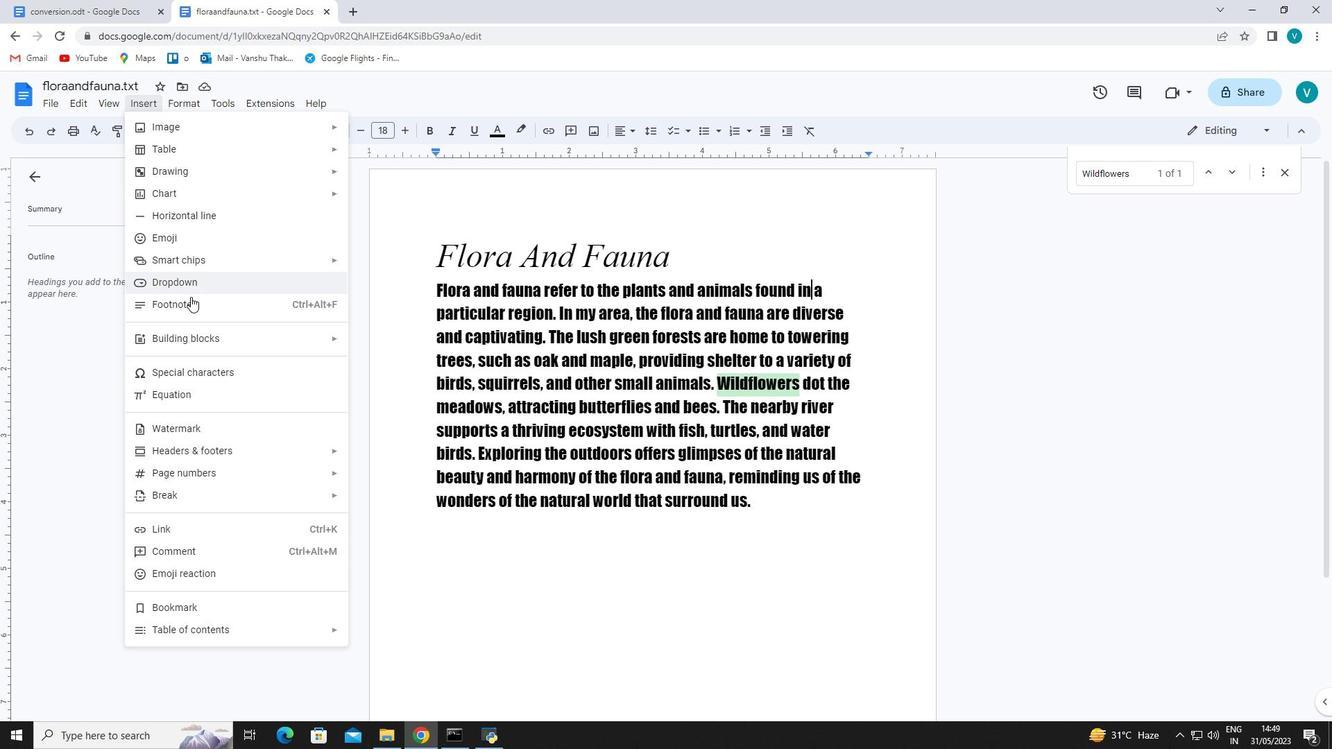 
Action: Mouse pressed left at (191, 300)
Screenshot: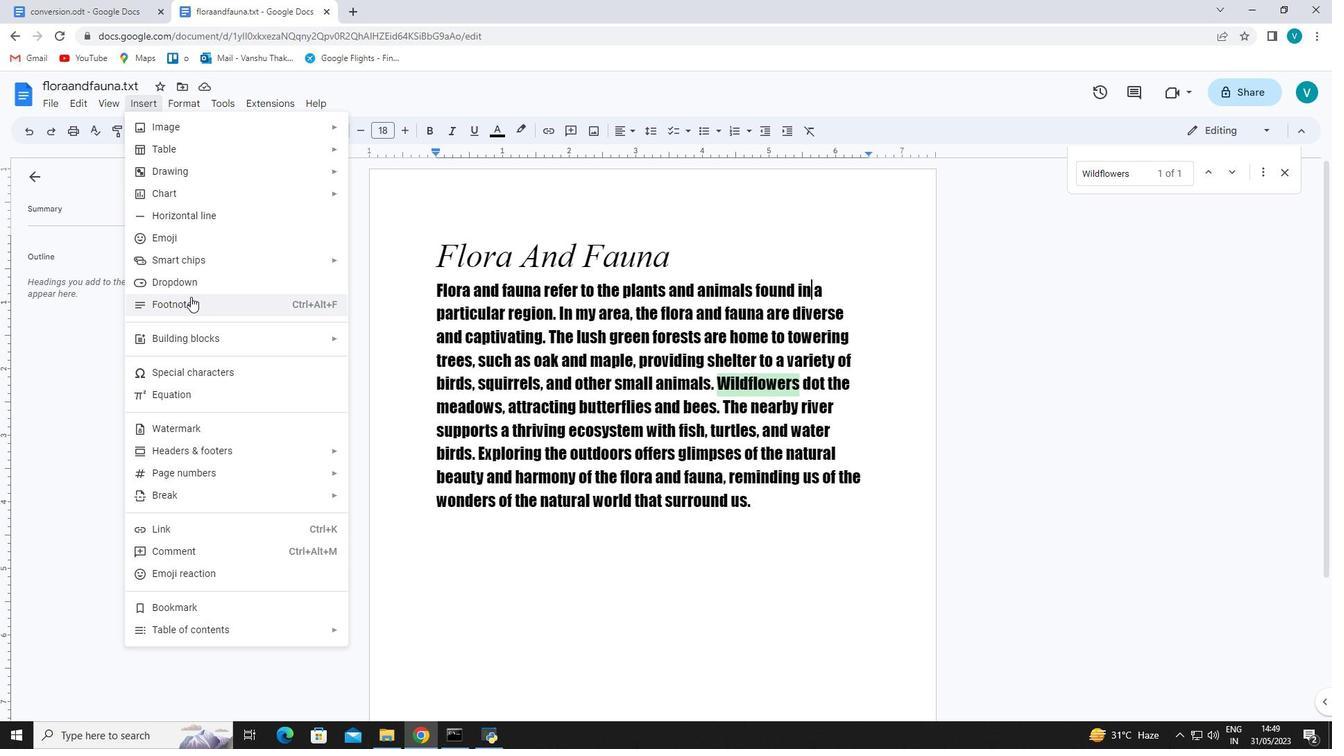 
Action: Mouse moved to (191, 300)
Screenshot: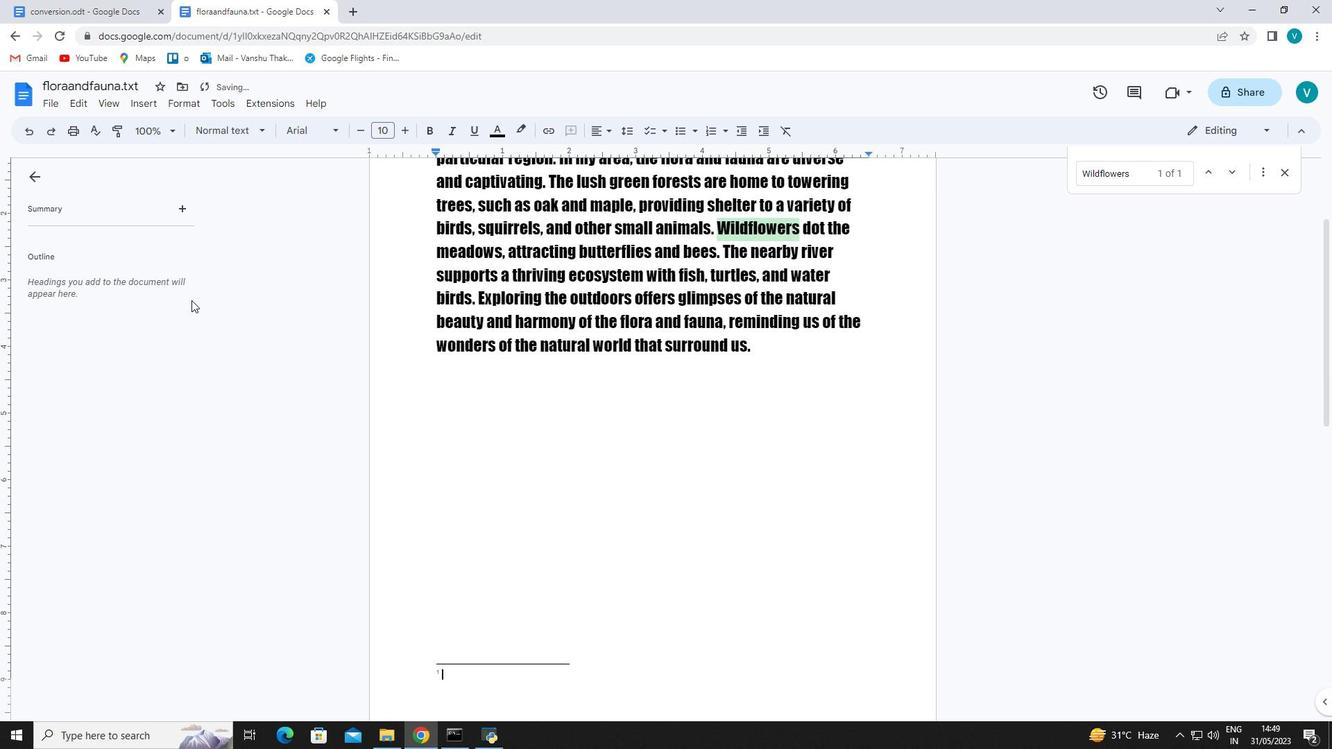 
Action: Key pressed <Key.shift>The<Key.space>data<Key.space>was<Key.space>collected<Key.space>in2<Key.backspace><Key.space>2022
Screenshot: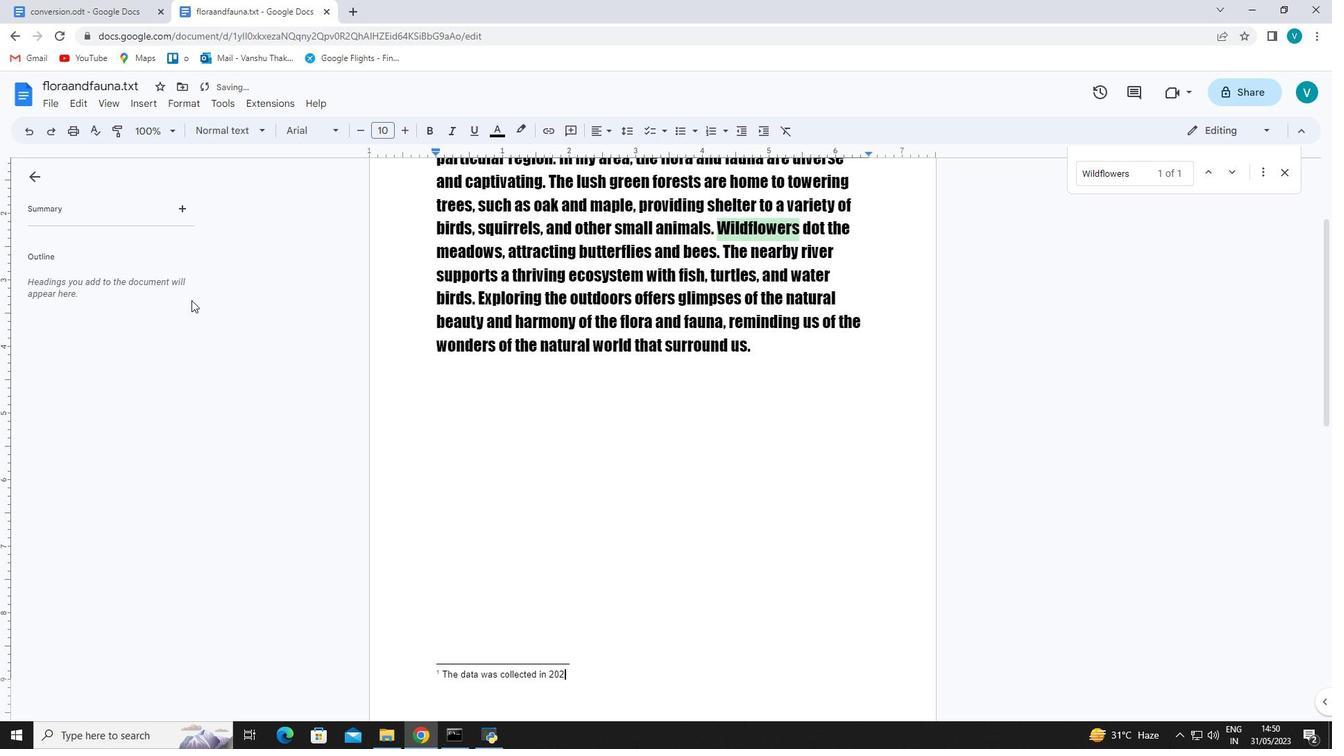 
Action: Mouse moved to (573, 673)
Screenshot: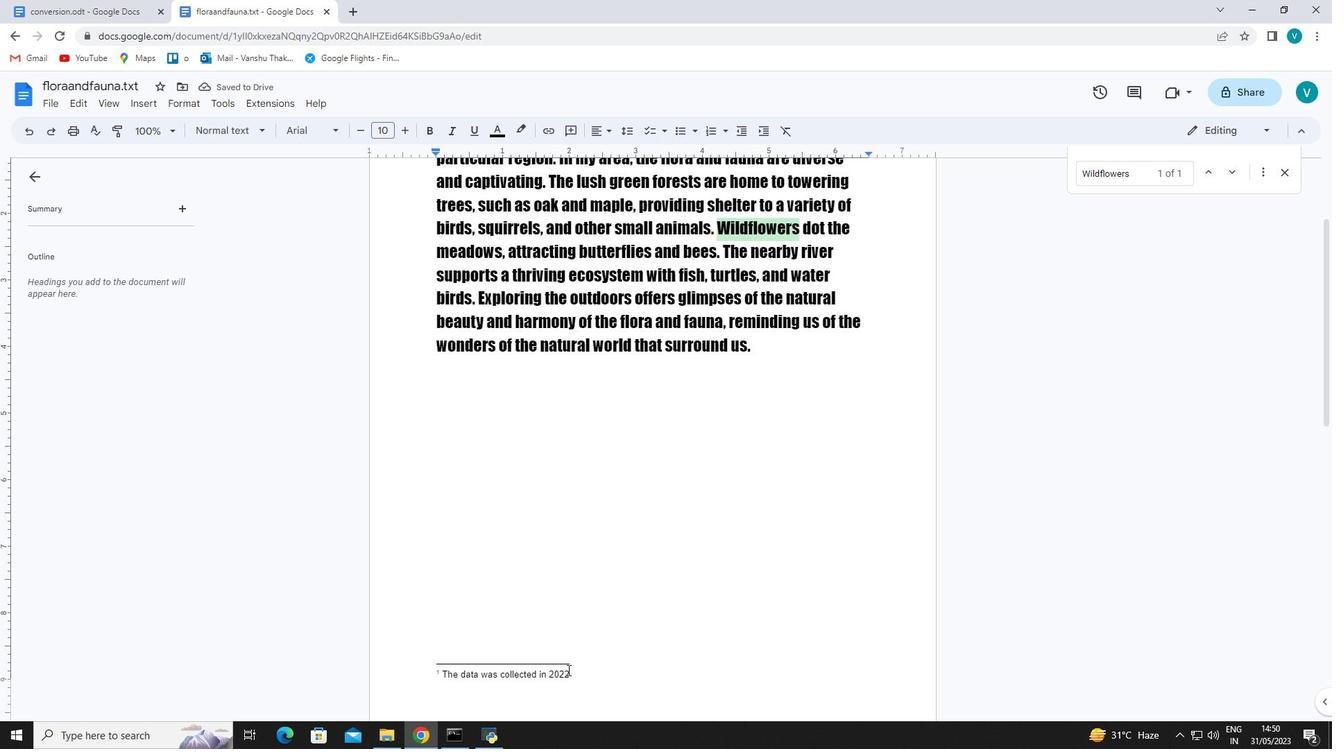 
Action: Mouse pressed left at (573, 673)
Screenshot: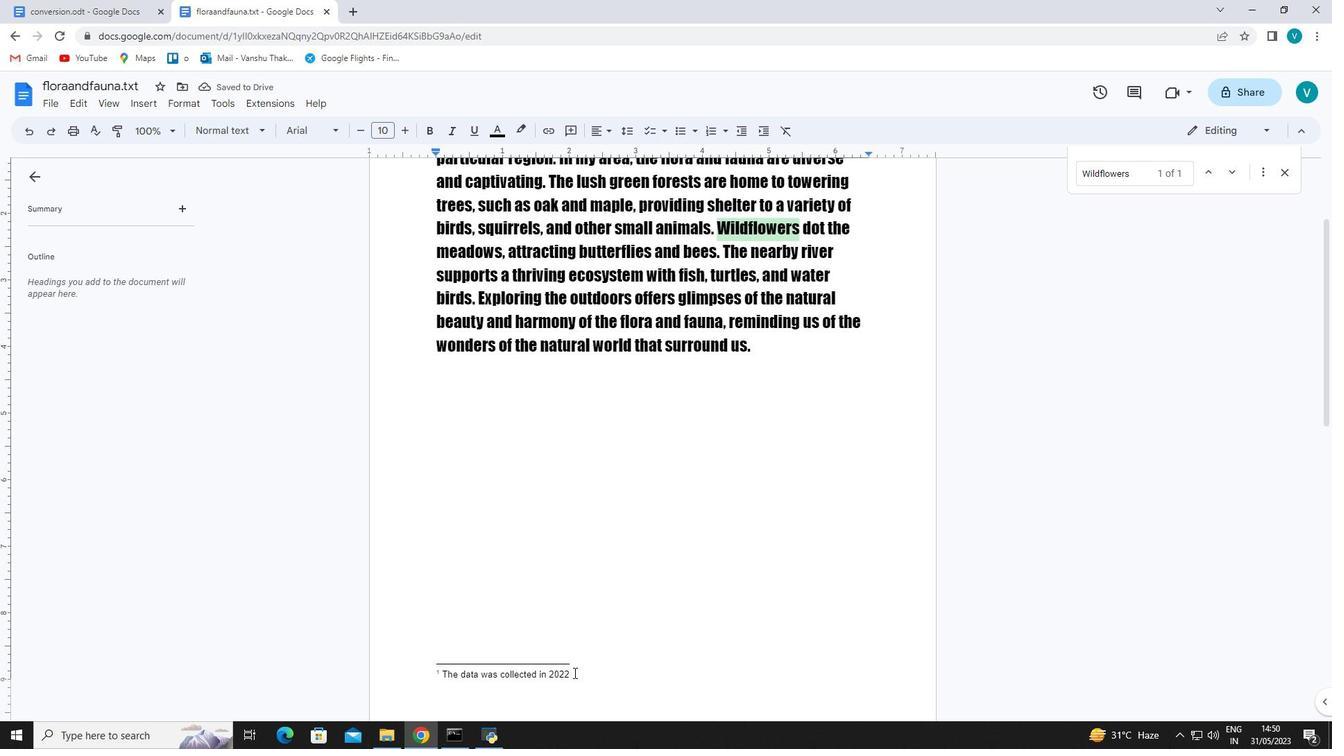 
Action: Mouse moved to (365, 129)
Screenshot: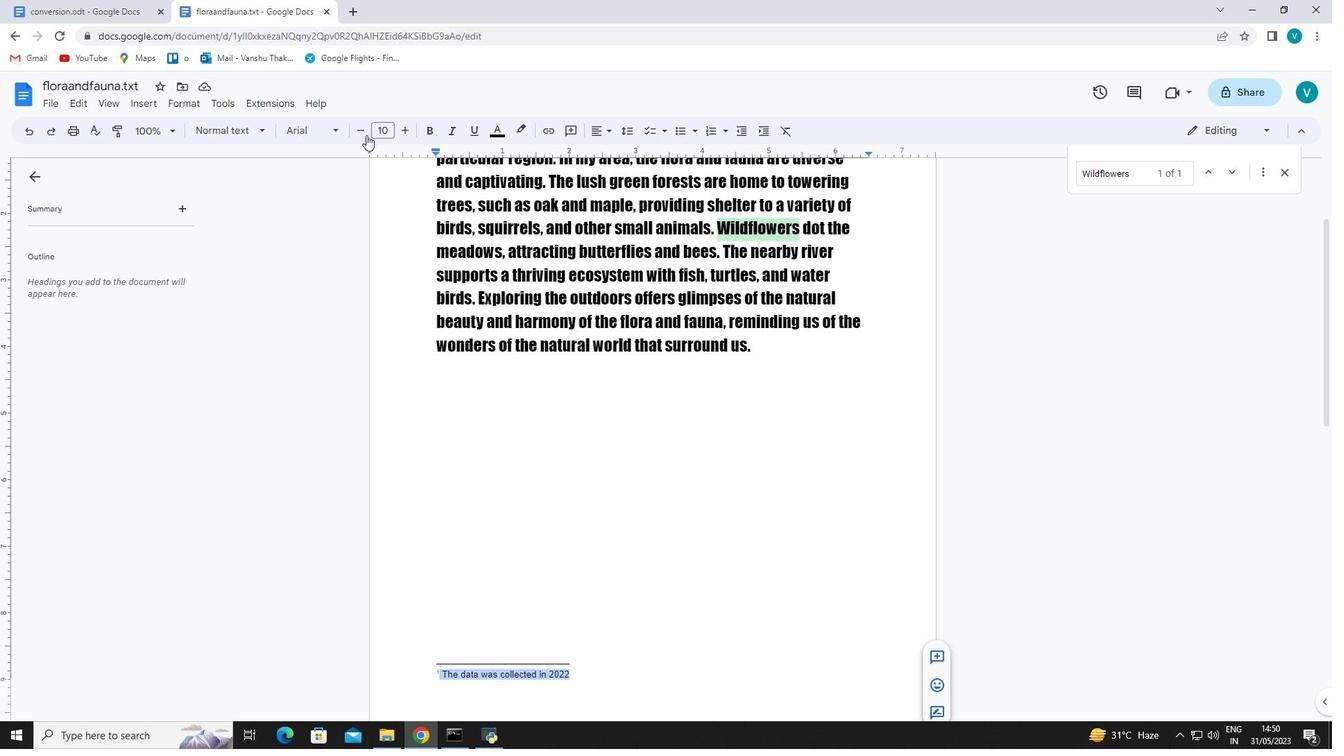 
Action: Mouse pressed left at (365, 129)
Screenshot: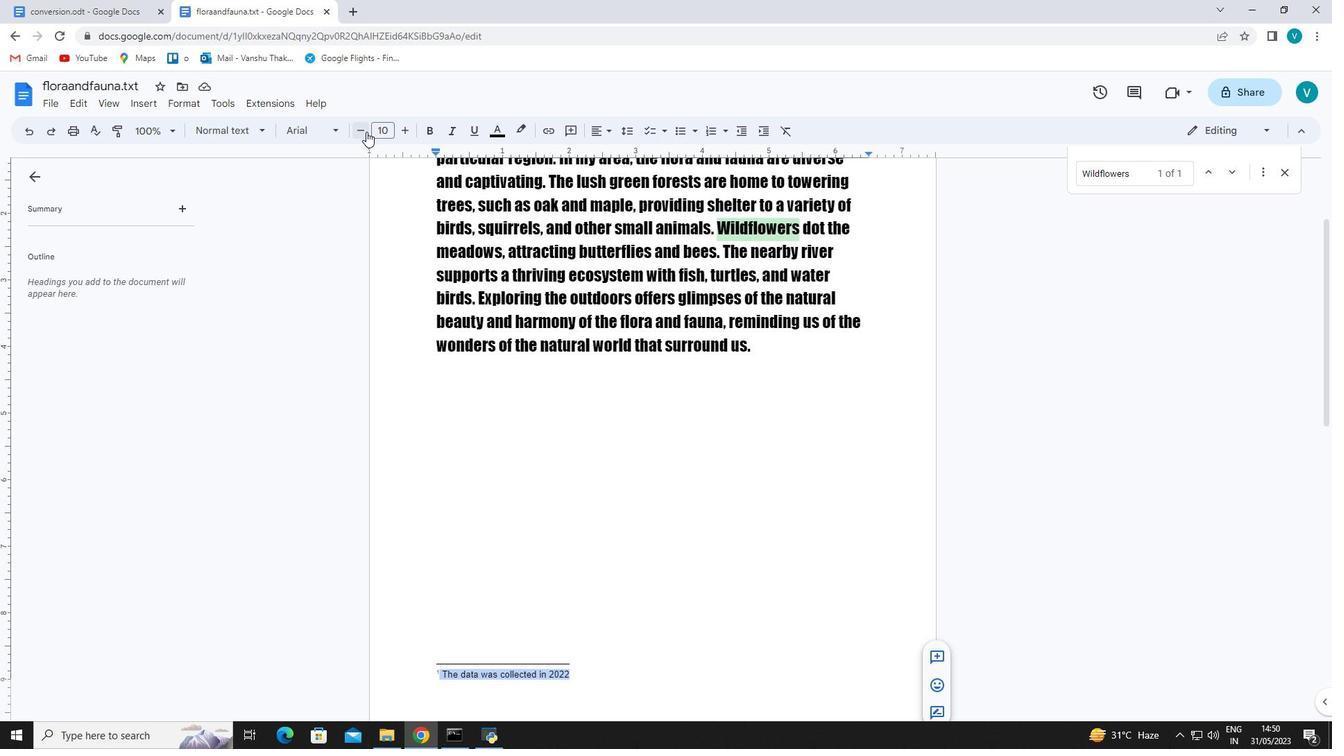 
Action: Mouse pressed left at (365, 129)
Screenshot: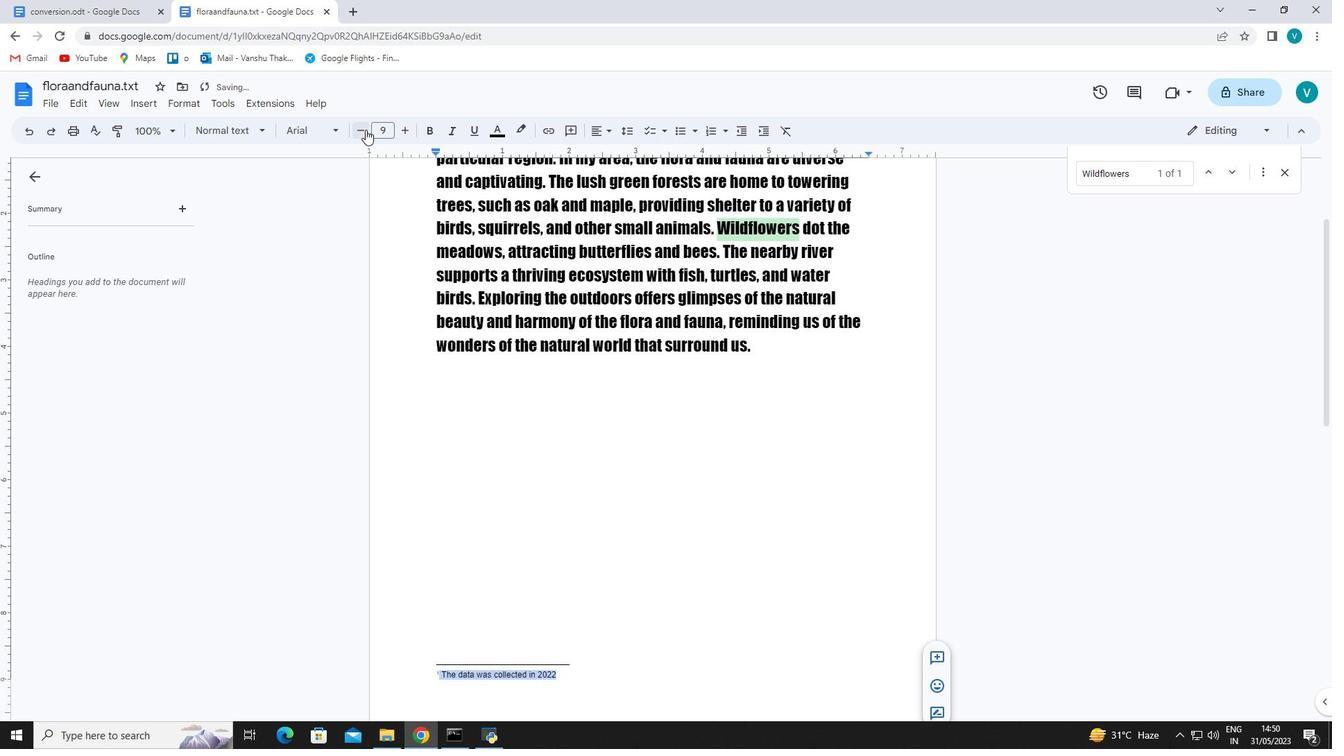 
Action: Mouse moved to (569, 682)
Screenshot: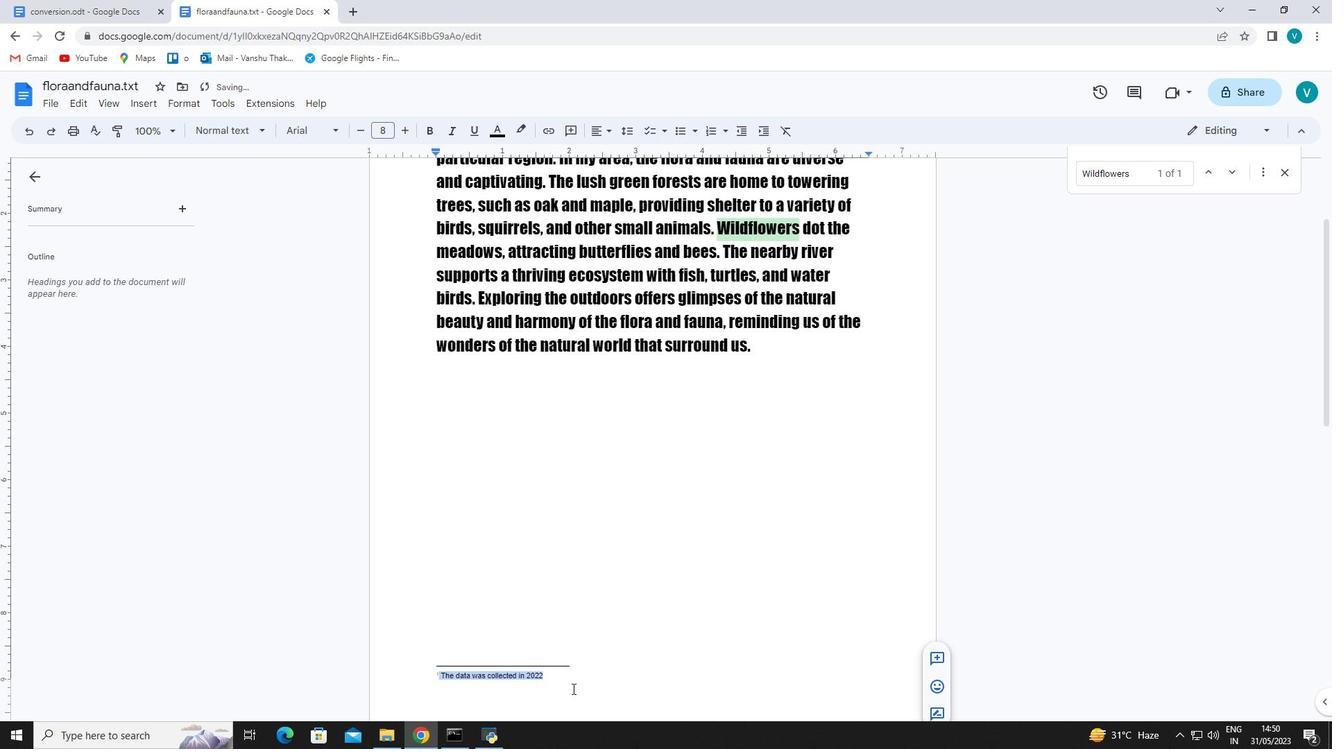 
Action: Mouse pressed left at (569, 682)
Screenshot: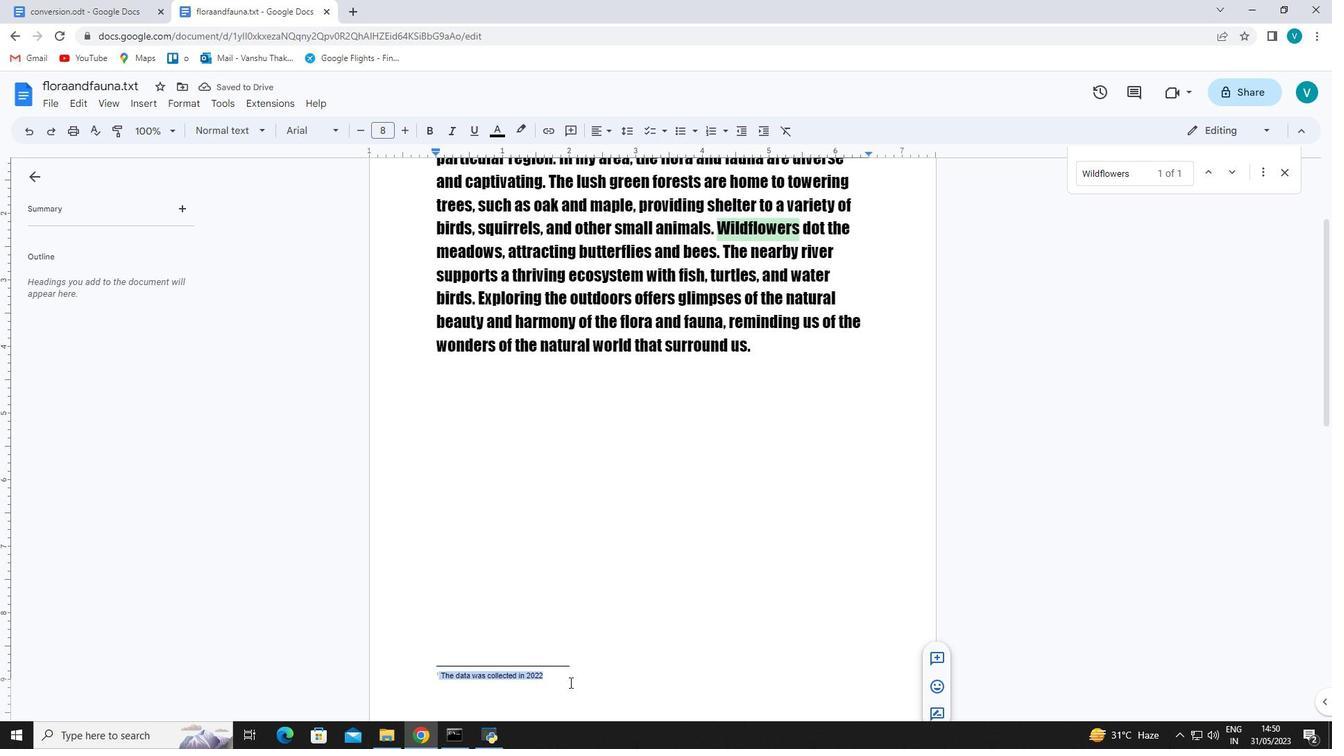
Action: Mouse moved to (573, 660)
Screenshot: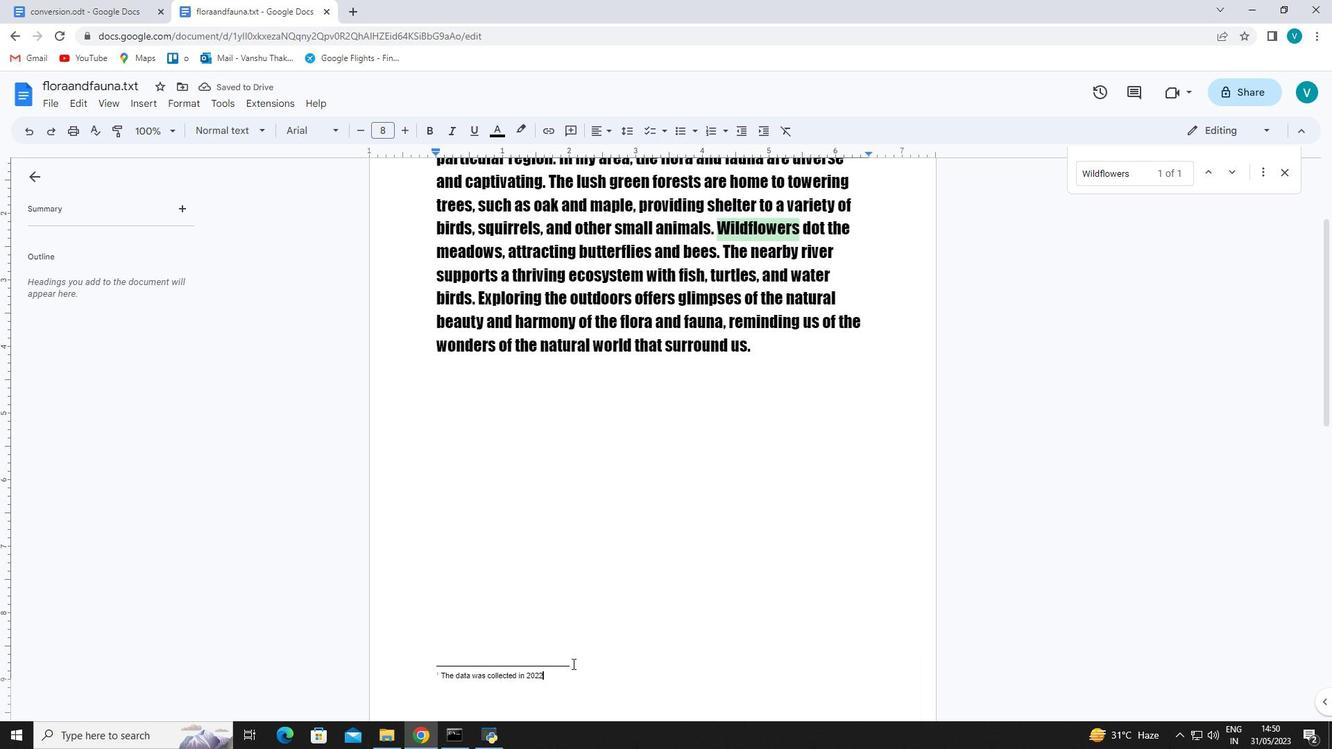 
Action: Mouse scrolled (573, 661) with delta (0, 0)
Screenshot: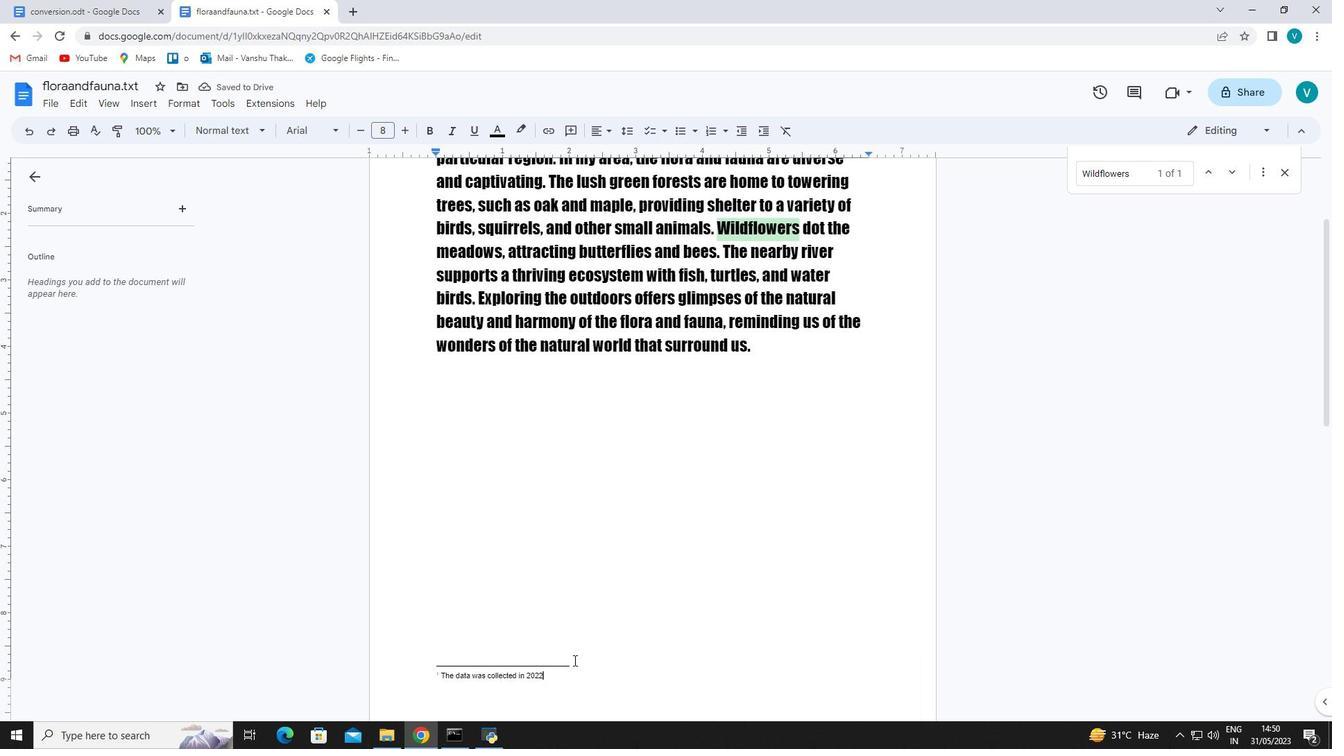 
Action: Mouse scrolled (573, 661) with delta (0, 0)
Screenshot: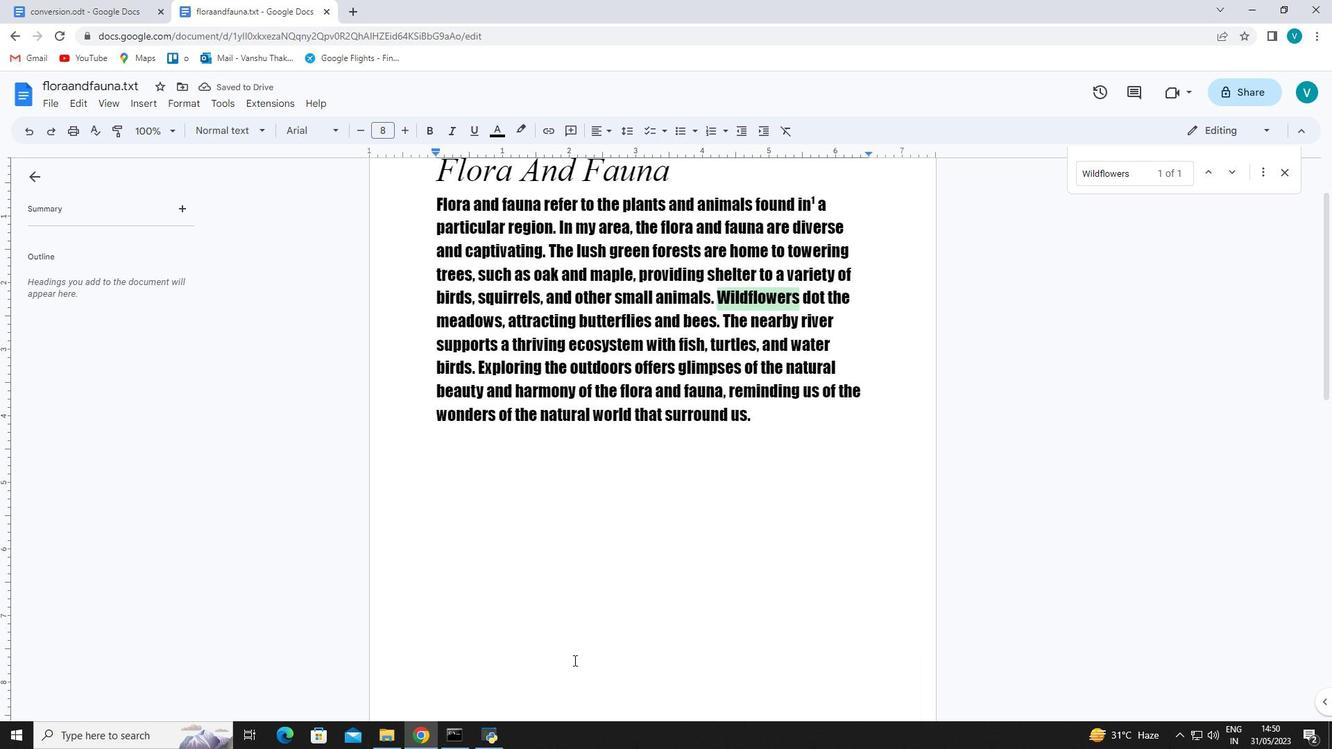 
Action: Mouse moved to (573, 660)
Screenshot: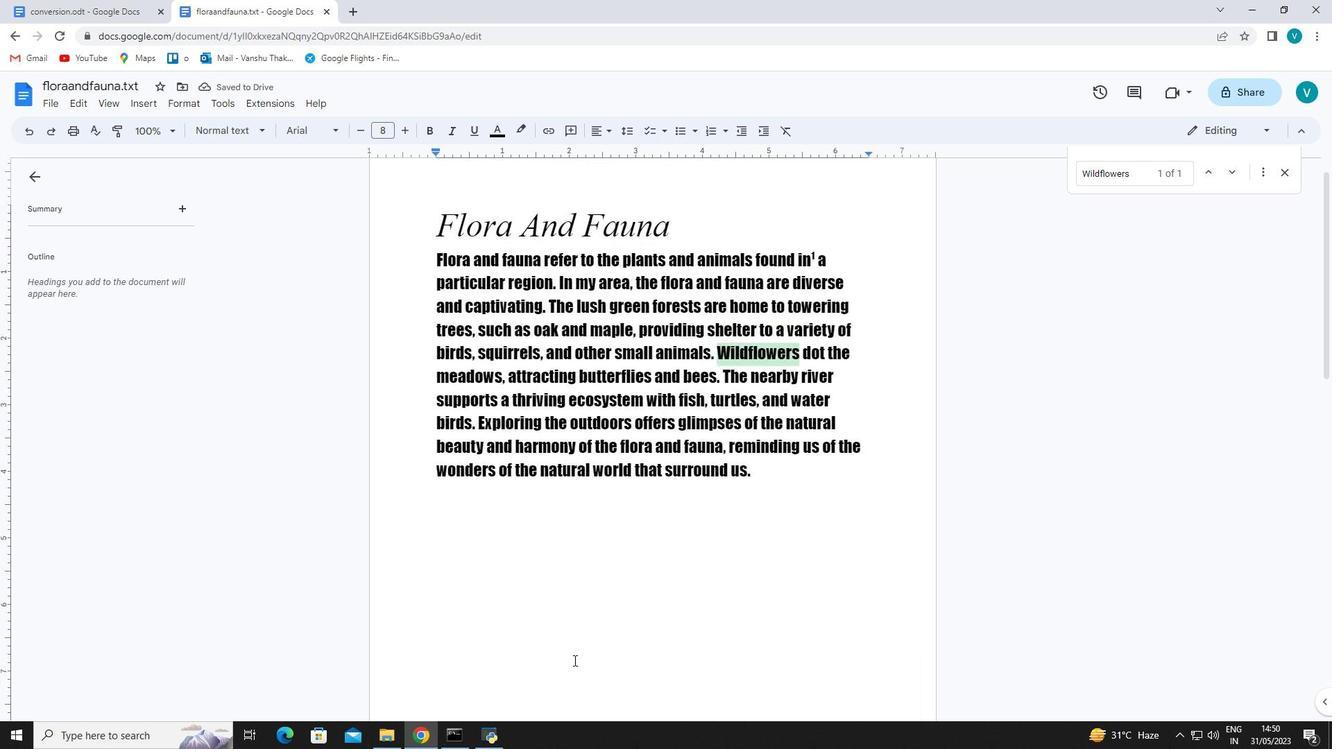 
Action: Mouse scrolled (573, 661) with delta (0, 0)
Screenshot: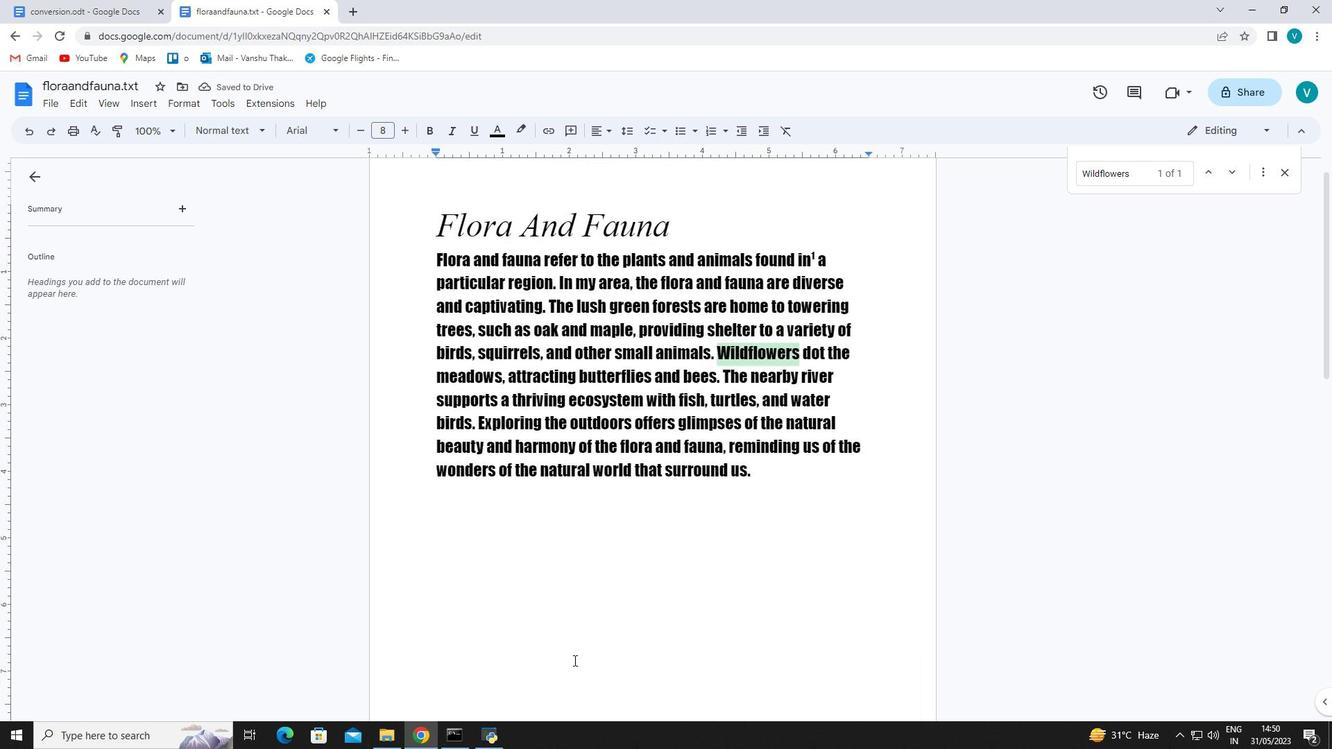 
Action: Mouse scrolled (573, 661) with delta (0, 0)
Screenshot: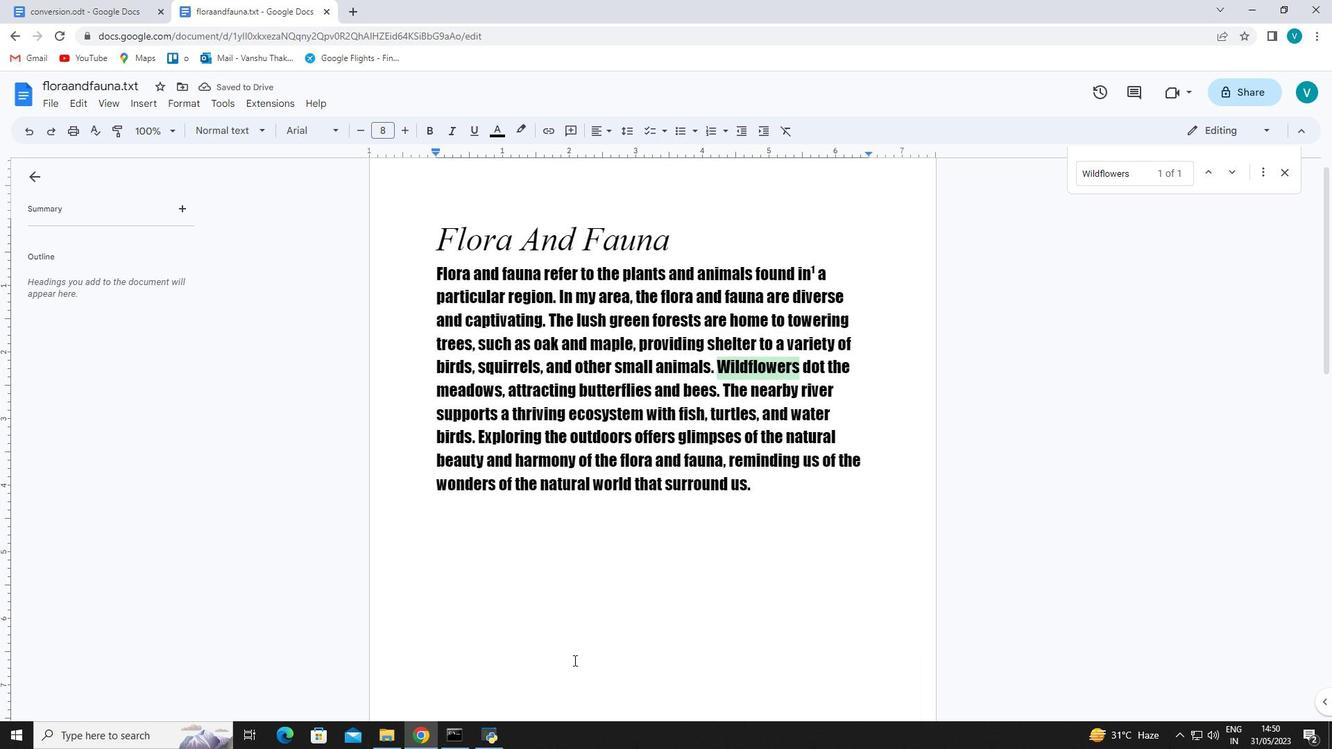 
Action: Mouse scrolled (573, 660) with delta (0, 0)
Screenshot: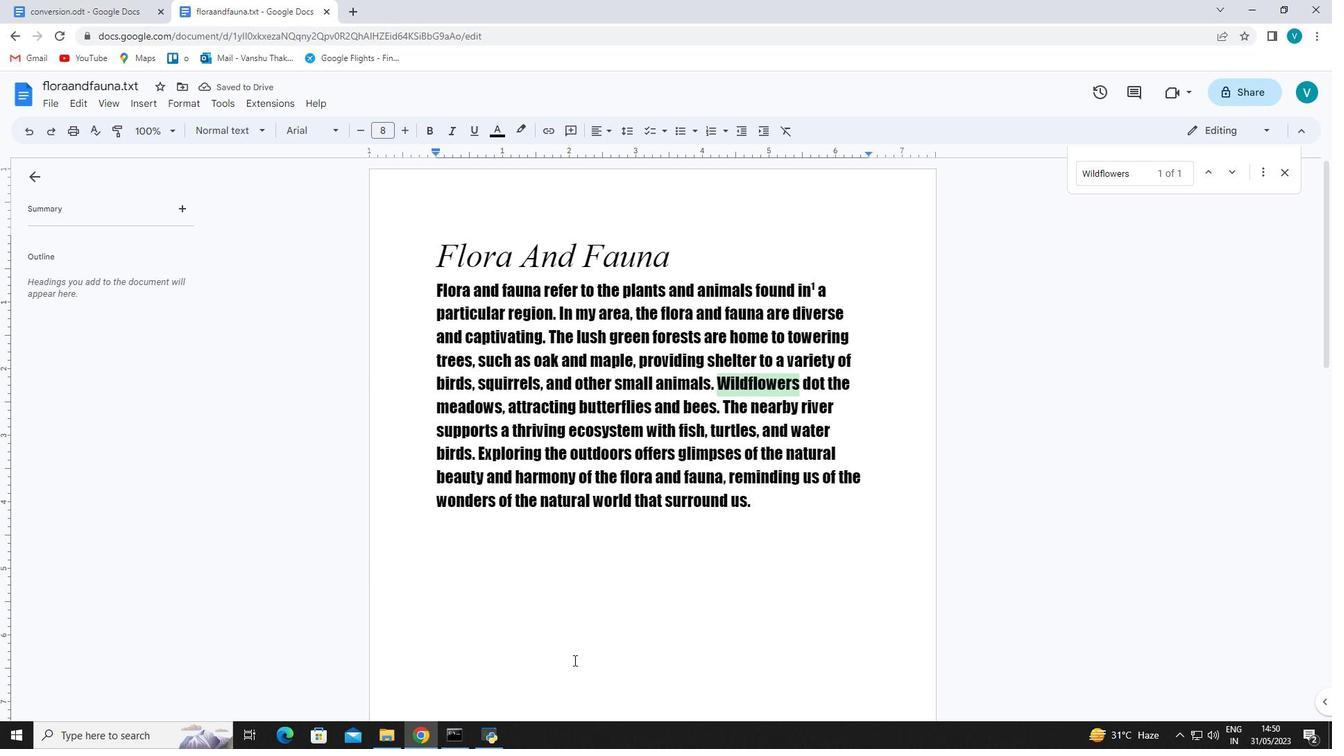 
Action: Mouse scrolled (573, 660) with delta (0, 0)
Screenshot: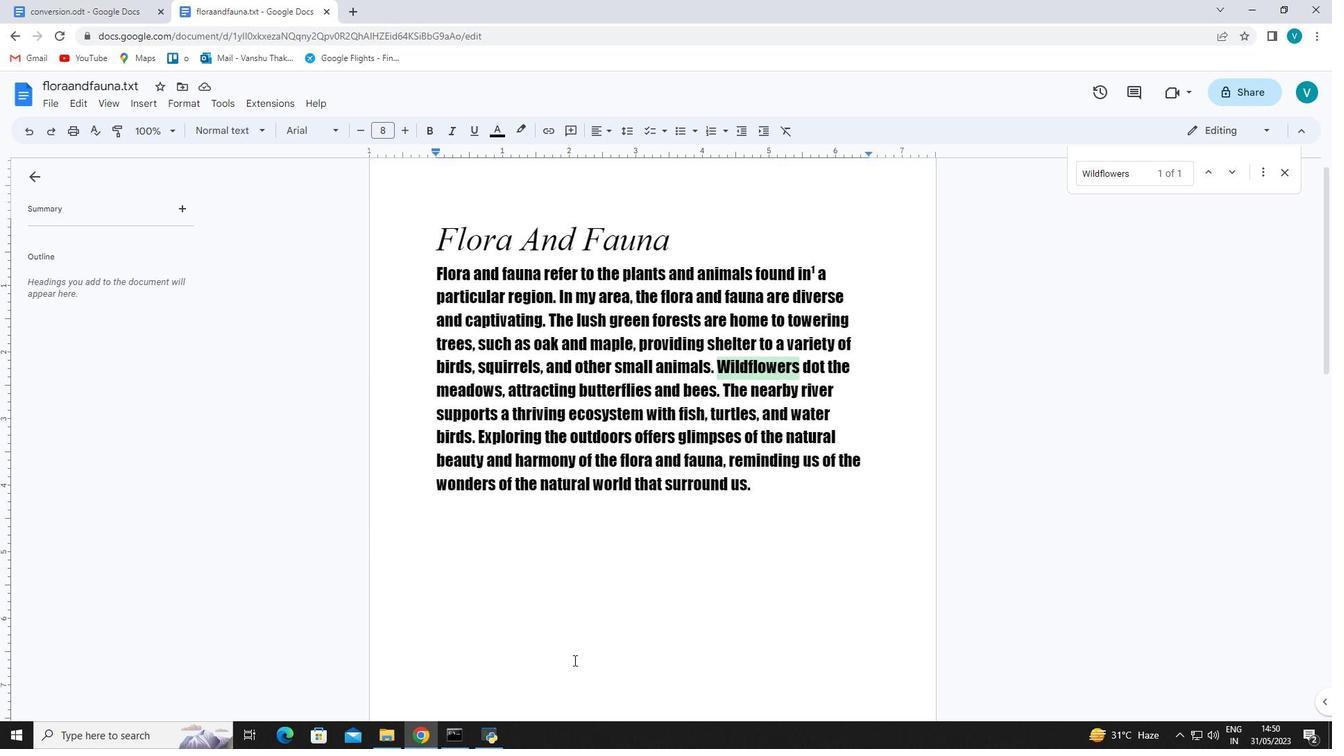 
Action: Mouse scrolled (573, 660) with delta (0, 0)
Screenshot: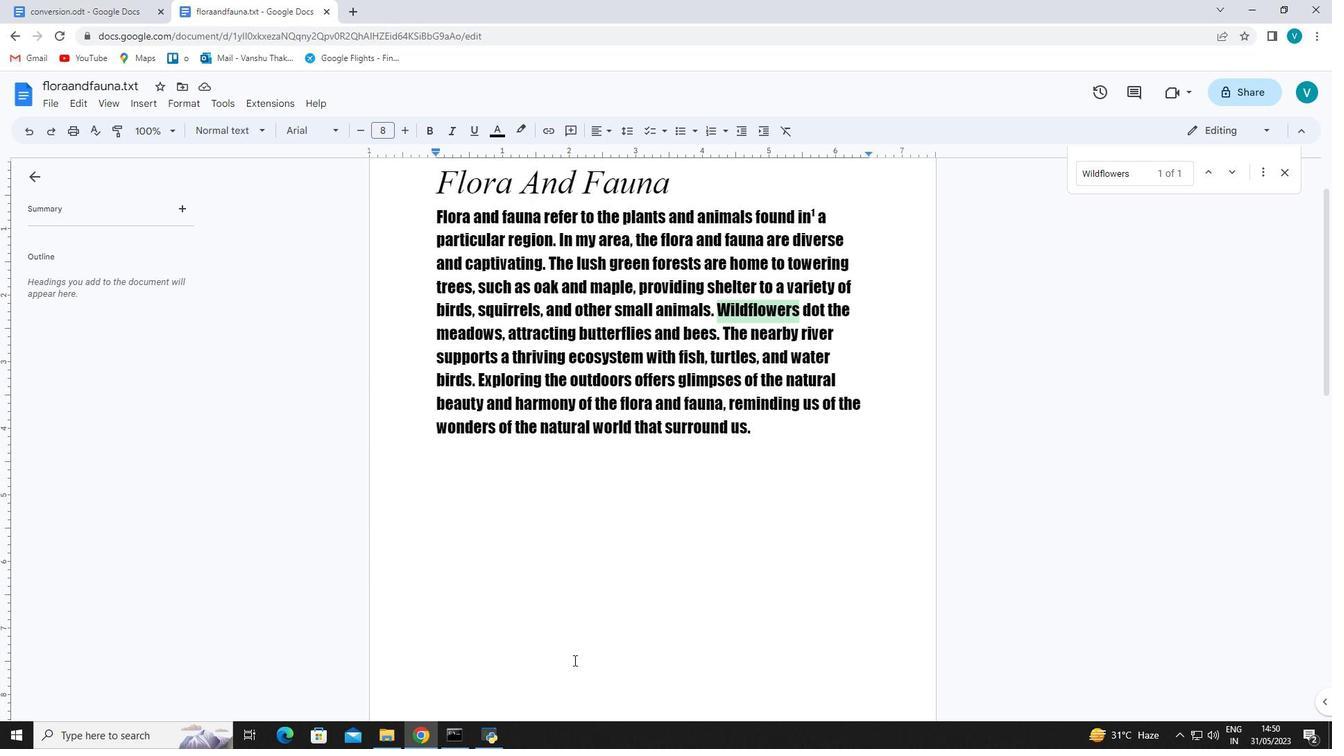 
Action: Mouse scrolled (573, 660) with delta (0, 0)
Screenshot: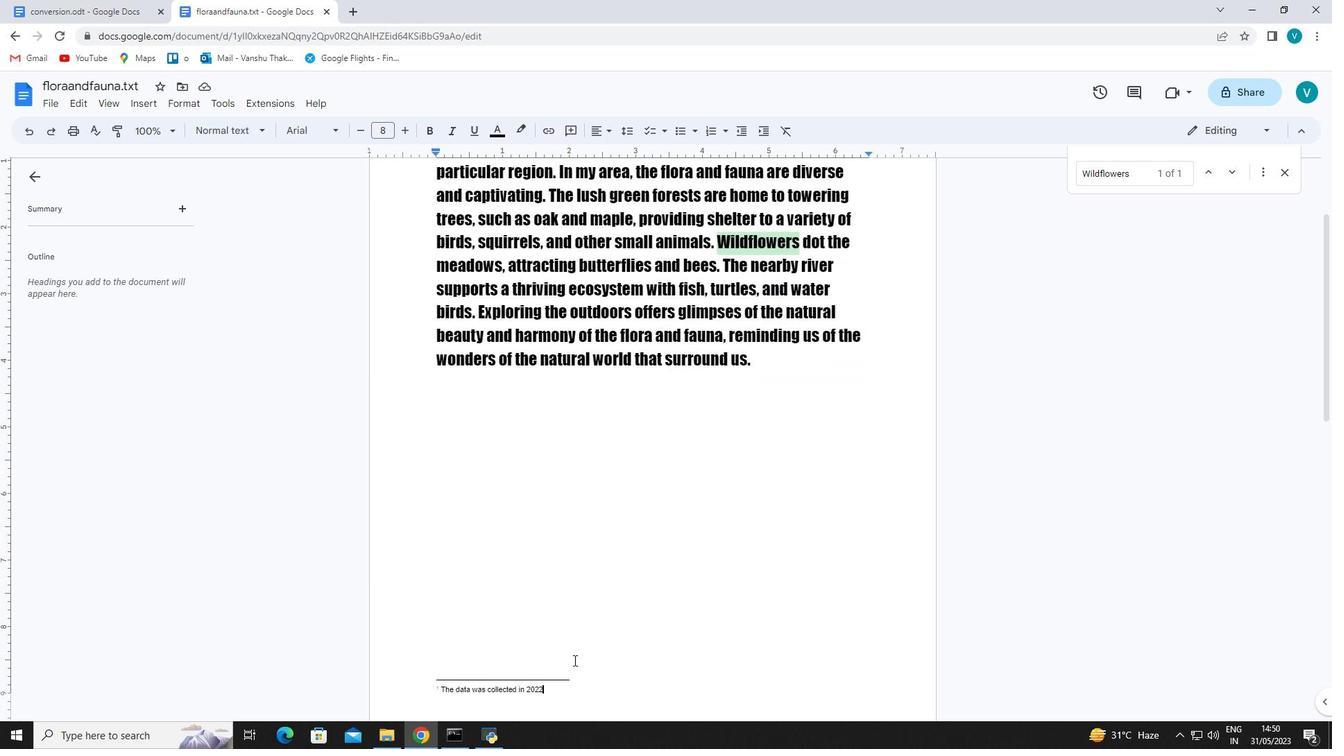 
Action: Mouse scrolled (573, 661) with delta (0, 0)
Screenshot: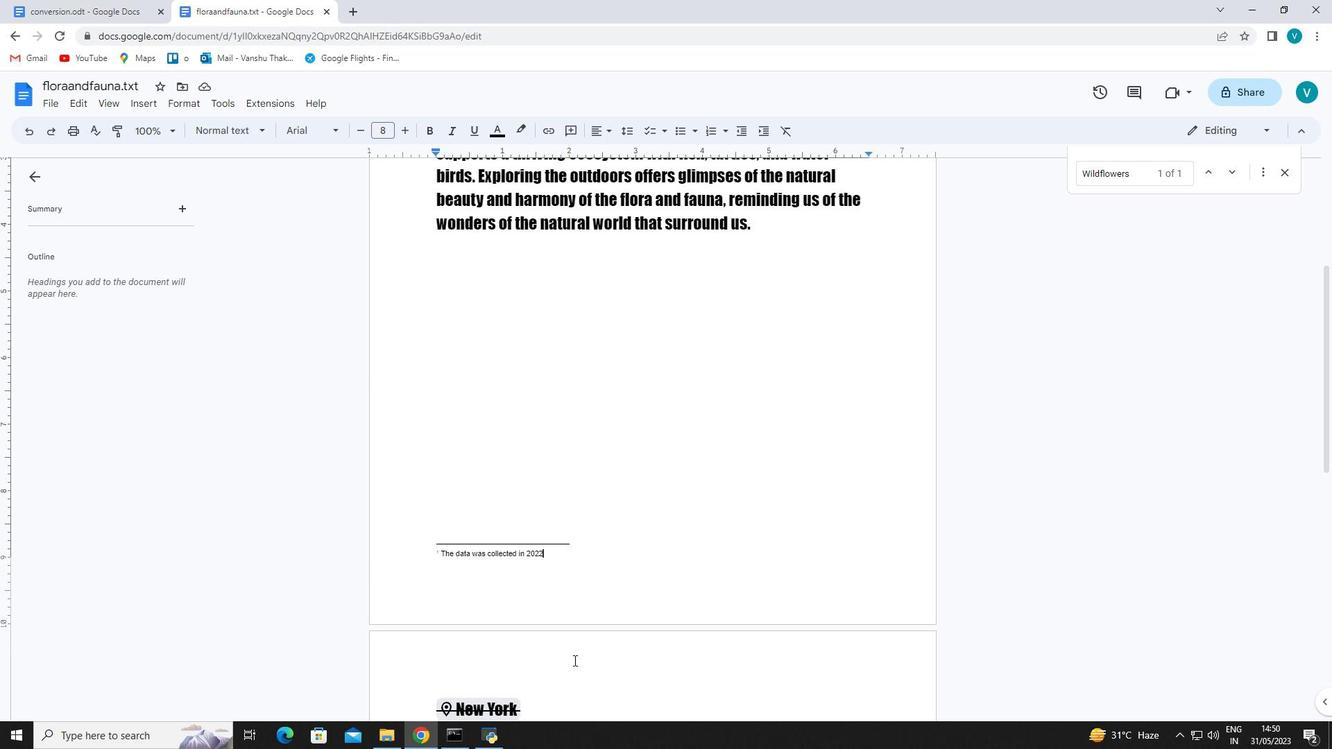
Action: Mouse scrolled (573, 661) with delta (0, 0)
Screenshot: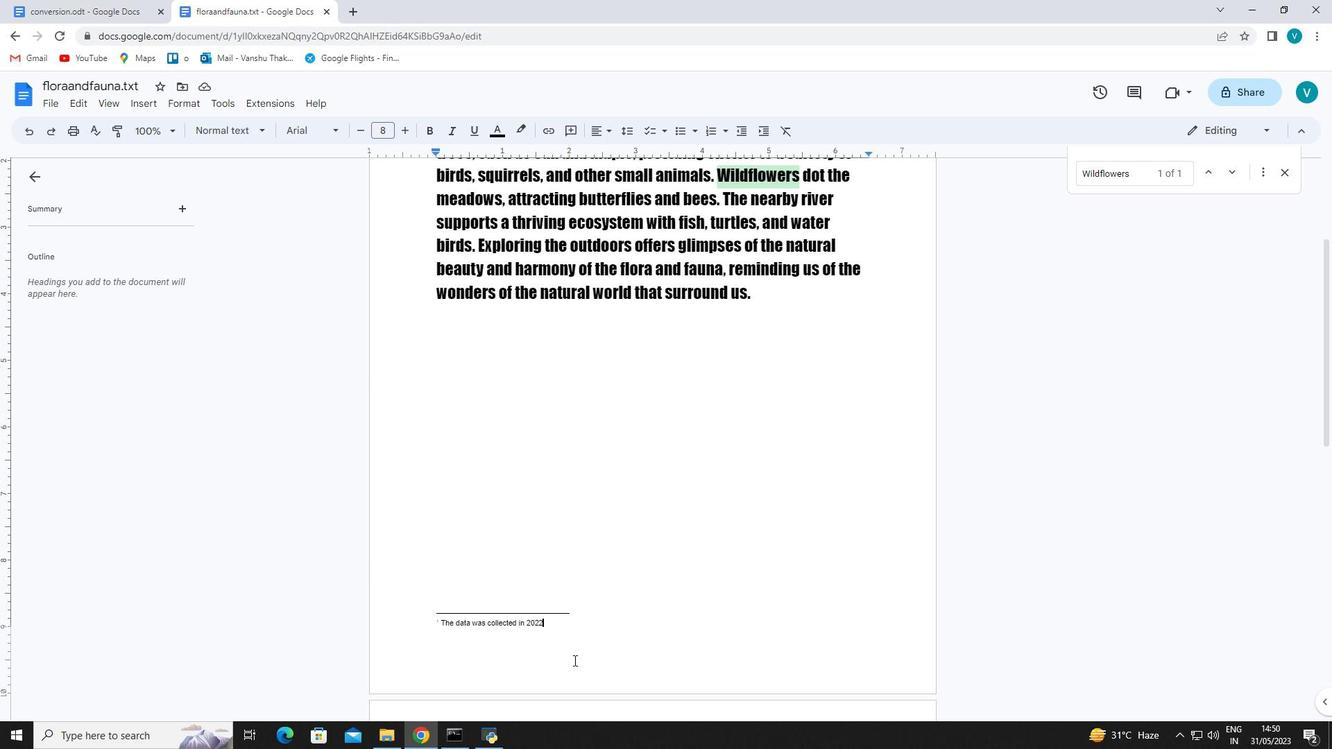 
Action: Mouse scrolled (573, 661) with delta (0, 0)
Screenshot: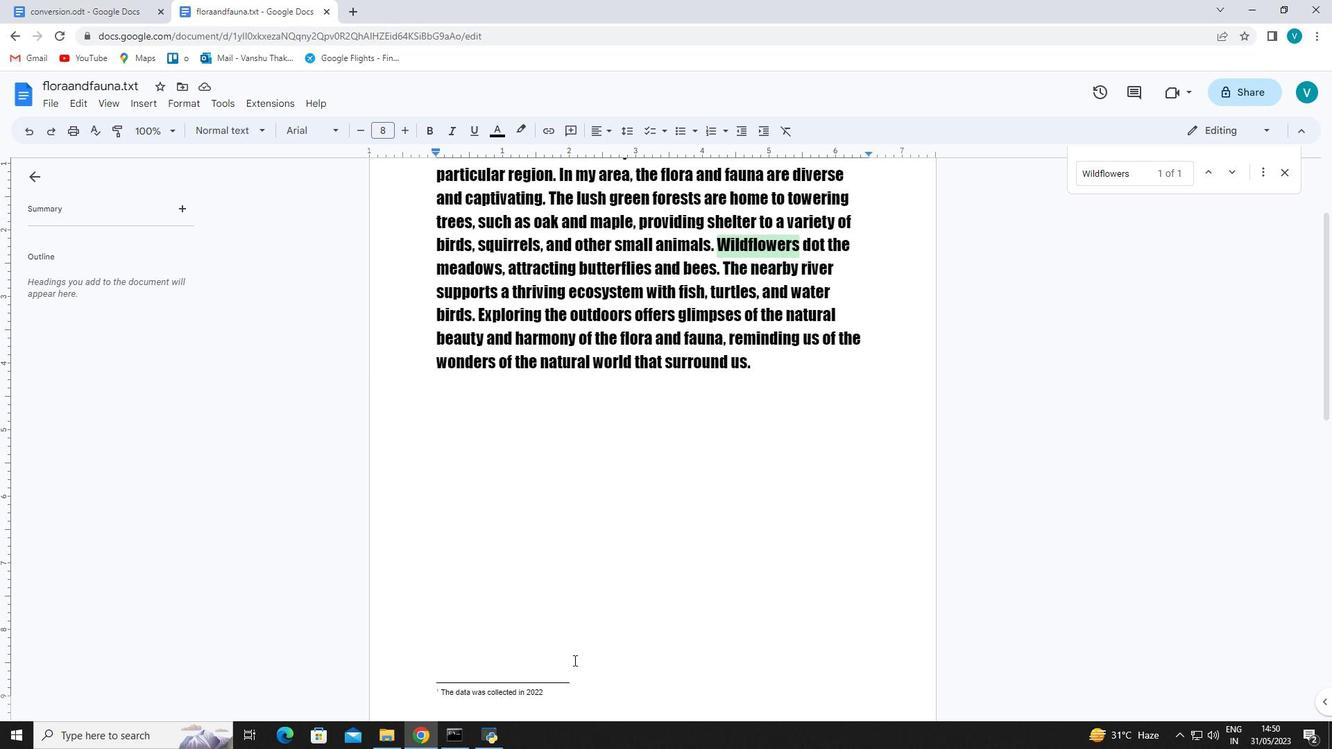 
Action: Mouse scrolled (573, 661) with delta (0, 0)
Screenshot: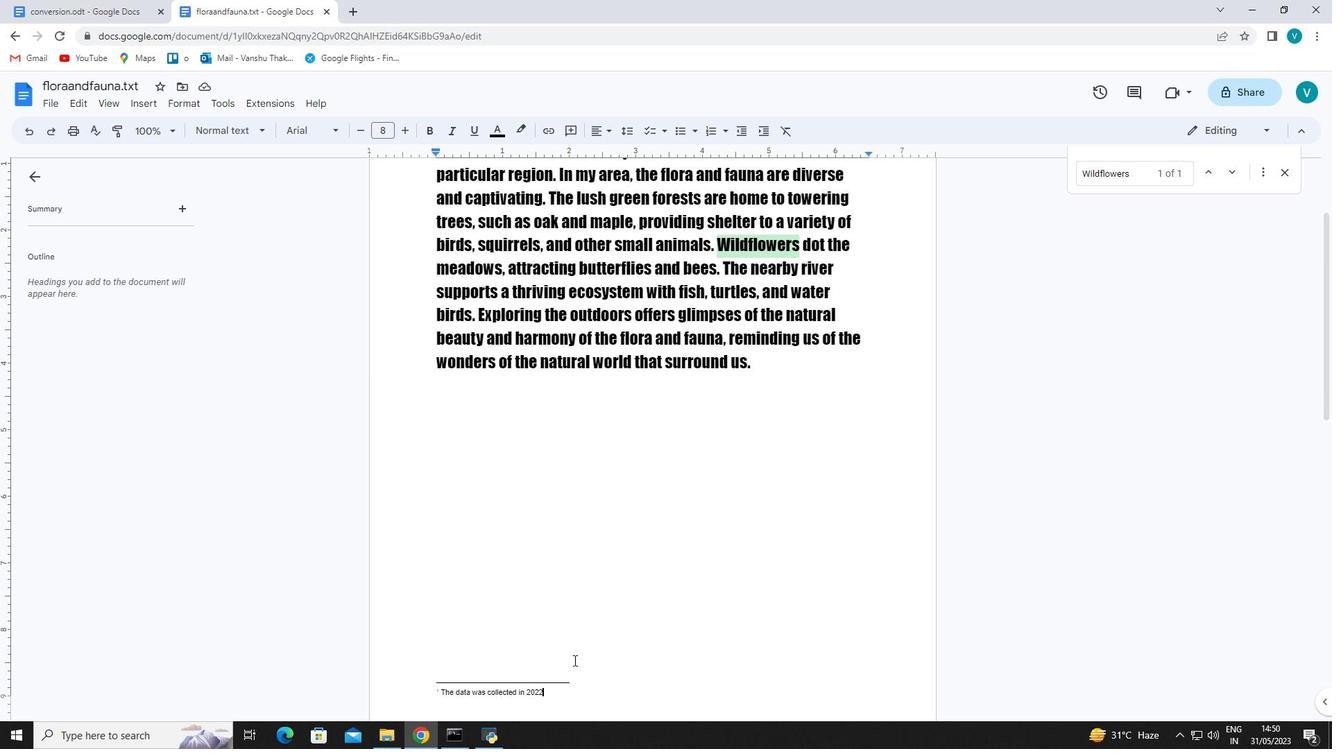 
Action: Mouse scrolled (573, 661) with delta (0, 0)
Screenshot: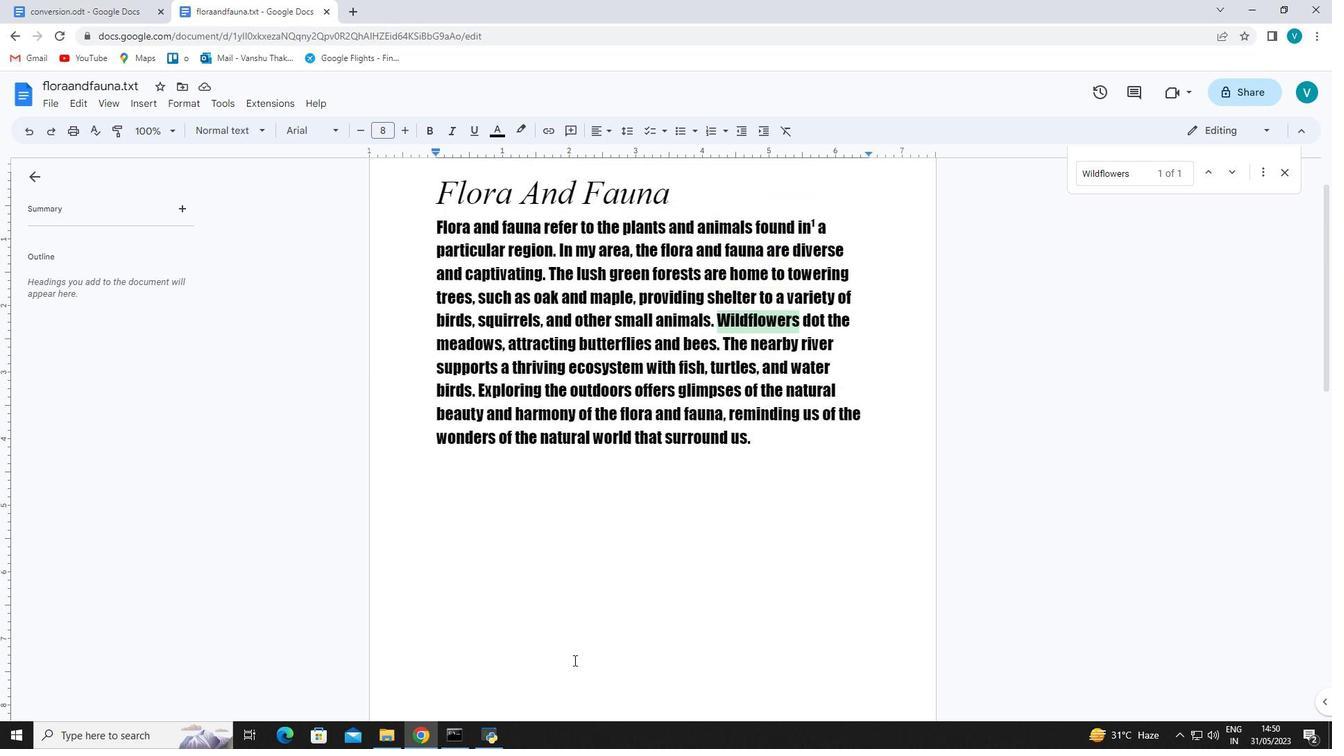 
Action: Mouse scrolled (573, 661) with delta (0, 0)
Screenshot: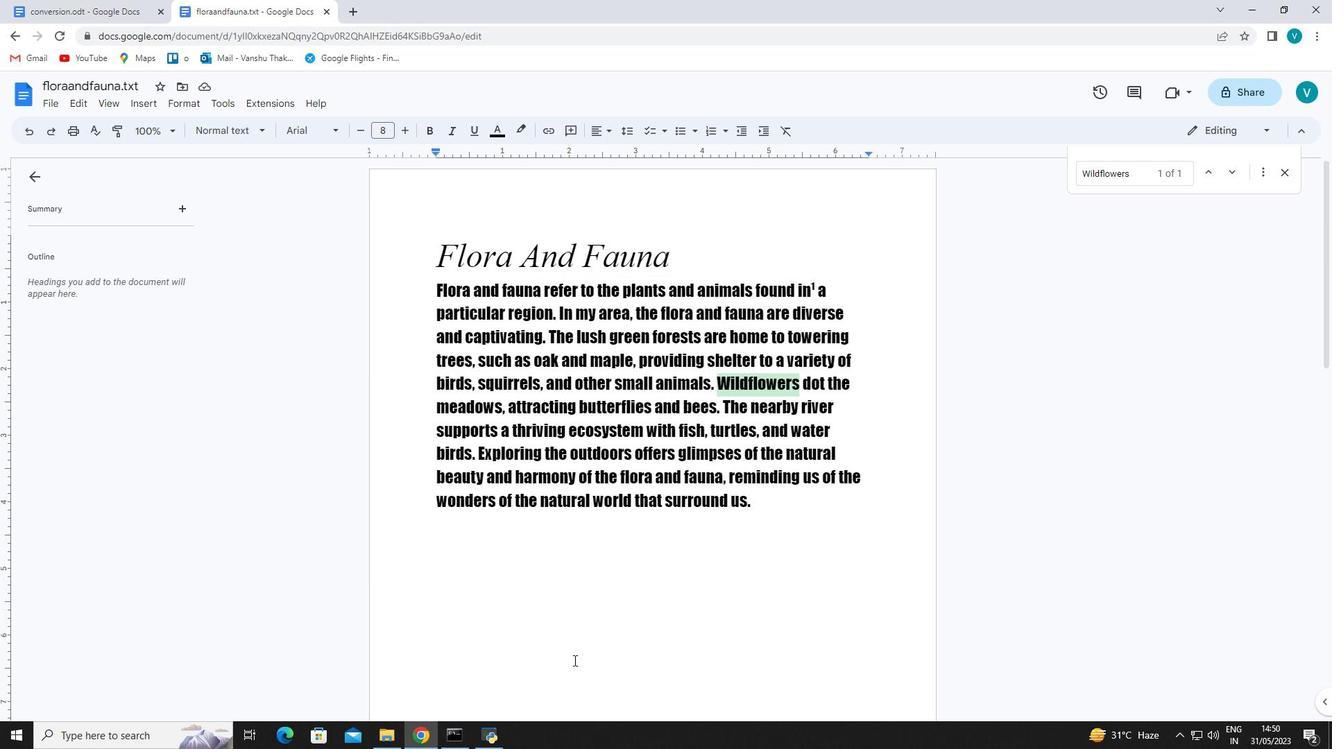 
Action: Mouse moved to (574, 657)
Screenshot: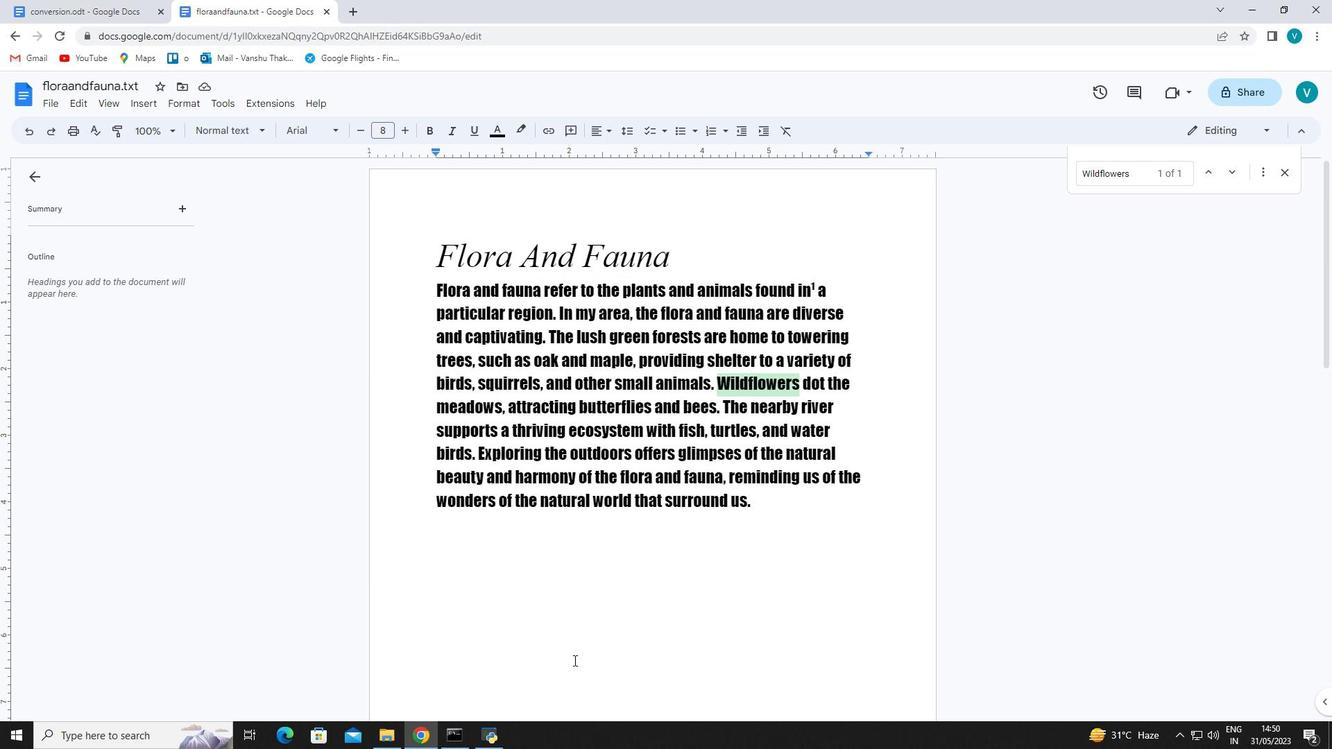 
Action: Mouse scrolled (574, 658) with delta (0, 0)
Screenshot: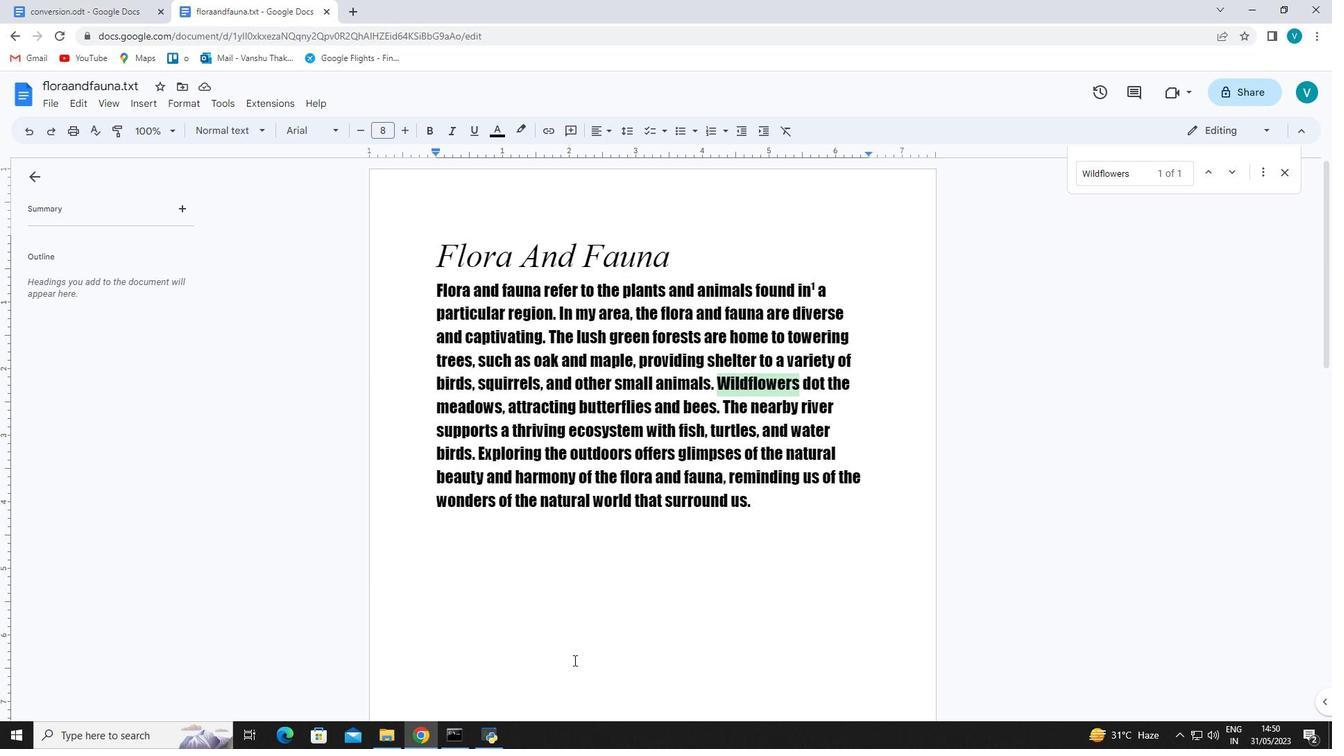 
Action: Mouse moved to (578, 635)
Screenshot: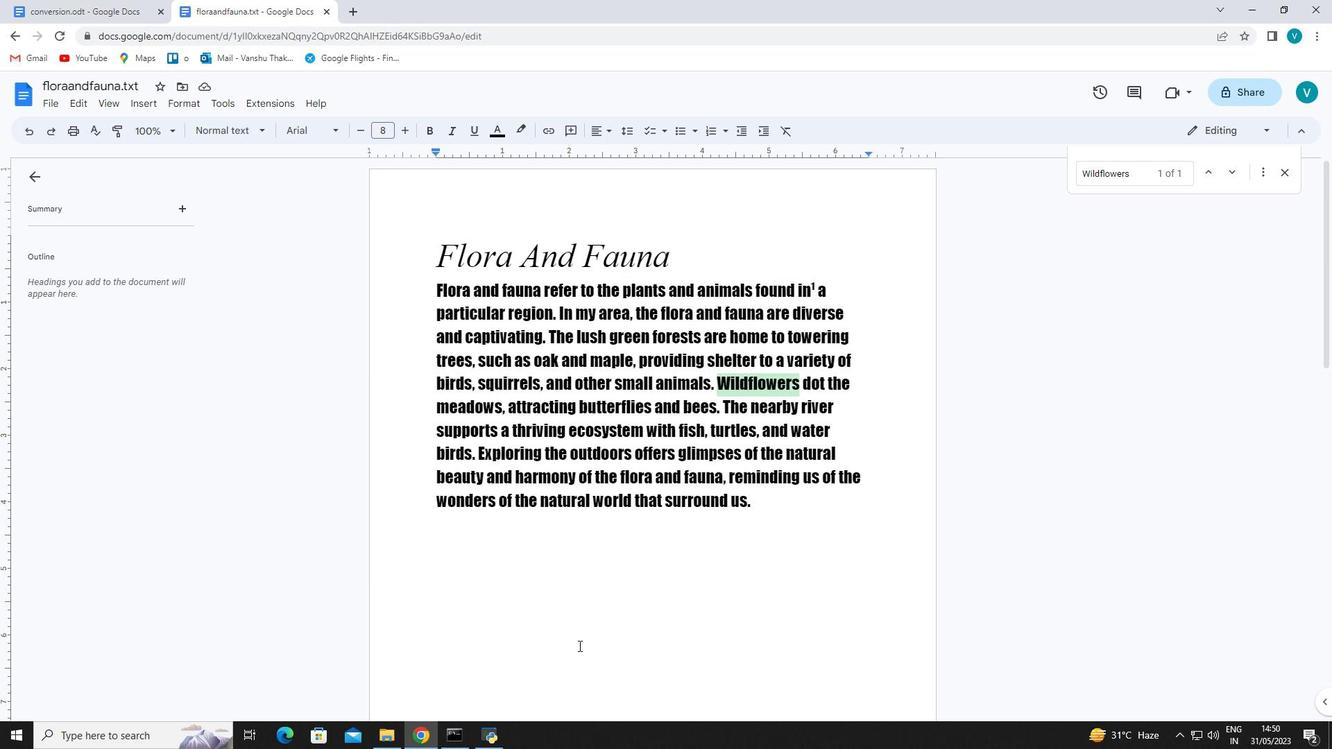 
